 Task: Find connections with filter location Chilliwack with filter topic #entrepreneursmindsetwith filter profile language German with filter current company Cameron, a Schlumberger company with filter school Data Brio Academy - Big Data Analytics, Data Science, Python, R, SAS, Hadoop Training Institute with filter industry Professional Services with filter service category Computer Repair with filter keywords title Client Service Specialist
Action: Mouse moved to (141, 220)
Screenshot: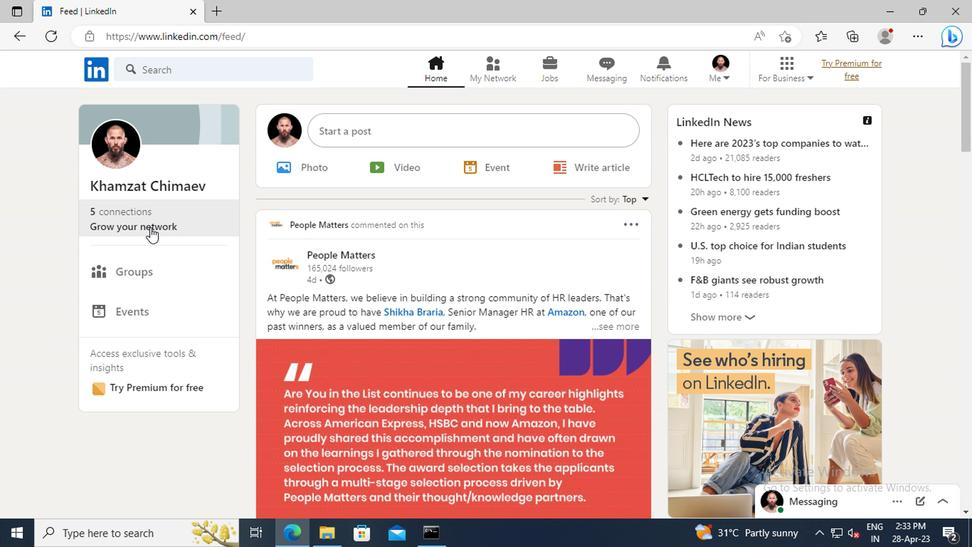 
Action: Mouse pressed left at (141, 220)
Screenshot: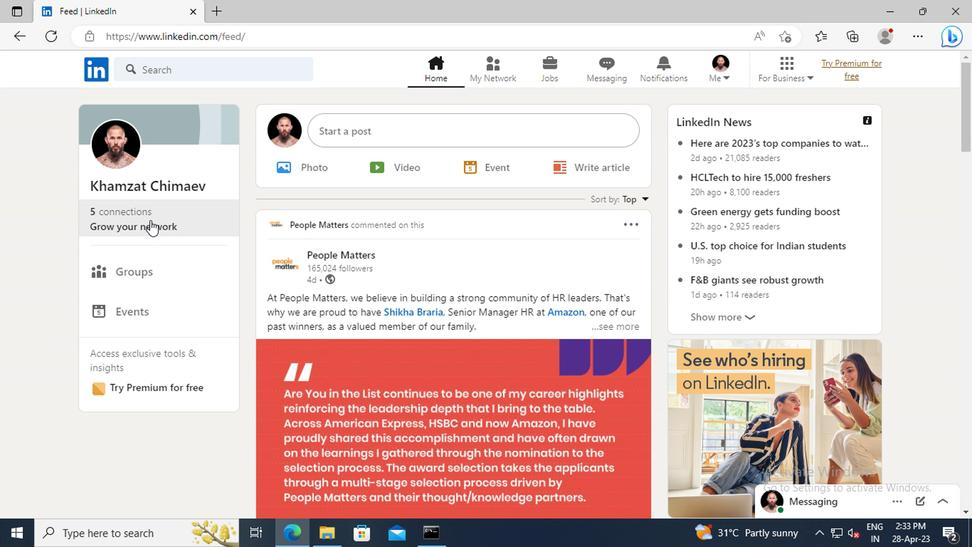 
Action: Mouse moved to (139, 146)
Screenshot: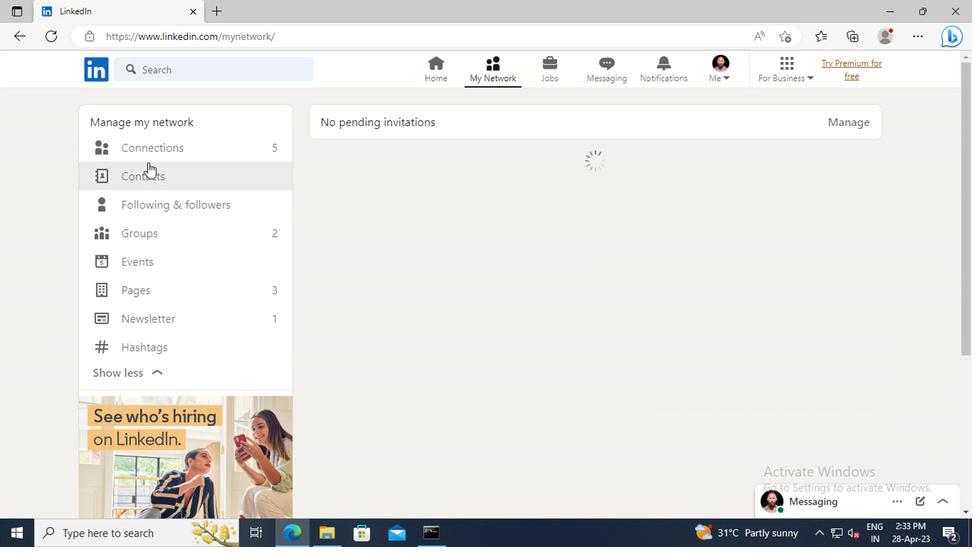 
Action: Mouse pressed left at (139, 146)
Screenshot: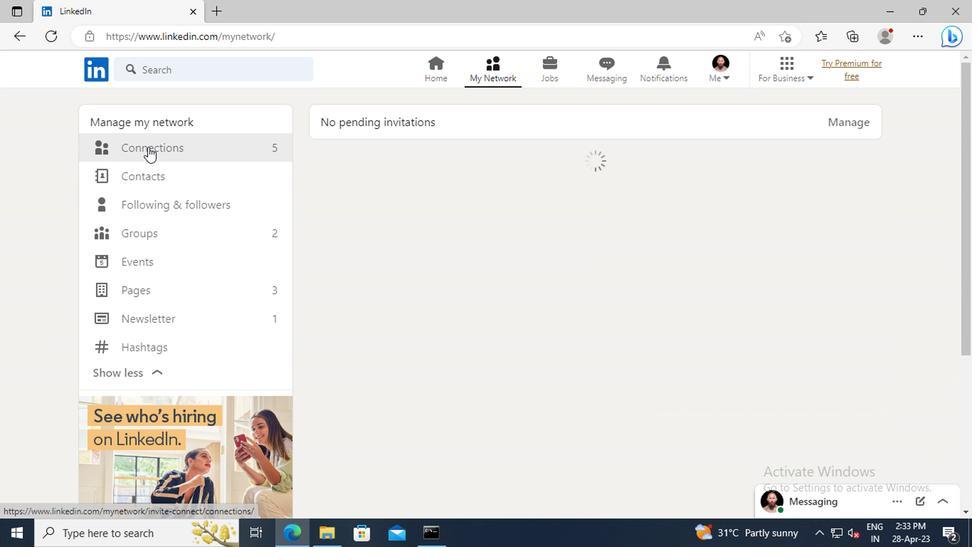 
Action: Mouse moved to (583, 149)
Screenshot: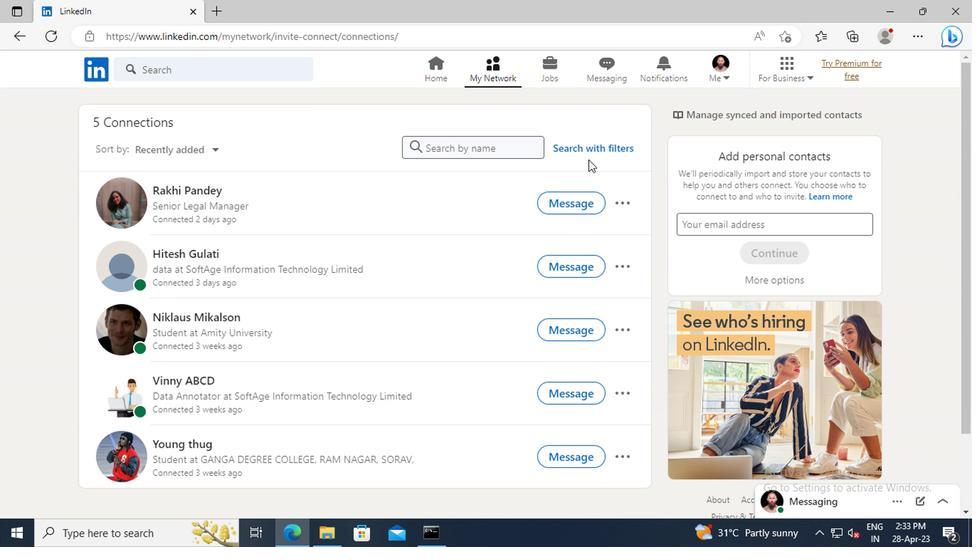 
Action: Mouse pressed left at (583, 149)
Screenshot: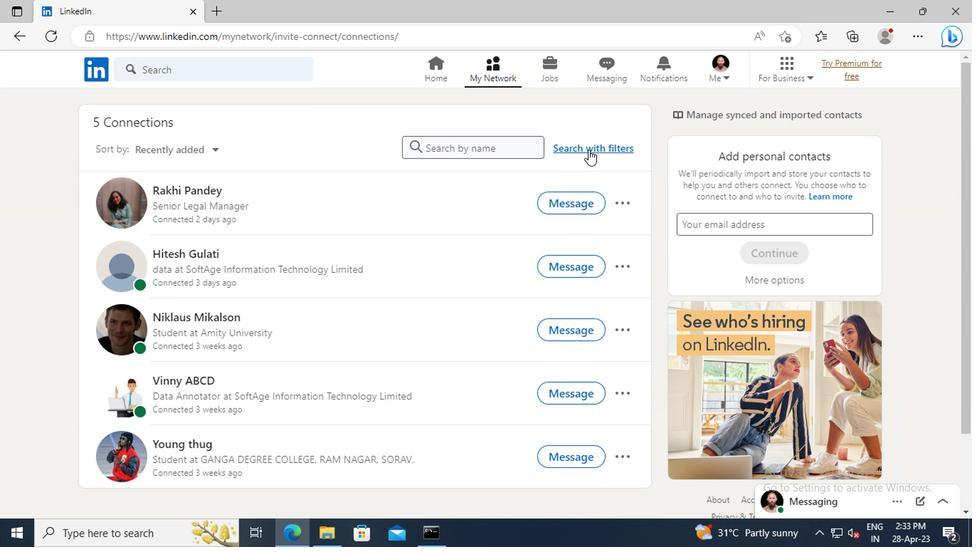 
Action: Mouse moved to (524, 112)
Screenshot: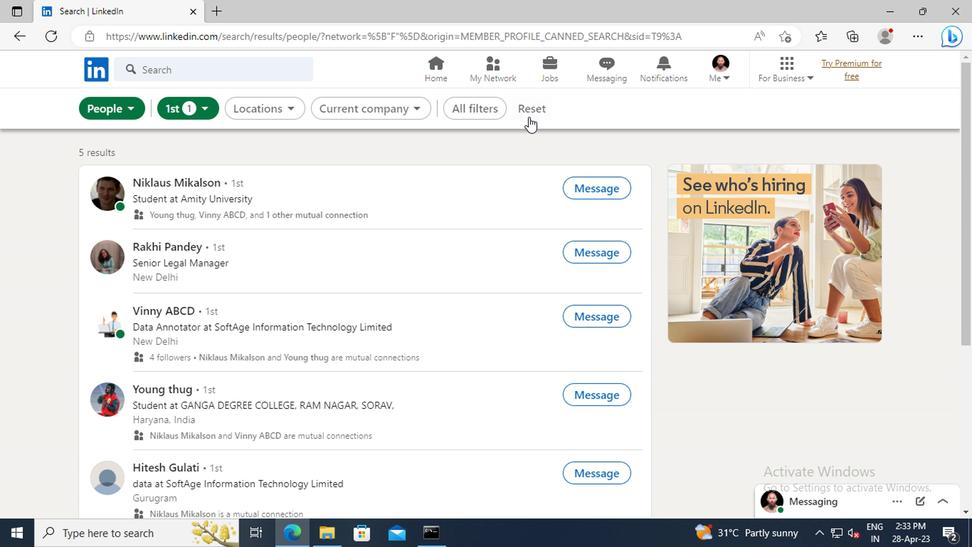 
Action: Mouse pressed left at (524, 112)
Screenshot: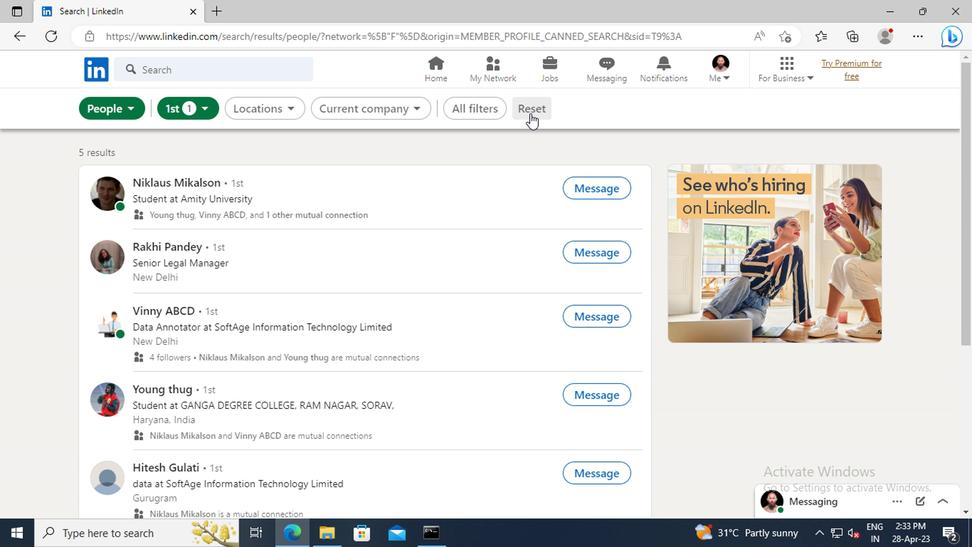 
Action: Mouse moved to (513, 108)
Screenshot: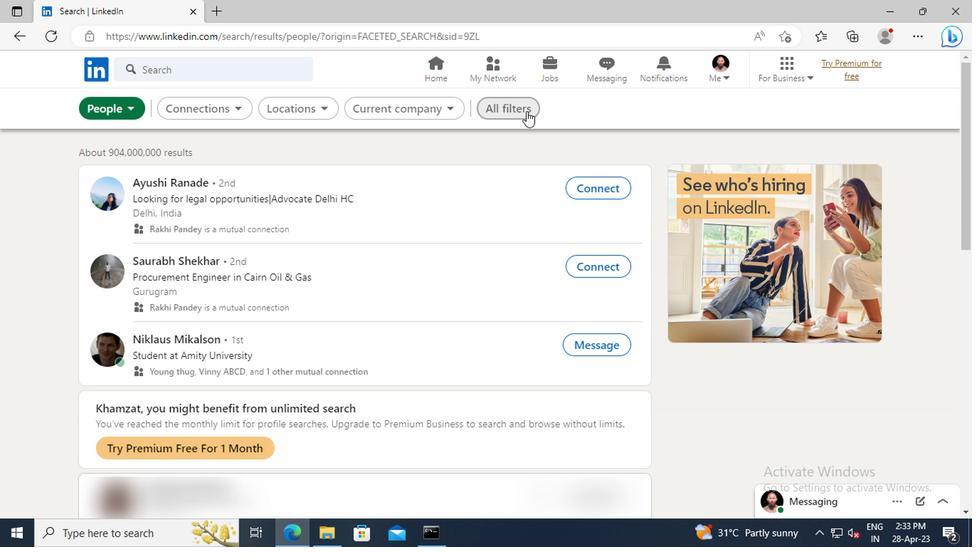 
Action: Mouse pressed left at (513, 108)
Screenshot: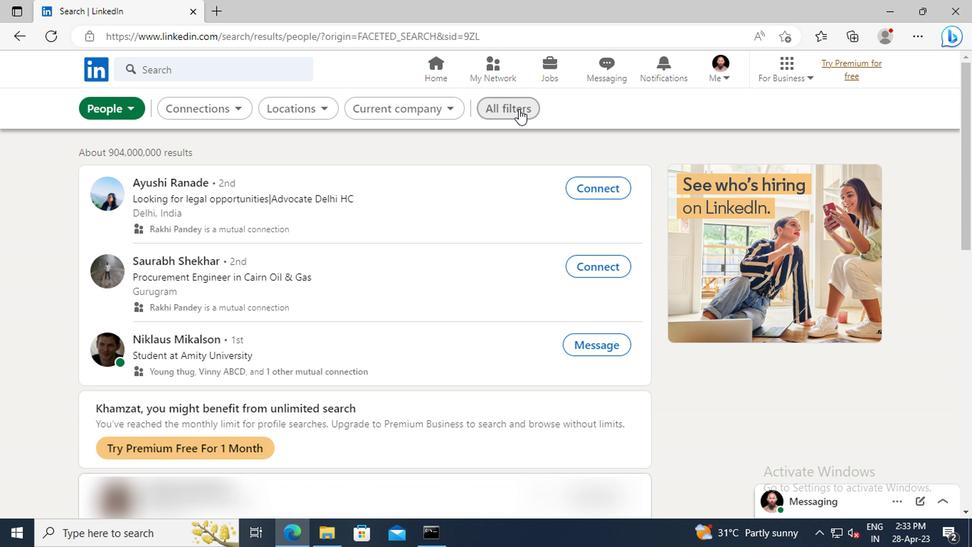 
Action: Mouse moved to (790, 235)
Screenshot: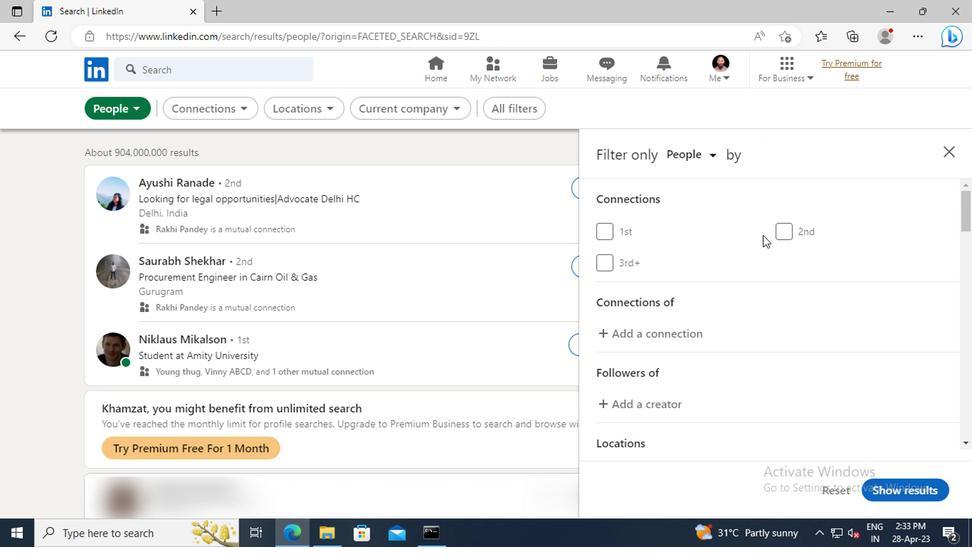 
Action: Mouse scrolled (790, 234) with delta (0, 0)
Screenshot: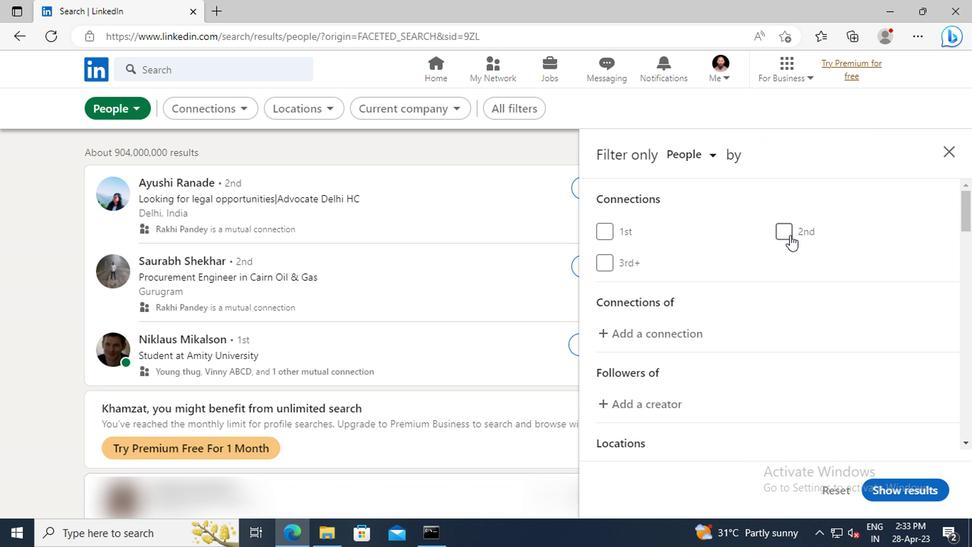 
Action: Mouse scrolled (790, 234) with delta (0, 0)
Screenshot: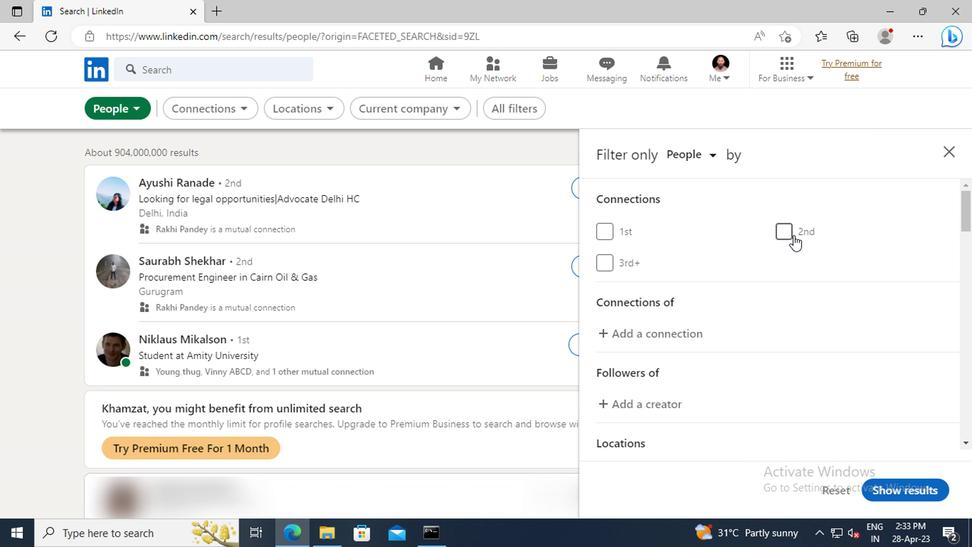 
Action: Mouse scrolled (790, 234) with delta (0, 0)
Screenshot: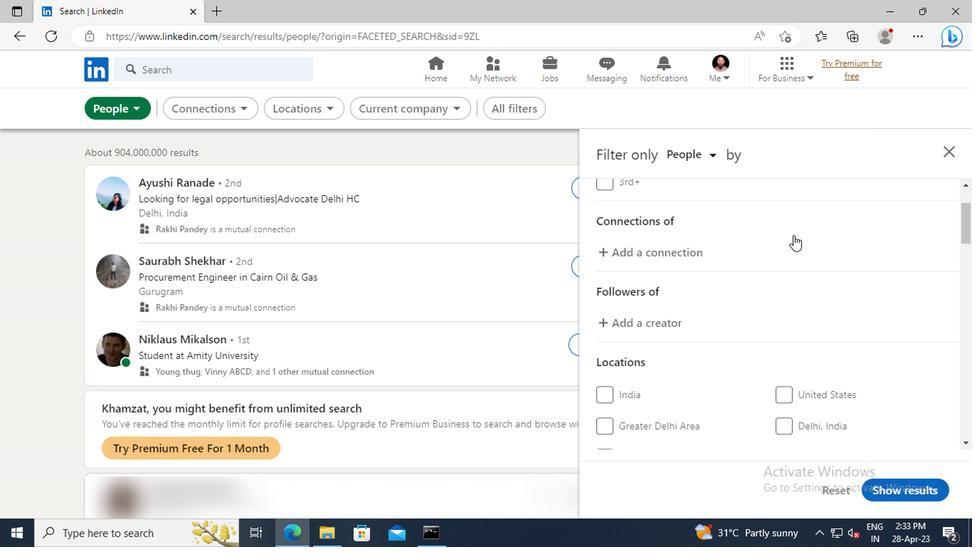 
Action: Mouse scrolled (790, 234) with delta (0, 0)
Screenshot: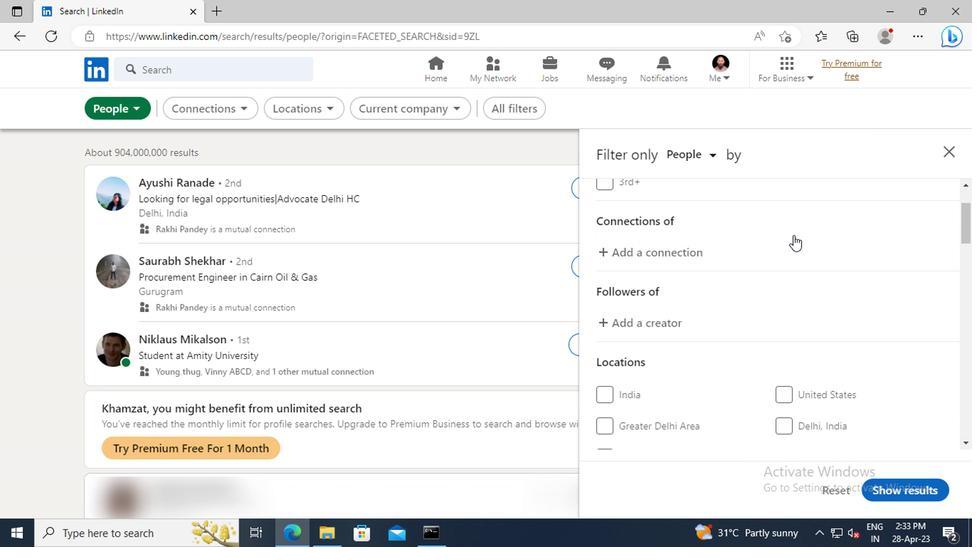 
Action: Mouse scrolled (790, 234) with delta (0, 0)
Screenshot: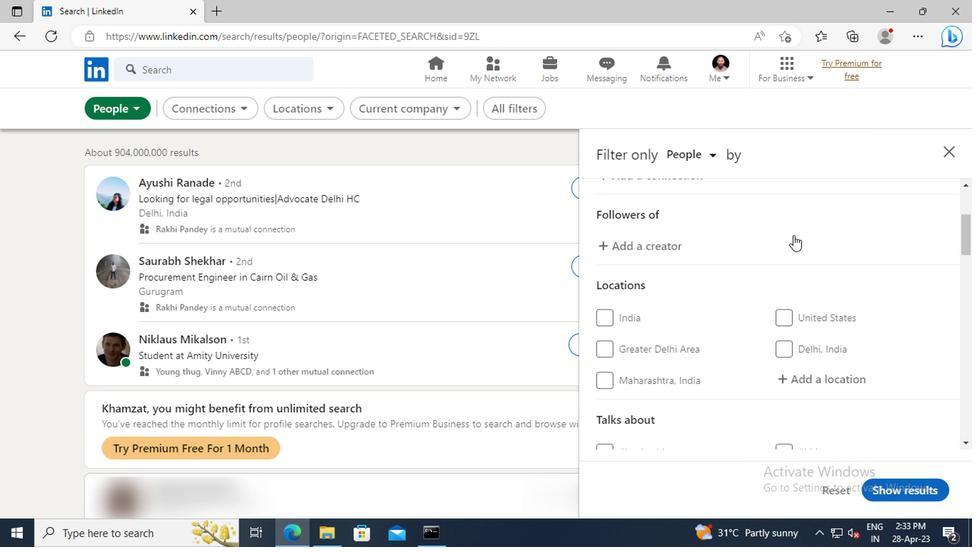 
Action: Mouse scrolled (790, 234) with delta (0, 0)
Screenshot: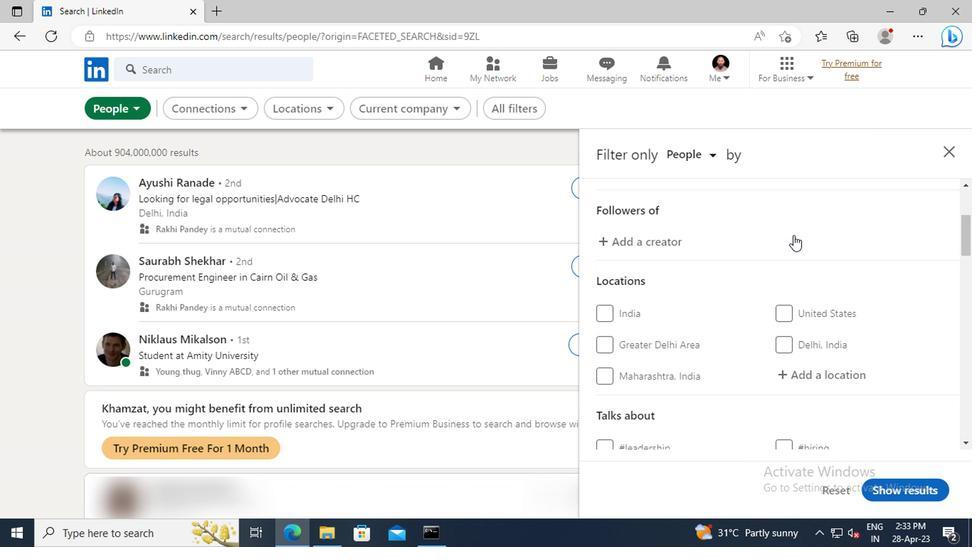 
Action: Mouse moved to (802, 291)
Screenshot: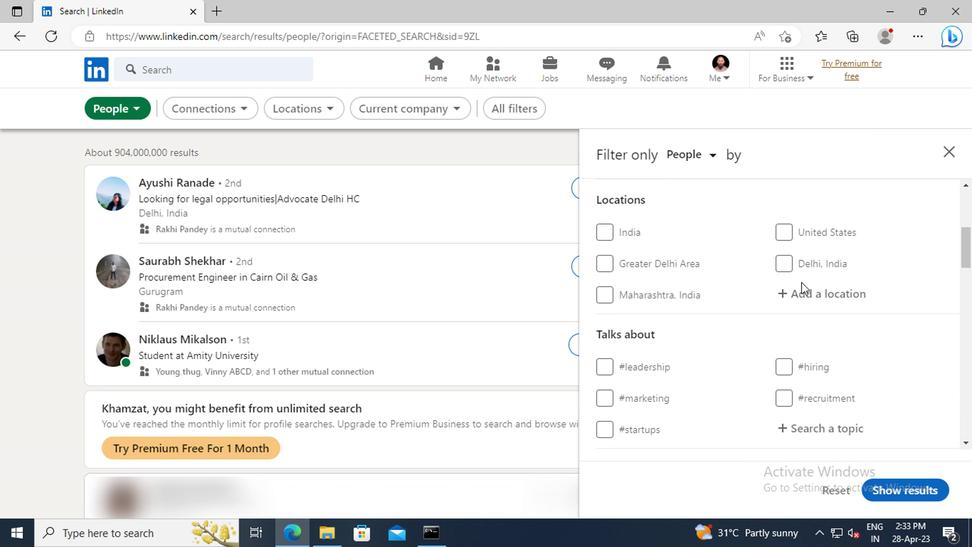 
Action: Mouse pressed left at (802, 291)
Screenshot: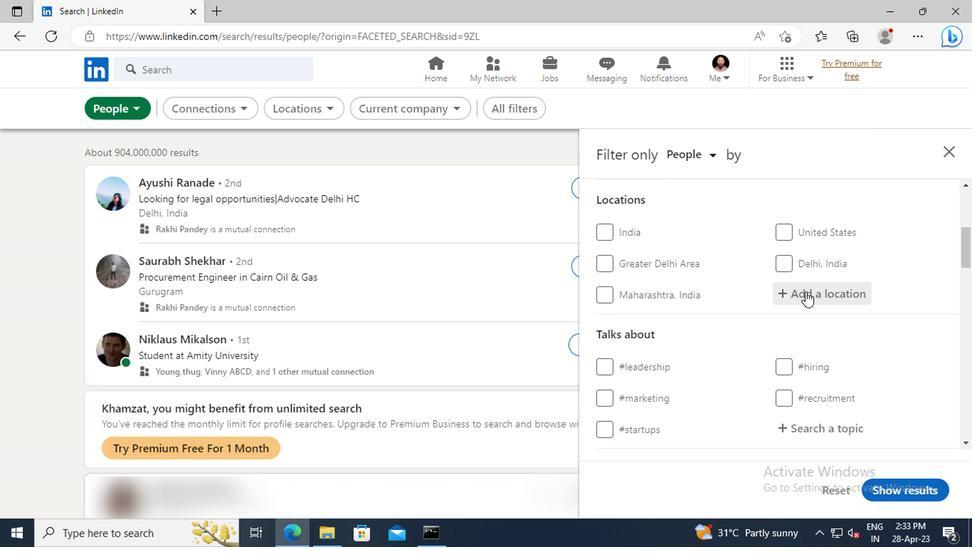 
Action: Mouse moved to (795, 290)
Screenshot: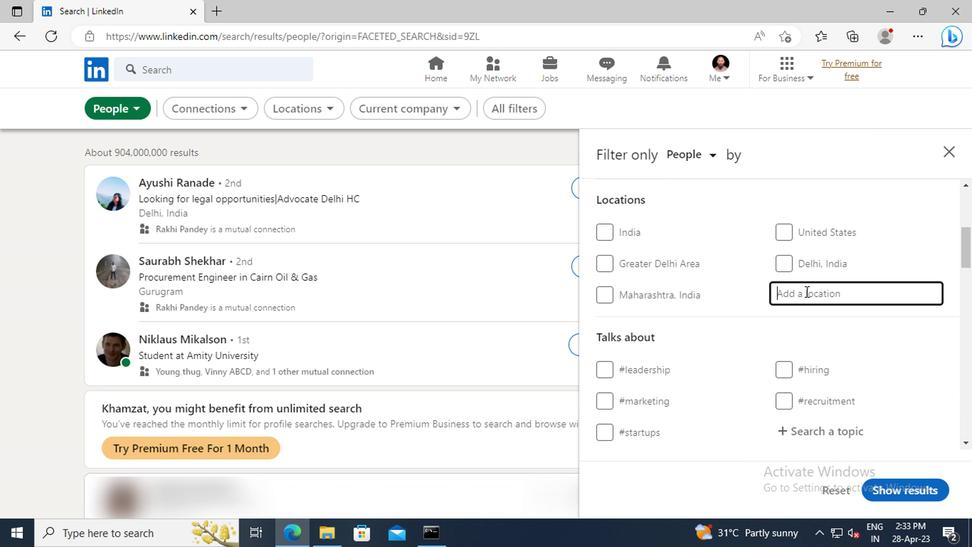
Action: Key pressed <Key.shift>CHILLIWACK
Screenshot: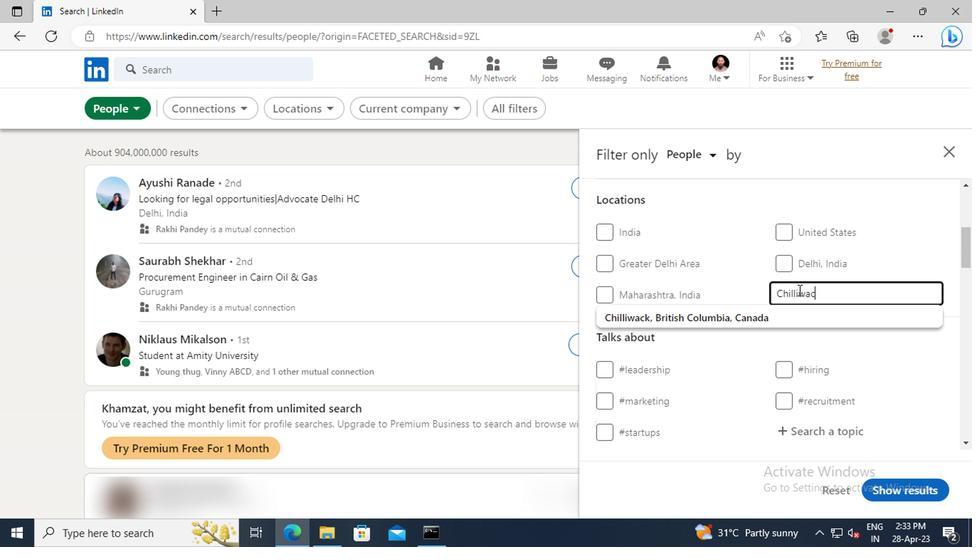 
Action: Mouse moved to (789, 315)
Screenshot: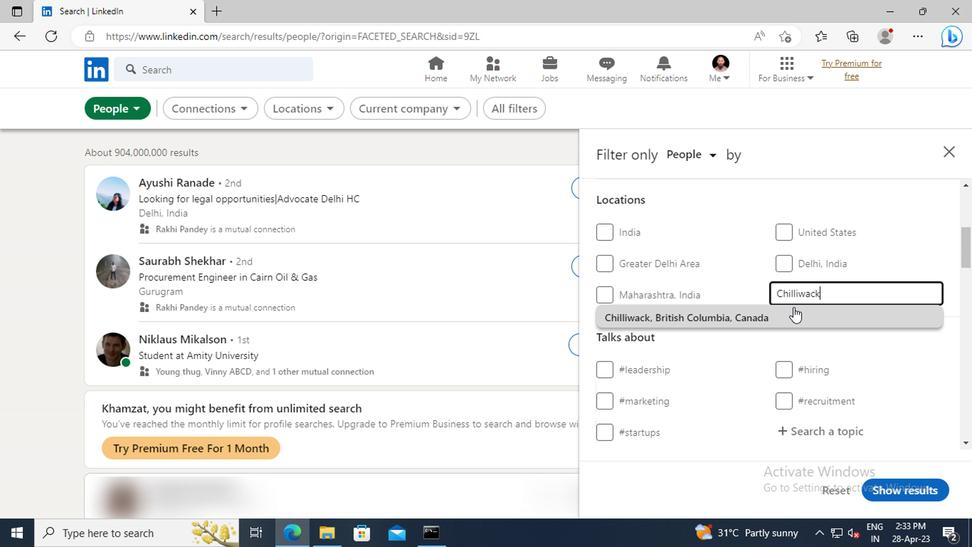 
Action: Mouse pressed left at (789, 315)
Screenshot: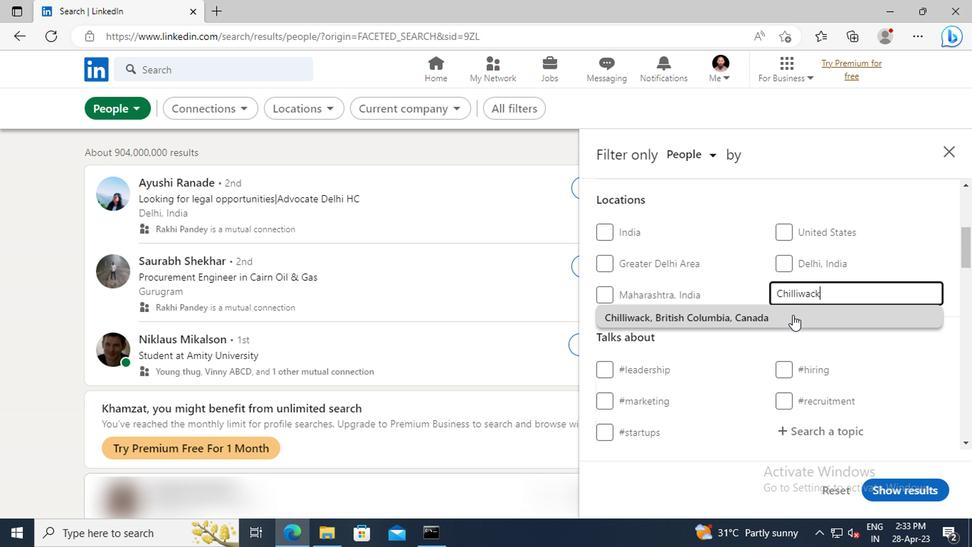 
Action: Mouse scrolled (789, 314) with delta (0, -1)
Screenshot: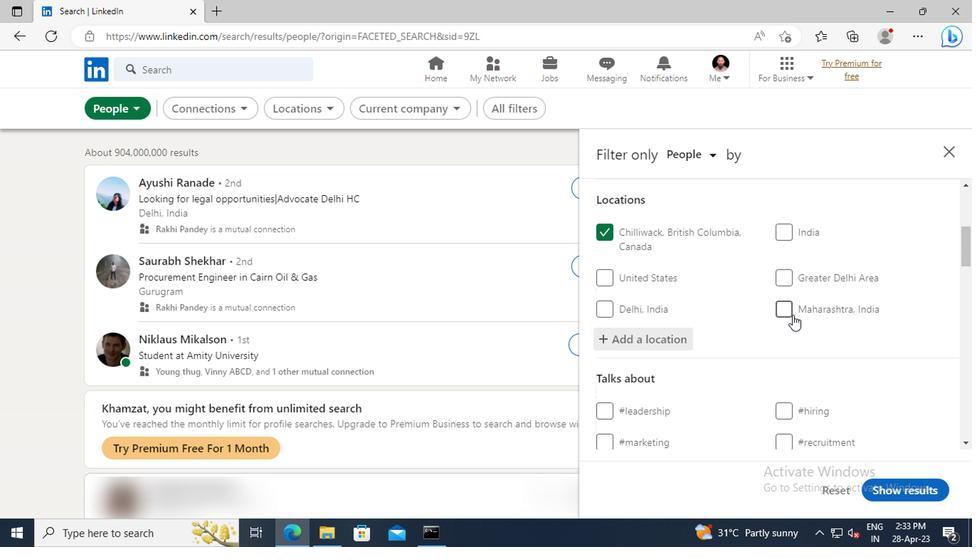 
Action: Mouse scrolled (789, 314) with delta (0, -1)
Screenshot: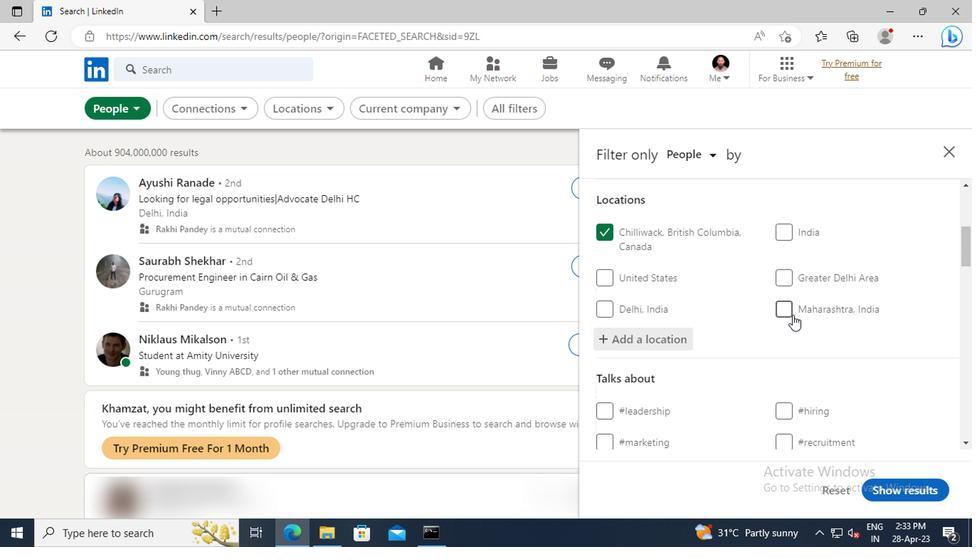 
Action: Mouse scrolled (789, 314) with delta (0, -1)
Screenshot: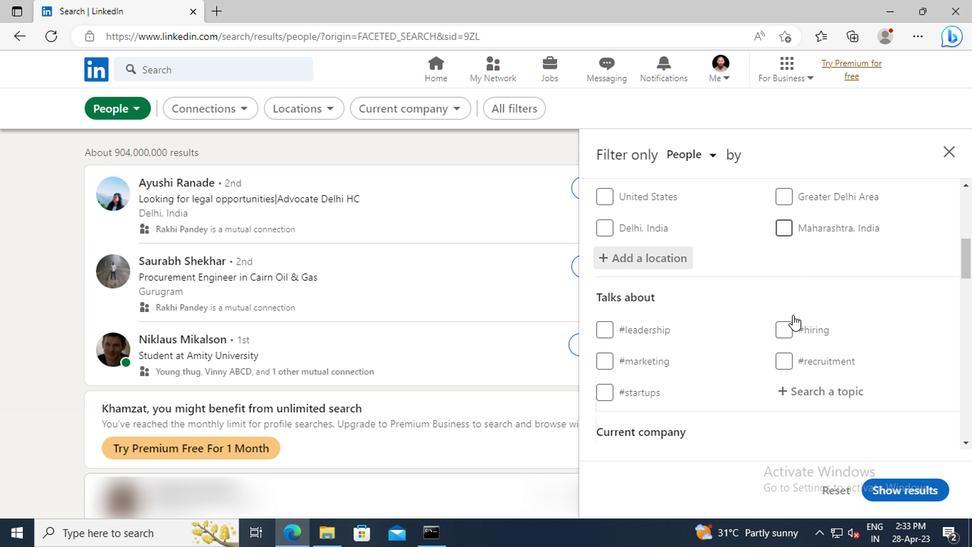 
Action: Mouse scrolled (789, 314) with delta (0, -1)
Screenshot: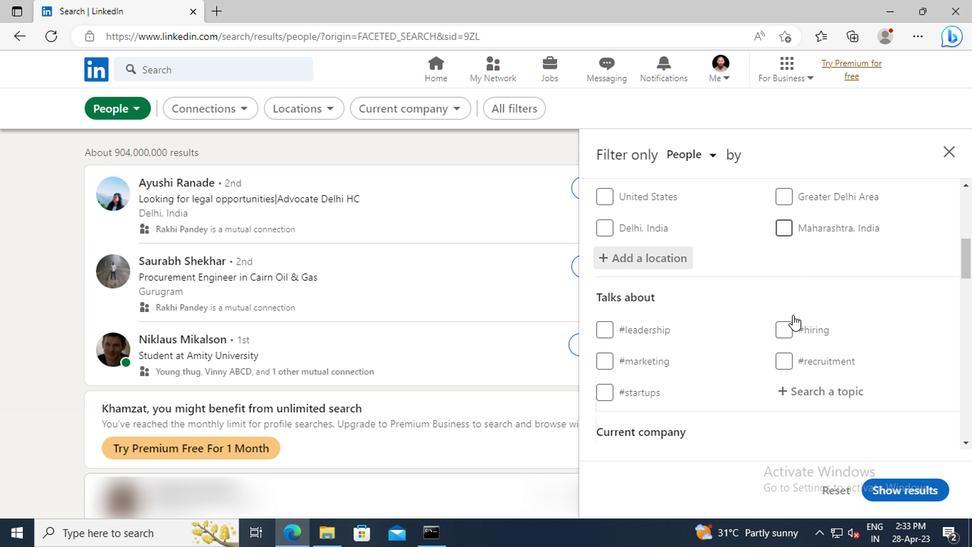 
Action: Mouse moved to (802, 312)
Screenshot: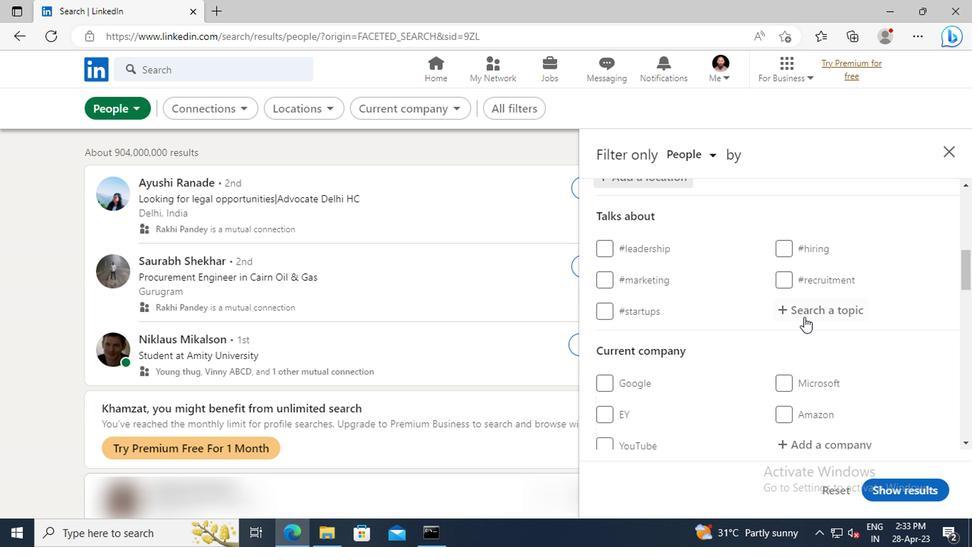 
Action: Mouse pressed left at (802, 312)
Screenshot: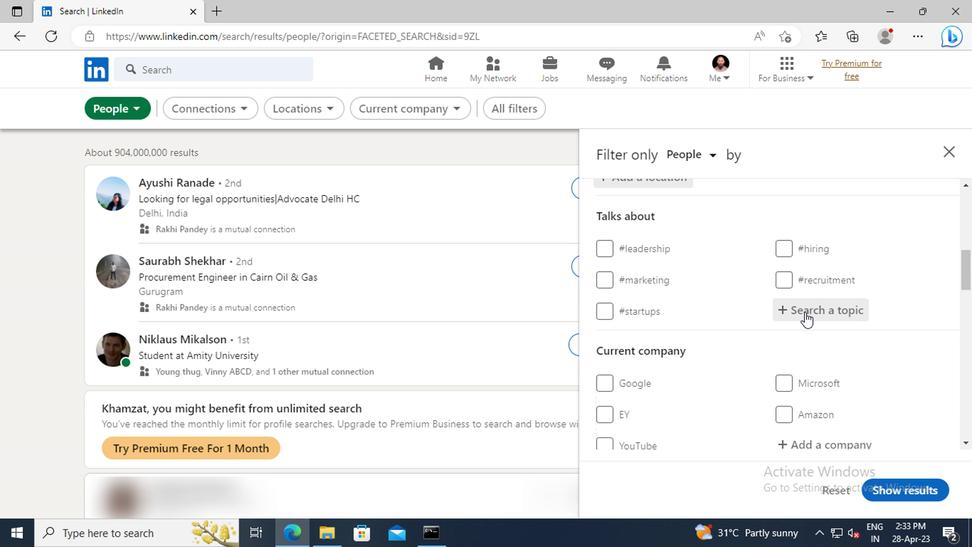 
Action: Key pressed ENTREPRENEURSMI
Screenshot: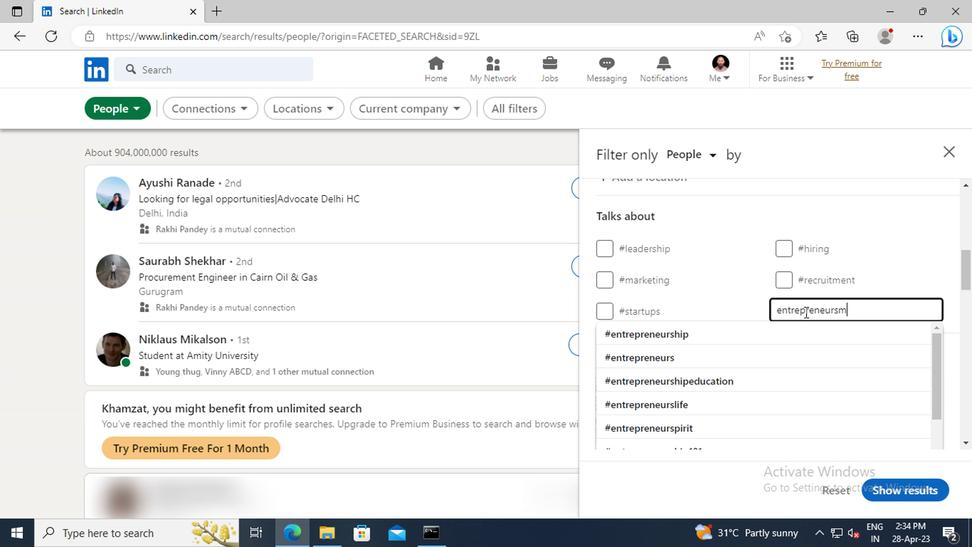 
Action: Mouse moved to (795, 329)
Screenshot: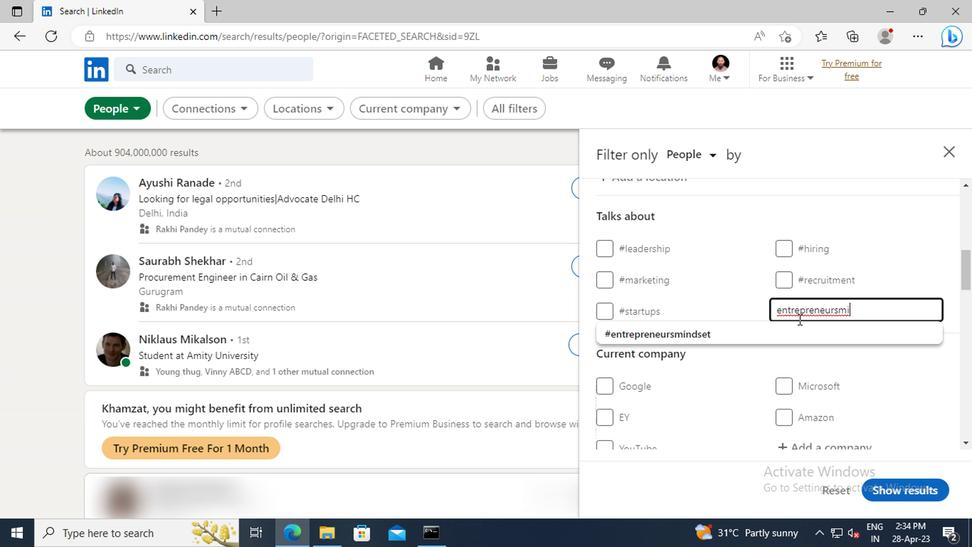 
Action: Mouse pressed left at (795, 329)
Screenshot: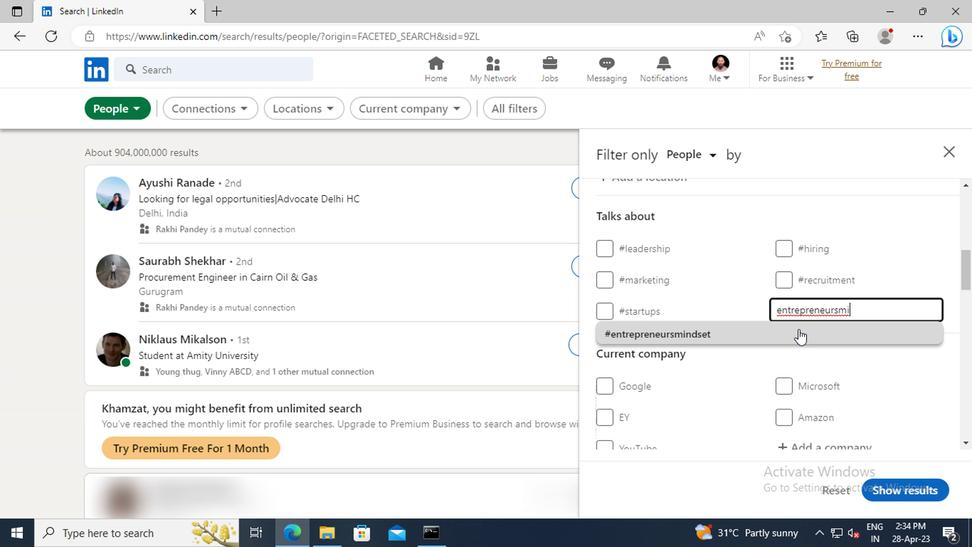 
Action: Mouse moved to (795, 322)
Screenshot: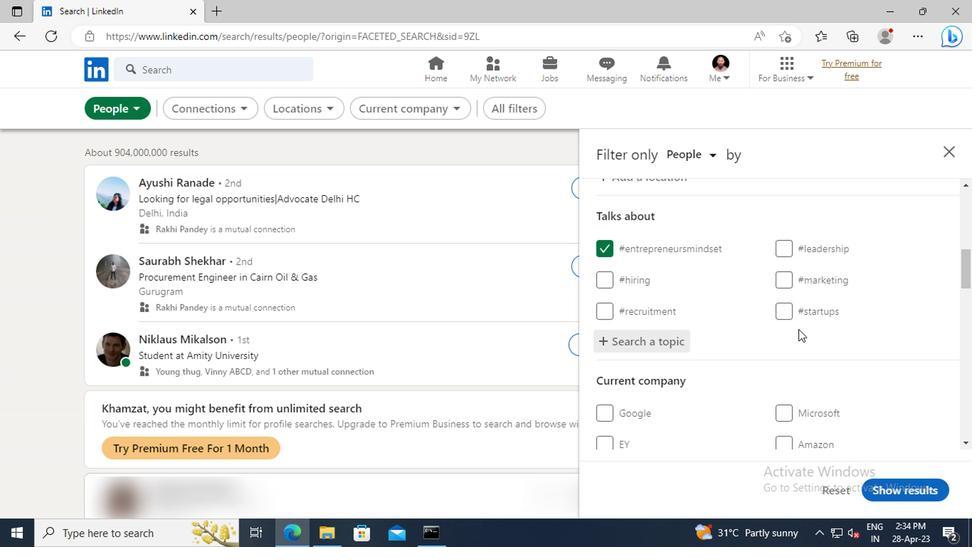 
Action: Mouse scrolled (795, 321) with delta (0, -1)
Screenshot: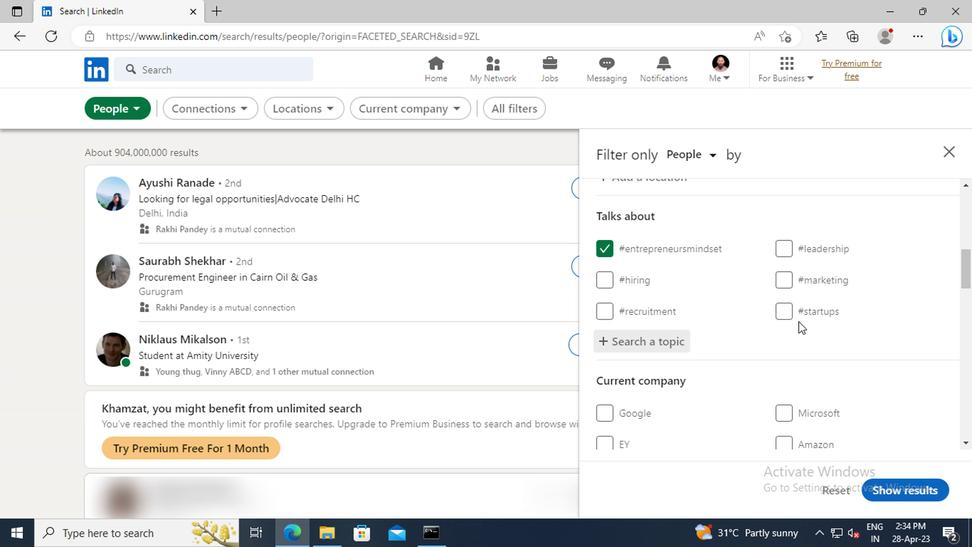 
Action: Mouse scrolled (795, 321) with delta (0, -1)
Screenshot: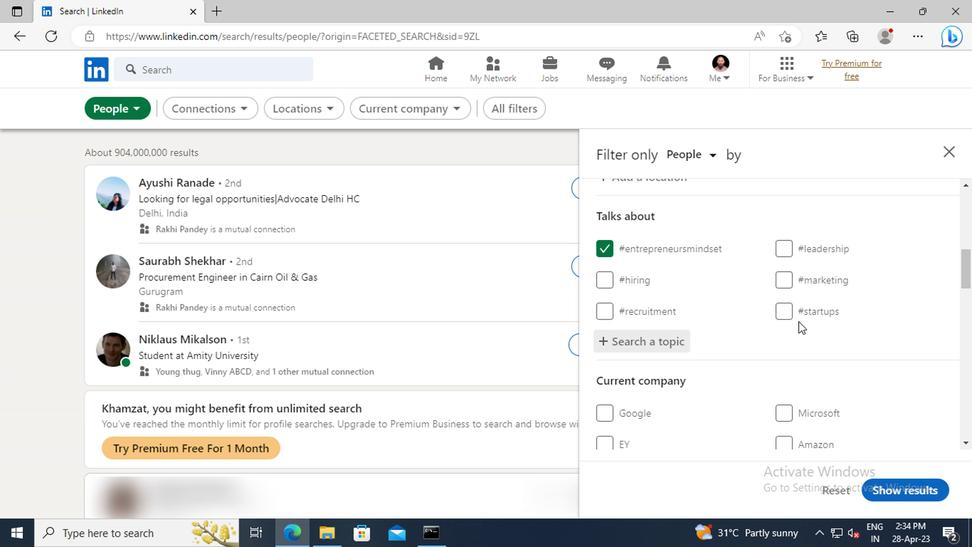 
Action: Mouse scrolled (795, 321) with delta (0, -1)
Screenshot: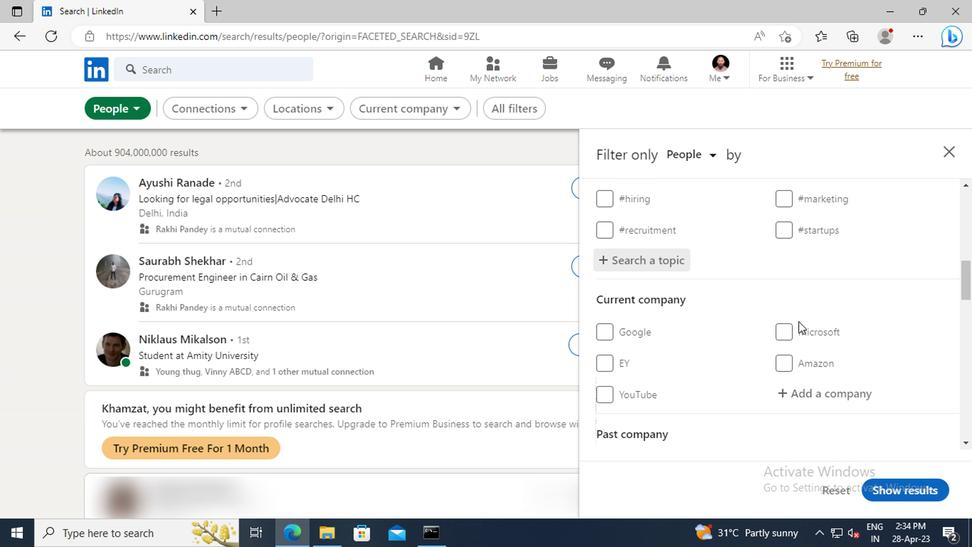 
Action: Mouse scrolled (795, 321) with delta (0, -1)
Screenshot: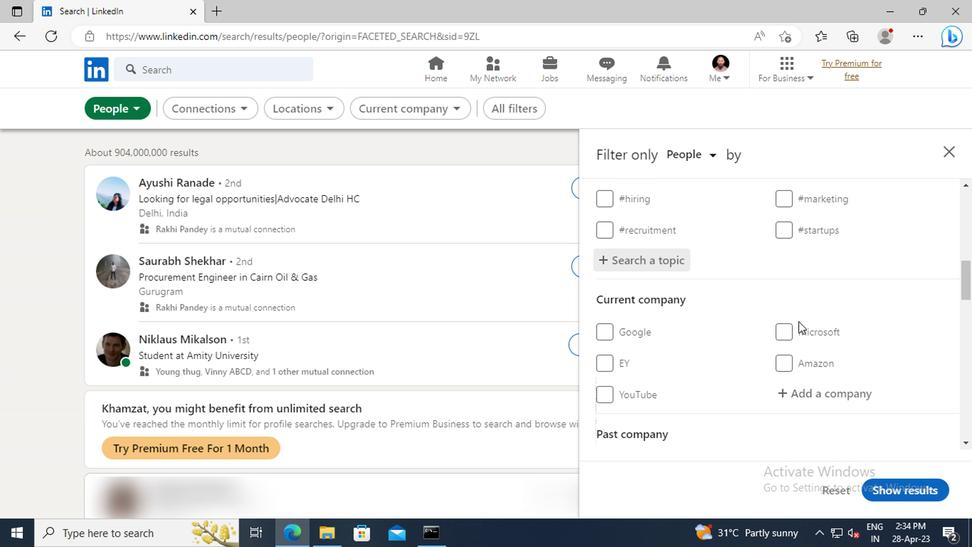 
Action: Mouse scrolled (795, 321) with delta (0, -1)
Screenshot: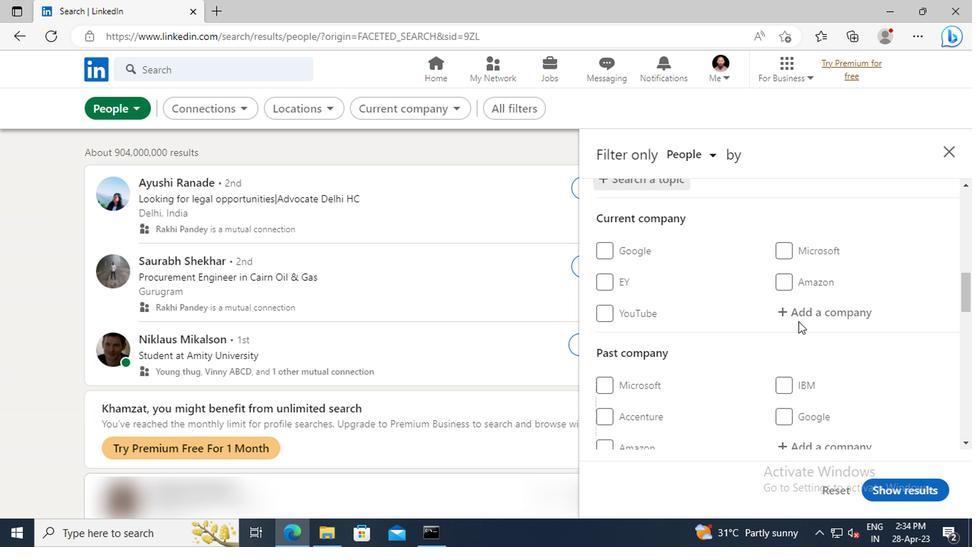 
Action: Mouse scrolled (795, 321) with delta (0, -1)
Screenshot: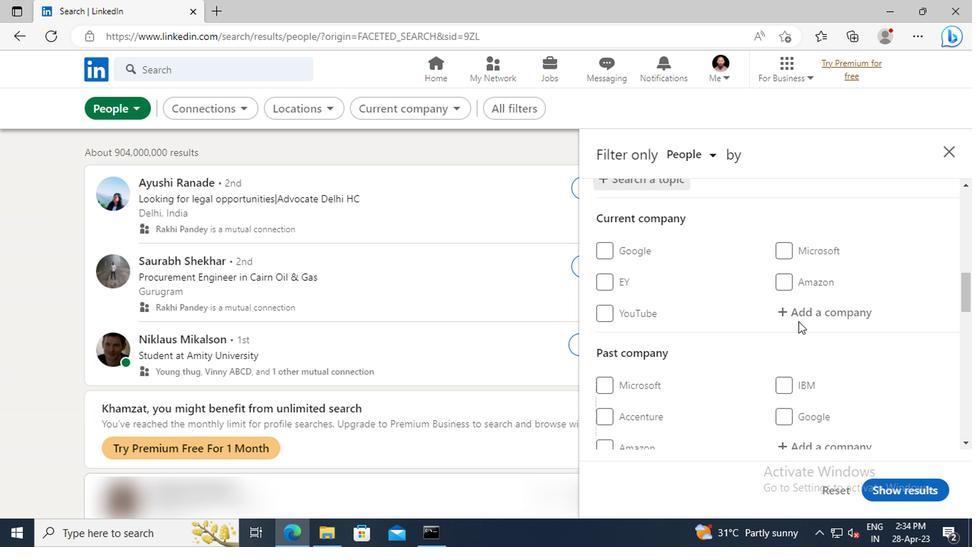 
Action: Mouse scrolled (795, 321) with delta (0, -1)
Screenshot: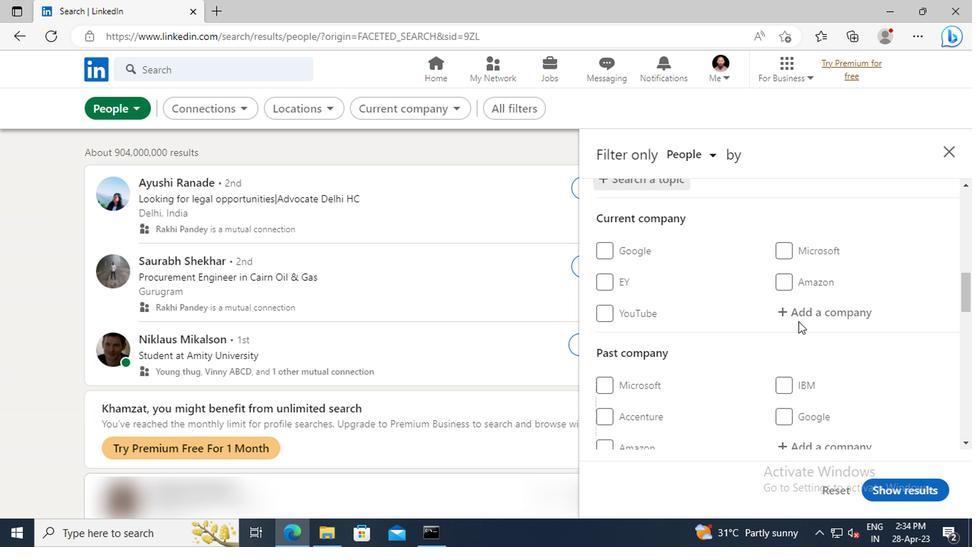 
Action: Mouse scrolled (795, 321) with delta (0, -1)
Screenshot: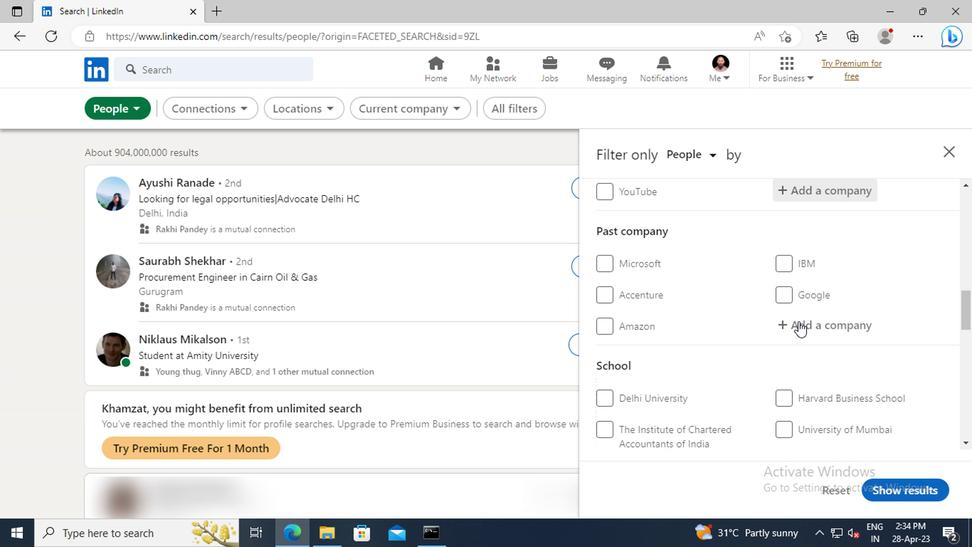 
Action: Mouse scrolled (795, 321) with delta (0, -1)
Screenshot: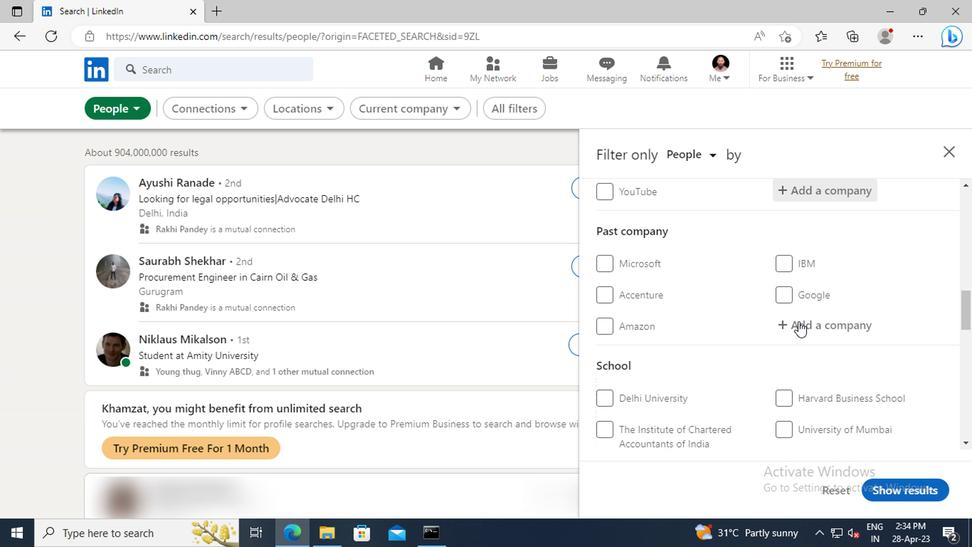 
Action: Mouse scrolled (795, 321) with delta (0, -1)
Screenshot: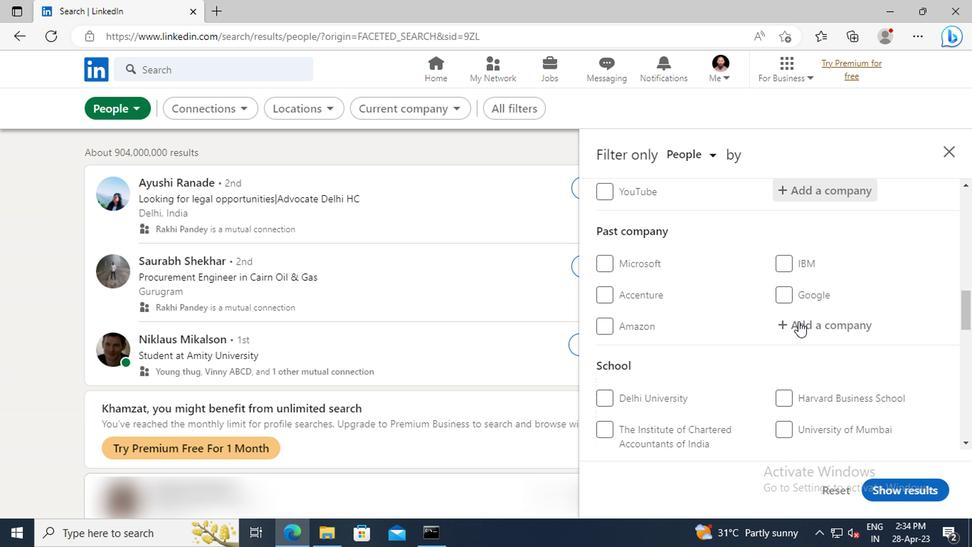 
Action: Mouse scrolled (795, 321) with delta (0, -1)
Screenshot: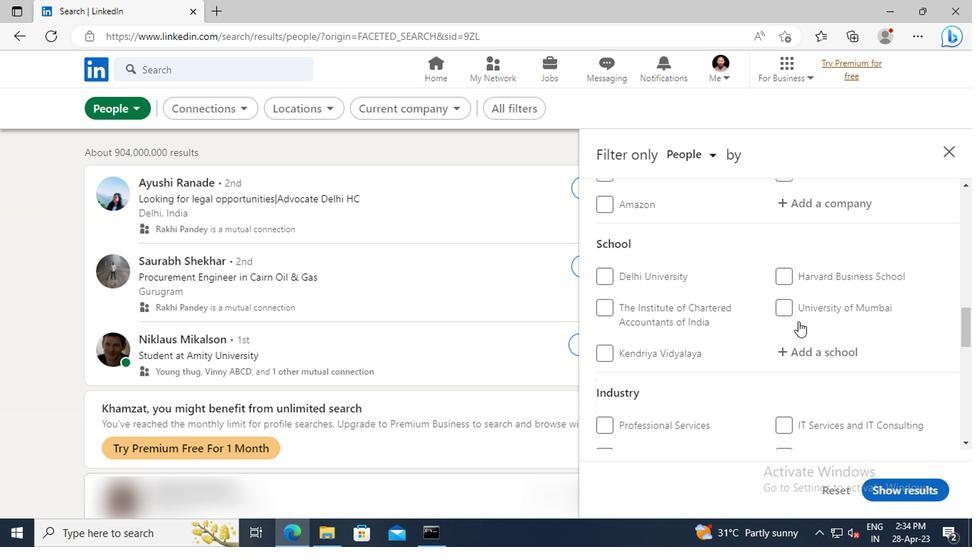 
Action: Mouse scrolled (795, 321) with delta (0, -1)
Screenshot: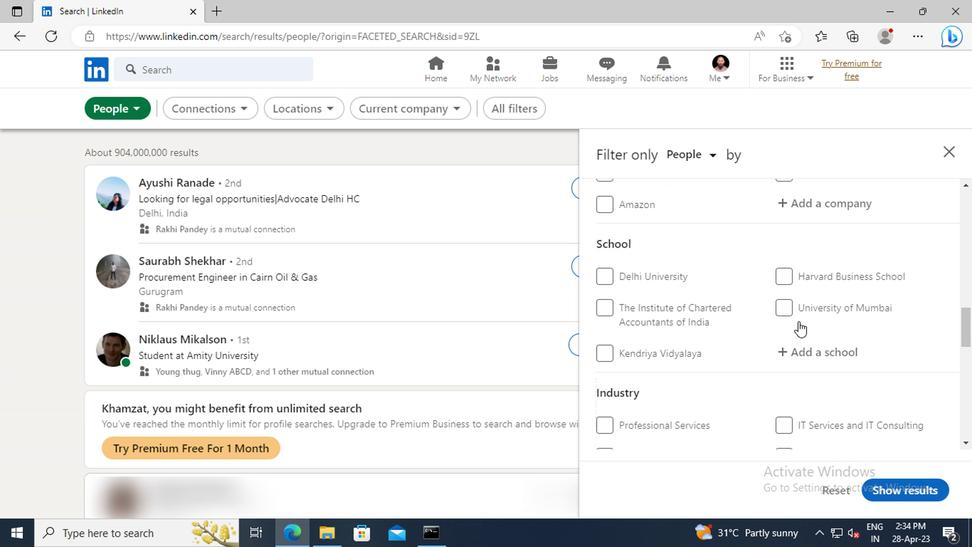 
Action: Mouse scrolled (795, 321) with delta (0, -1)
Screenshot: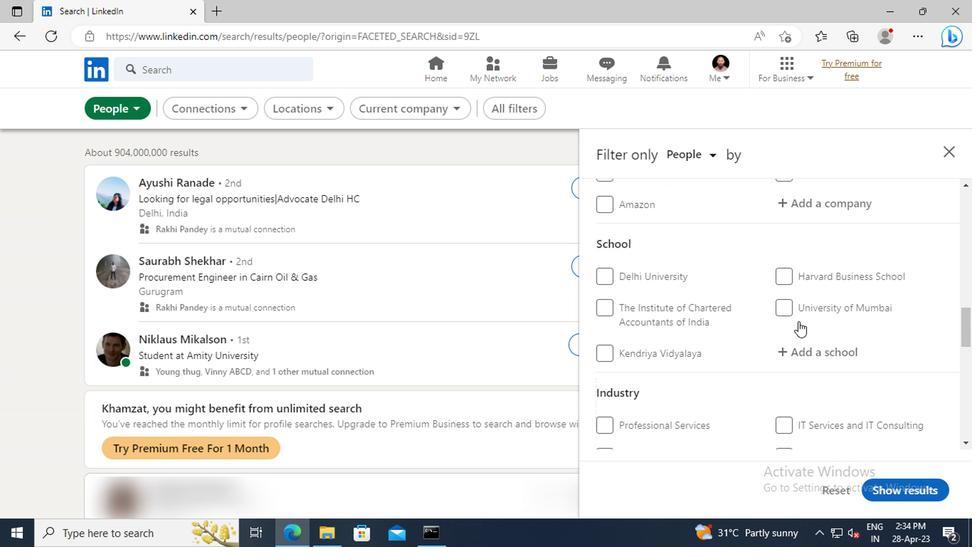 
Action: Mouse scrolled (795, 321) with delta (0, -1)
Screenshot: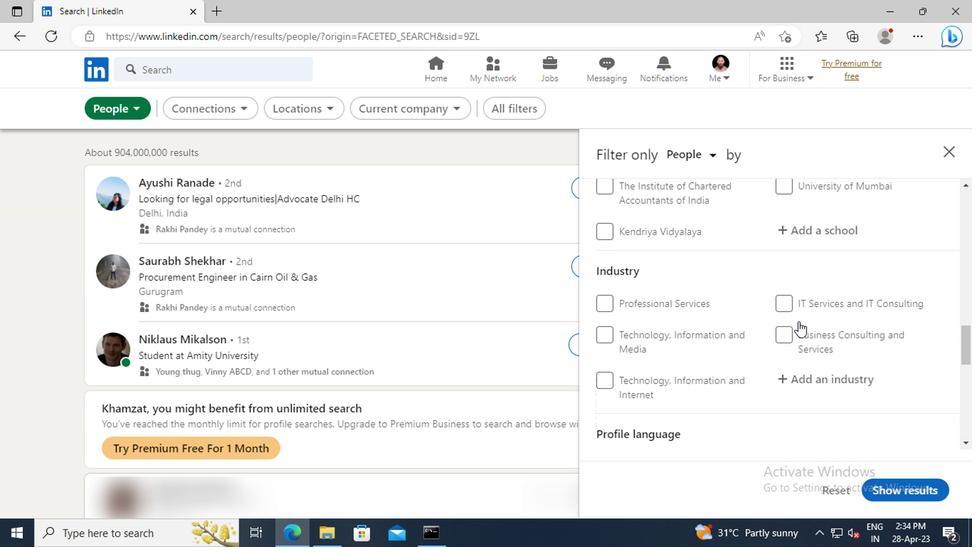 
Action: Mouse scrolled (795, 321) with delta (0, -1)
Screenshot: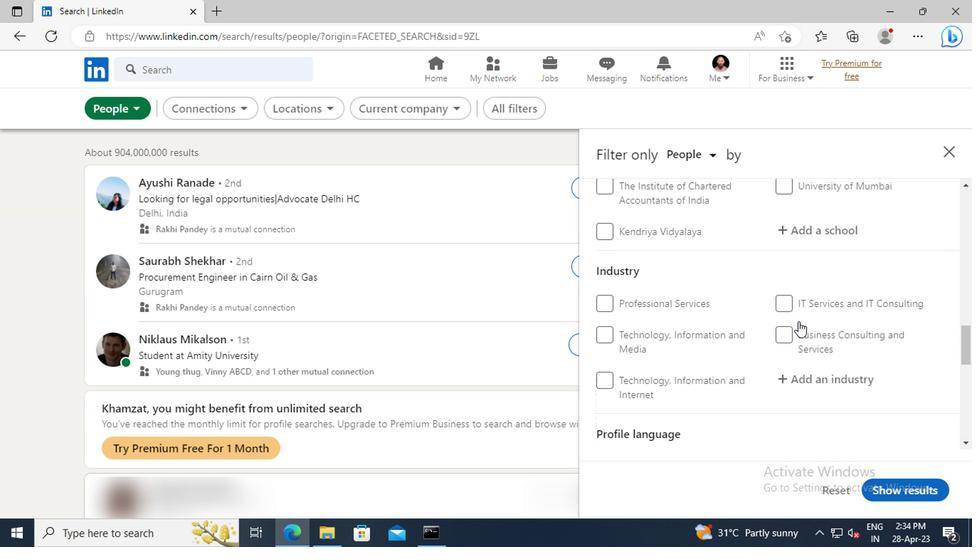 
Action: Mouse scrolled (795, 321) with delta (0, -1)
Screenshot: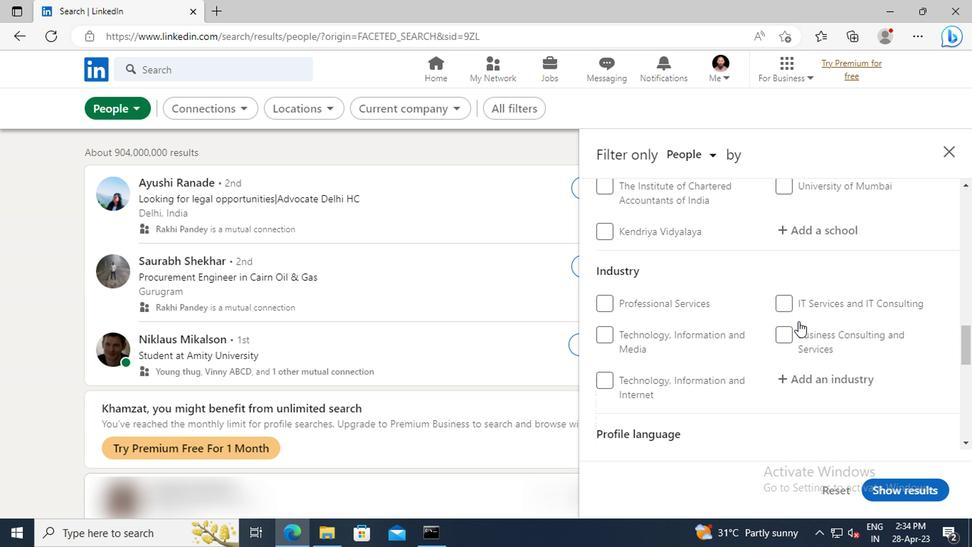 
Action: Mouse moved to (600, 408)
Screenshot: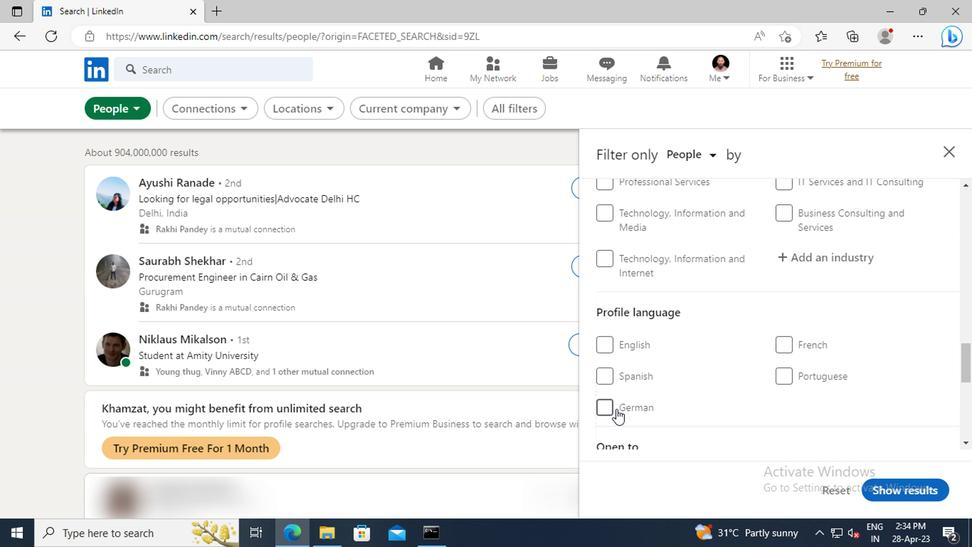 
Action: Mouse pressed left at (600, 408)
Screenshot: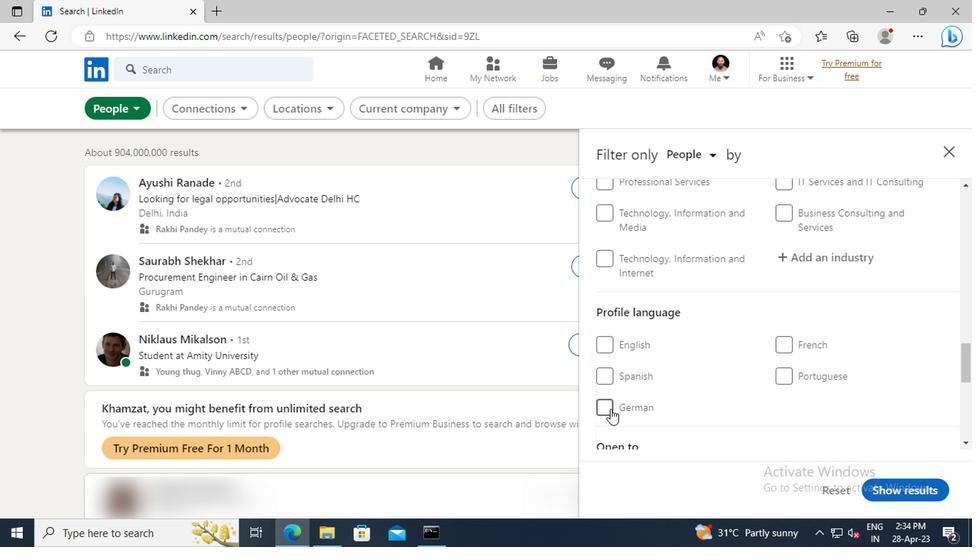 
Action: Mouse moved to (729, 361)
Screenshot: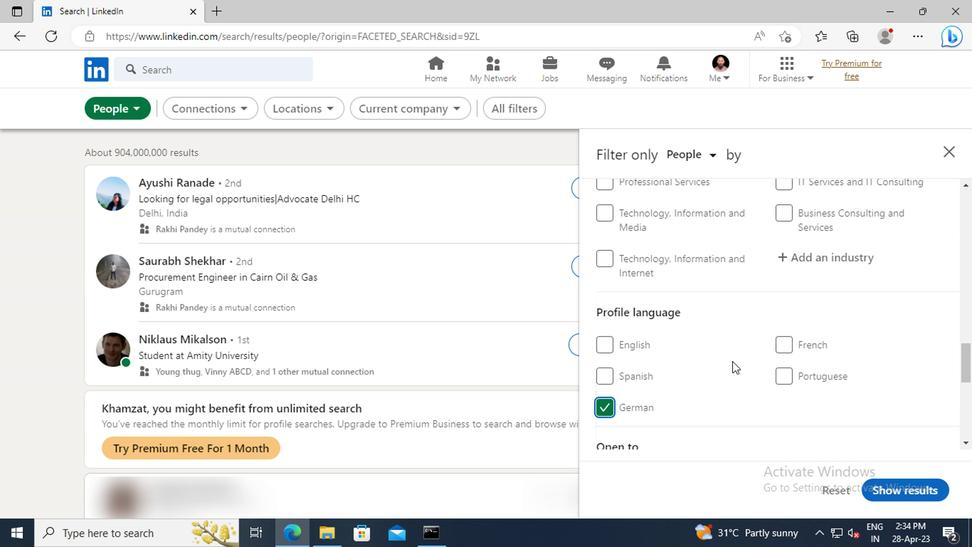 
Action: Mouse scrolled (729, 362) with delta (0, 1)
Screenshot: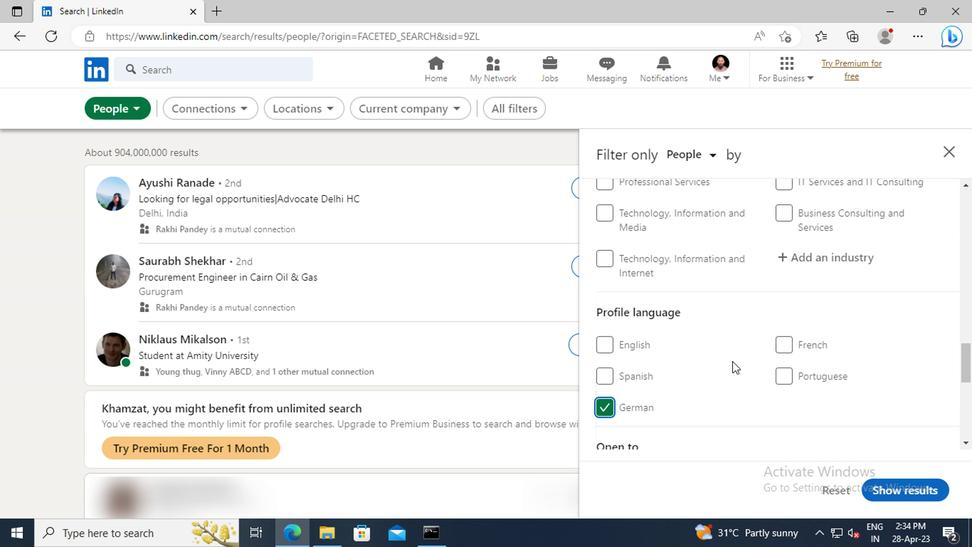 
Action: Mouse moved to (745, 357)
Screenshot: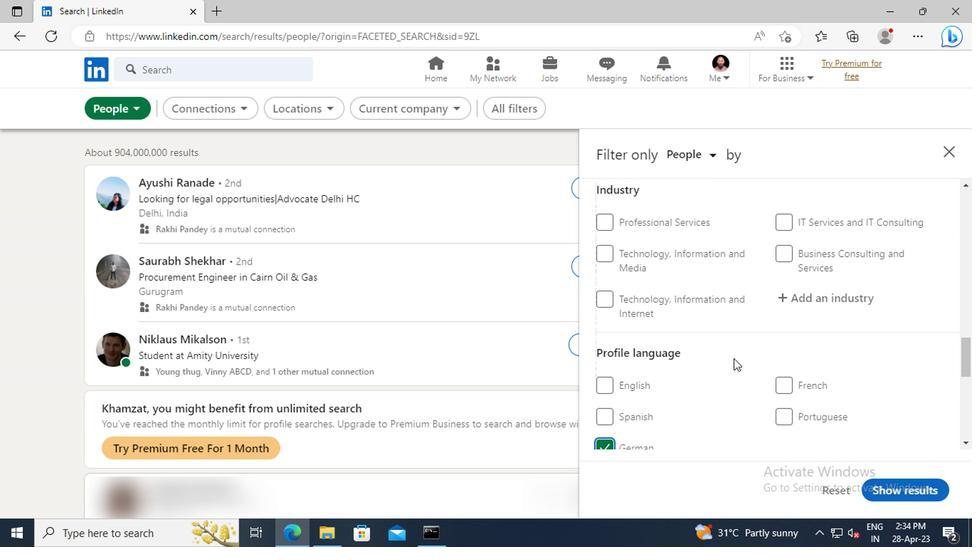 
Action: Mouse scrolled (745, 357) with delta (0, 0)
Screenshot: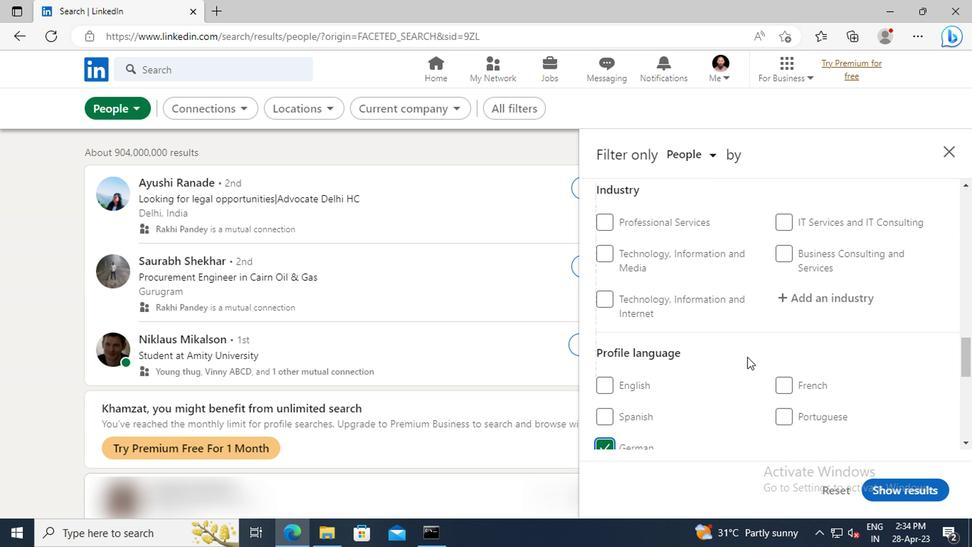 
Action: Mouse scrolled (745, 357) with delta (0, 0)
Screenshot: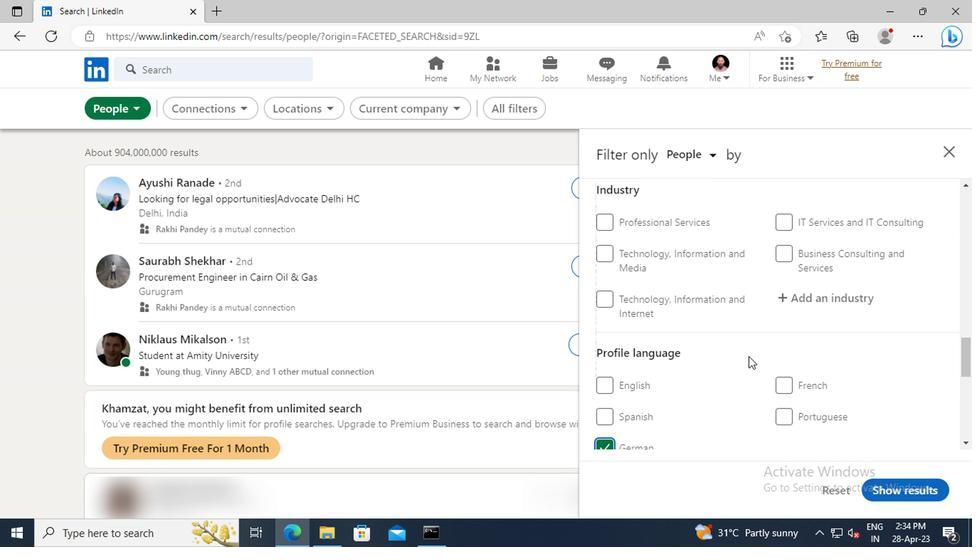 
Action: Mouse moved to (746, 356)
Screenshot: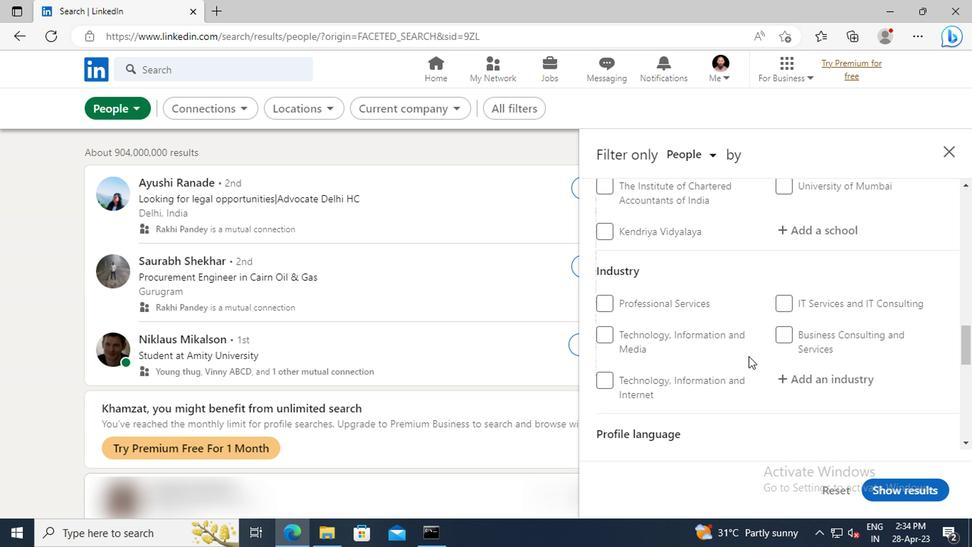 
Action: Mouse scrolled (746, 357) with delta (0, 1)
Screenshot: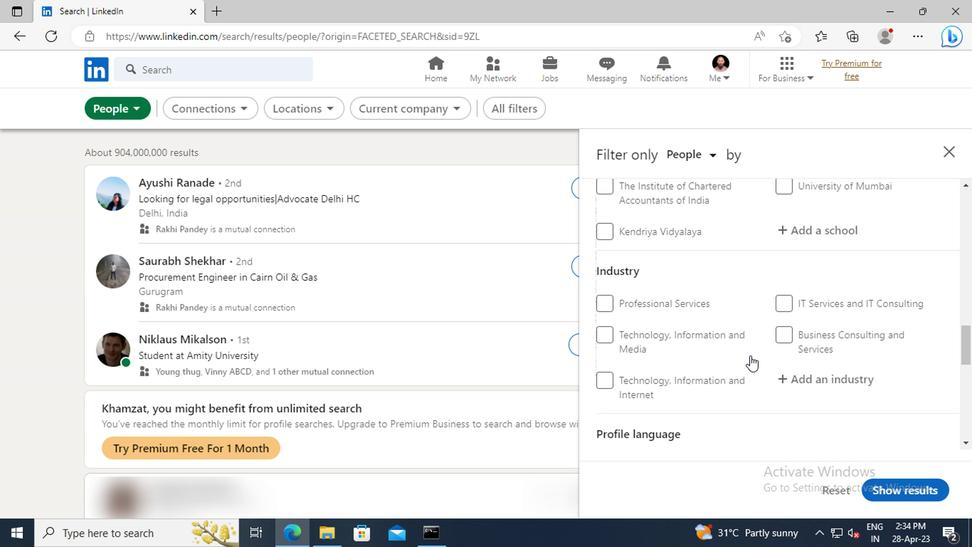 
Action: Mouse scrolled (746, 357) with delta (0, 1)
Screenshot: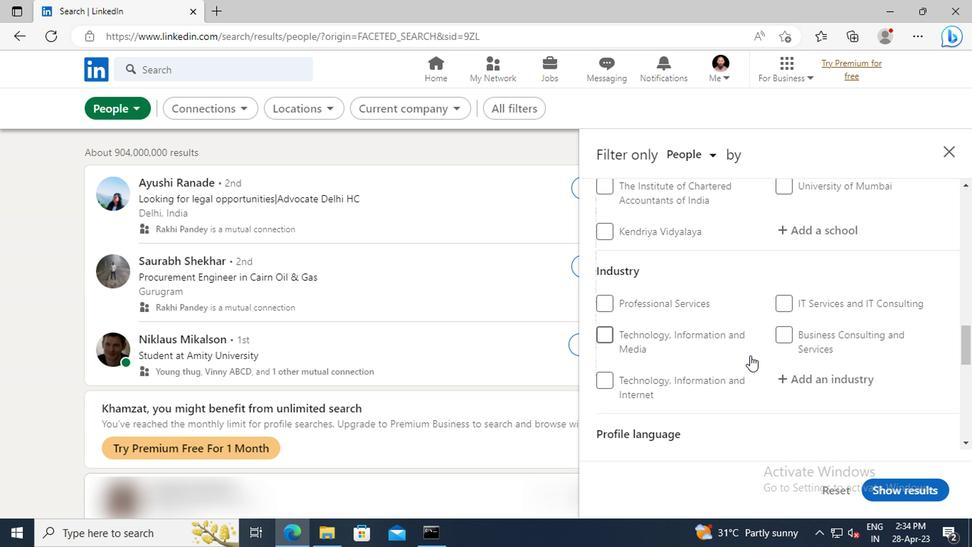 
Action: Mouse moved to (747, 355)
Screenshot: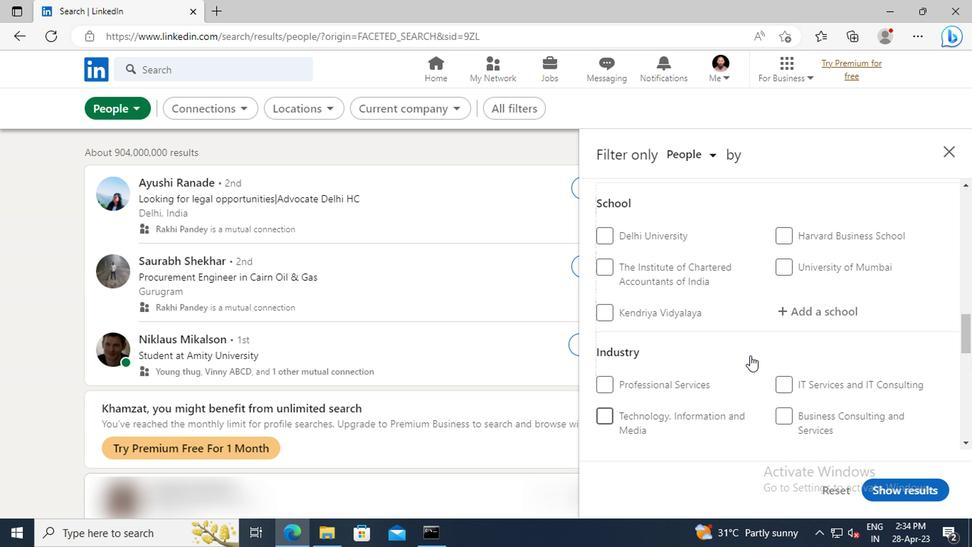 
Action: Mouse scrolled (747, 355) with delta (0, 0)
Screenshot: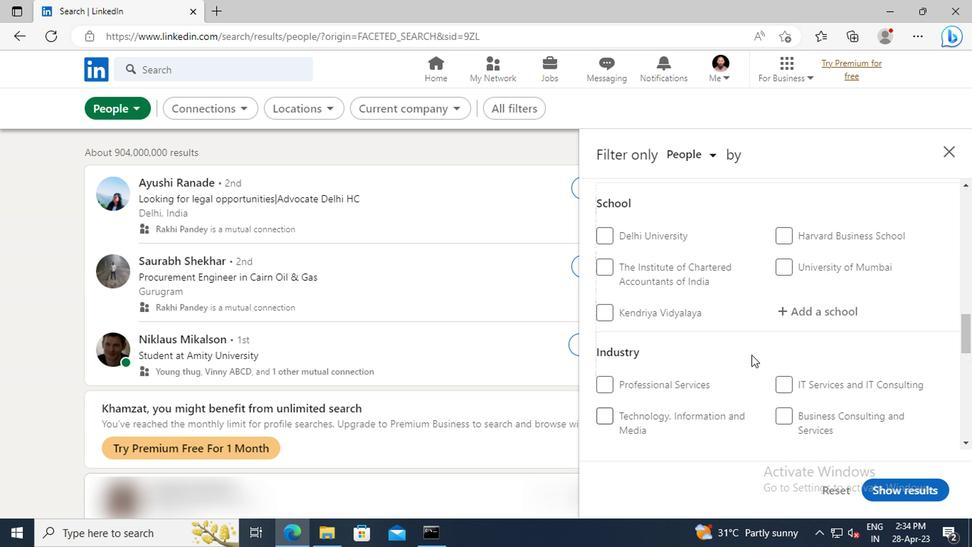 
Action: Mouse scrolled (747, 355) with delta (0, 0)
Screenshot: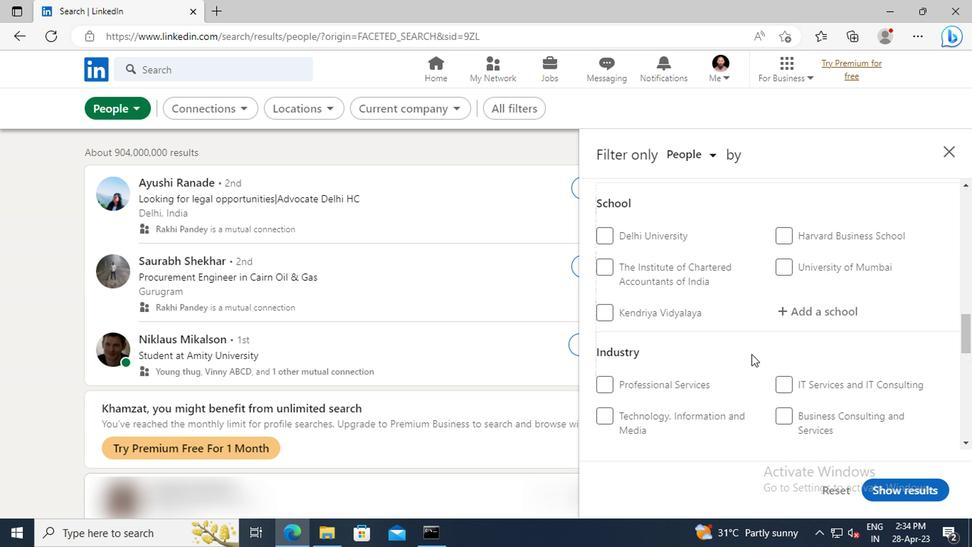 
Action: Mouse moved to (748, 355)
Screenshot: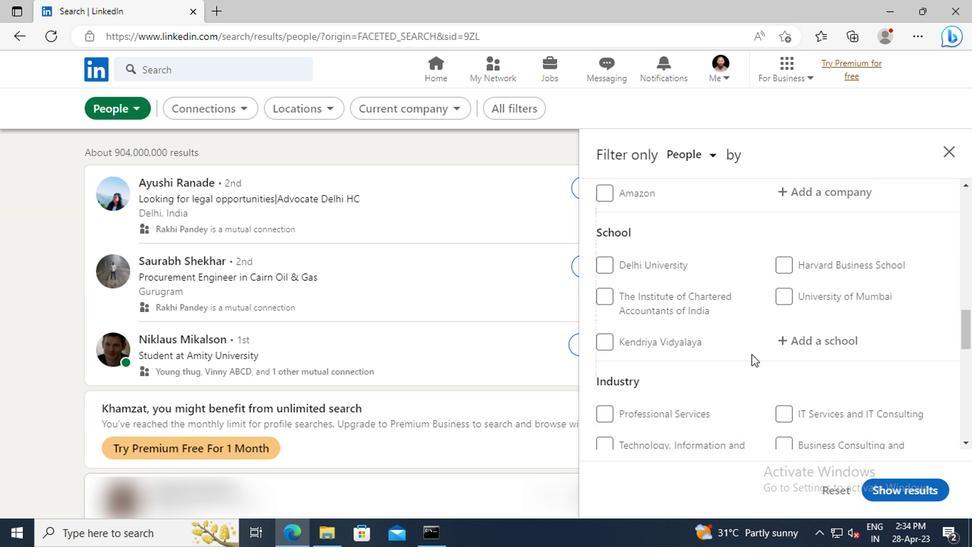 
Action: Mouse scrolled (748, 355) with delta (0, 0)
Screenshot: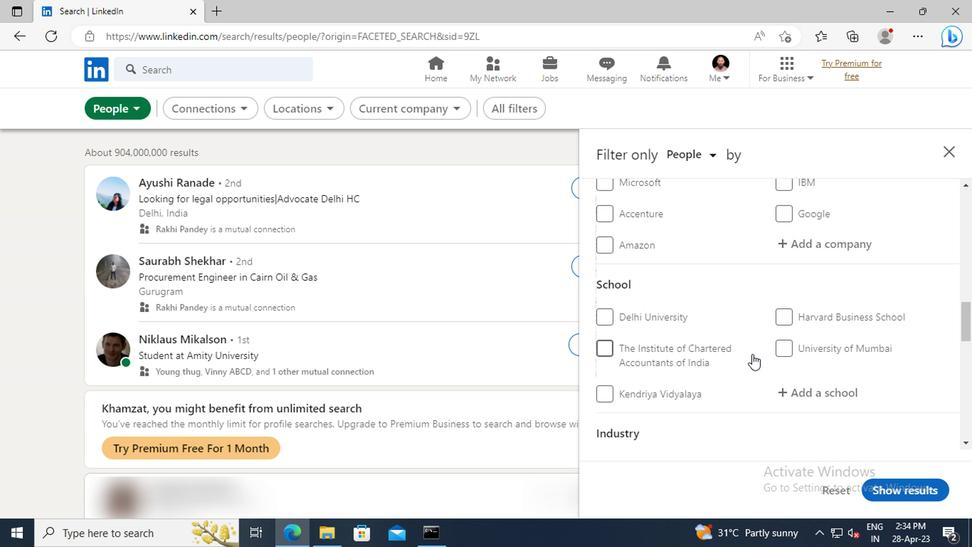 
Action: Mouse scrolled (748, 355) with delta (0, 0)
Screenshot: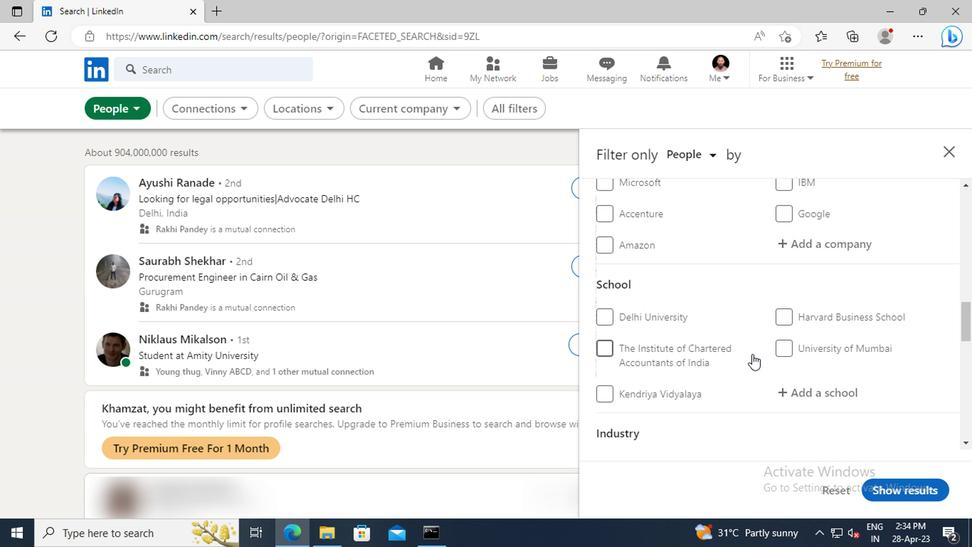 
Action: Mouse scrolled (748, 355) with delta (0, 0)
Screenshot: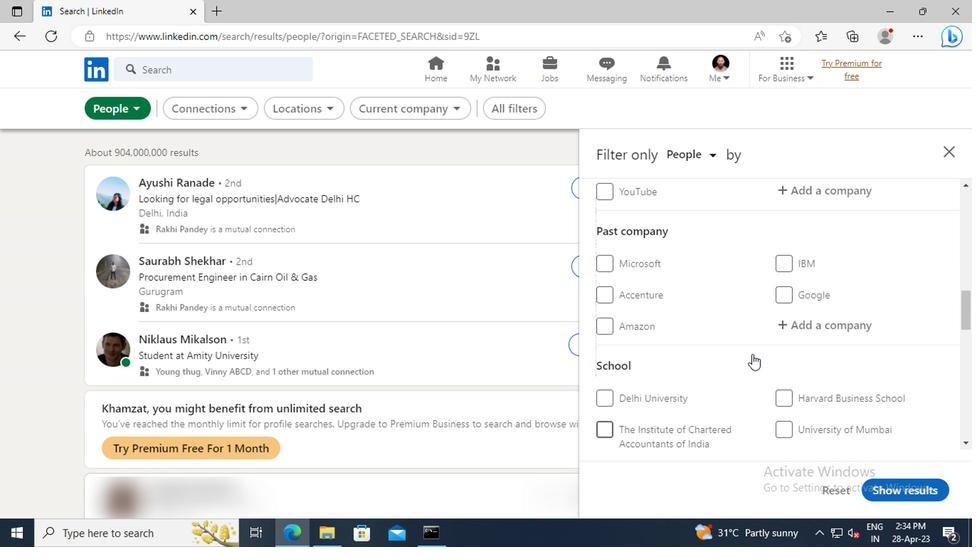 
Action: Mouse scrolled (748, 355) with delta (0, 0)
Screenshot: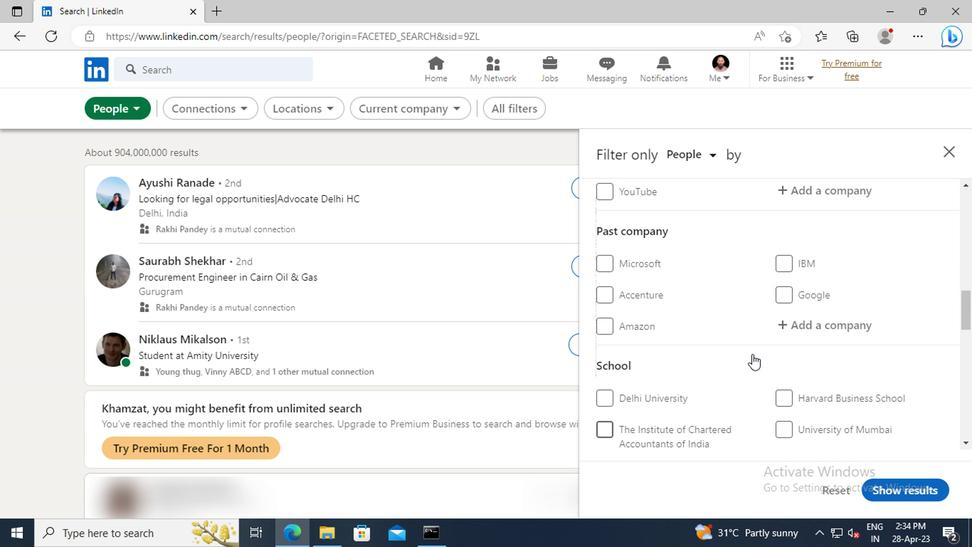 
Action: Mouse moved to (749, 353)
Screenshot: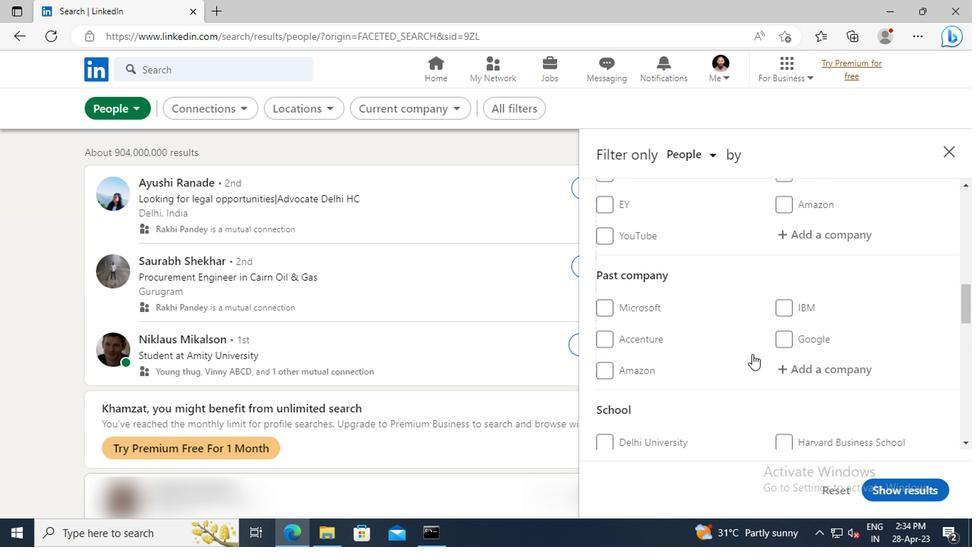 
Action: Mouse scrolled (749, 354) with delta (0, 0)
Screenshot: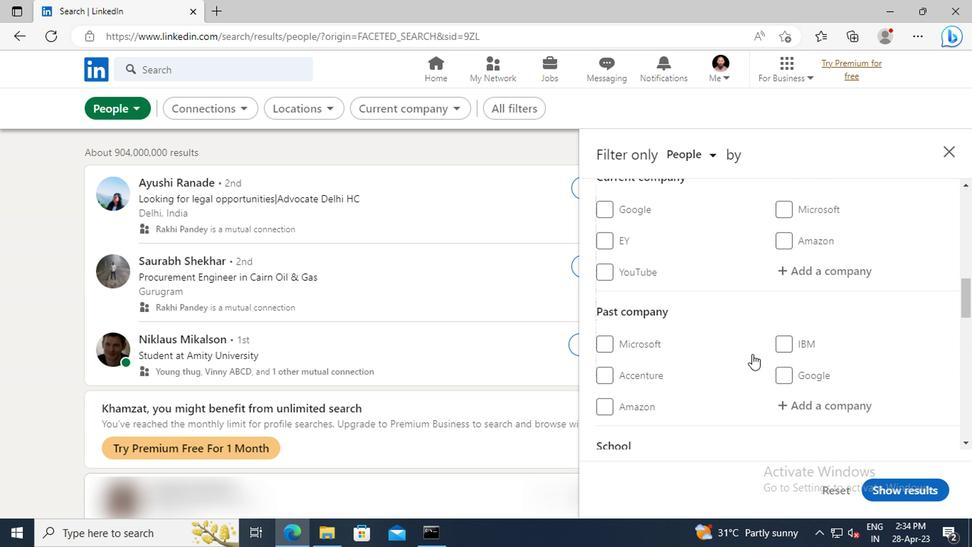 
Action: Mouse scrolled (749, 354) with delta (0, 0)
Screenshot: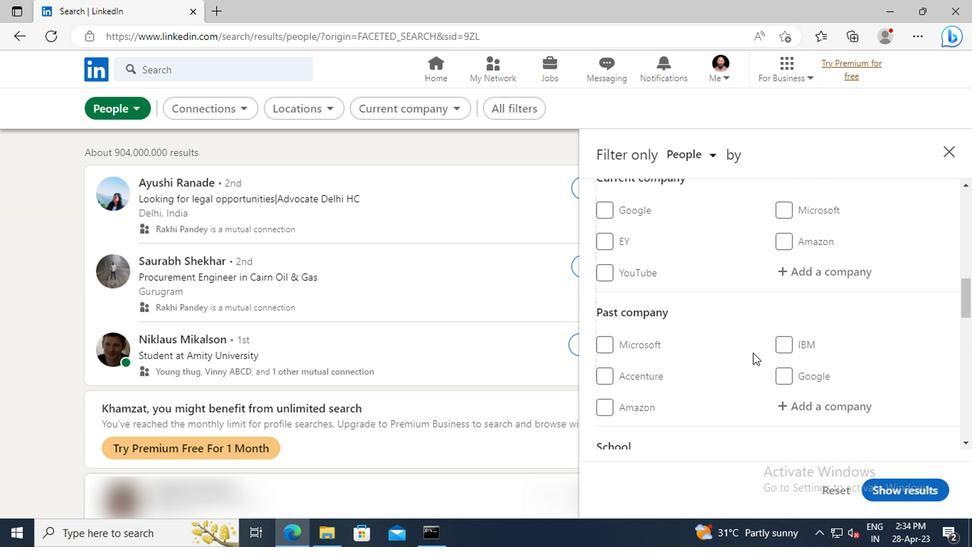 
Action: Mouse moved to (792, 350)
Screenshot: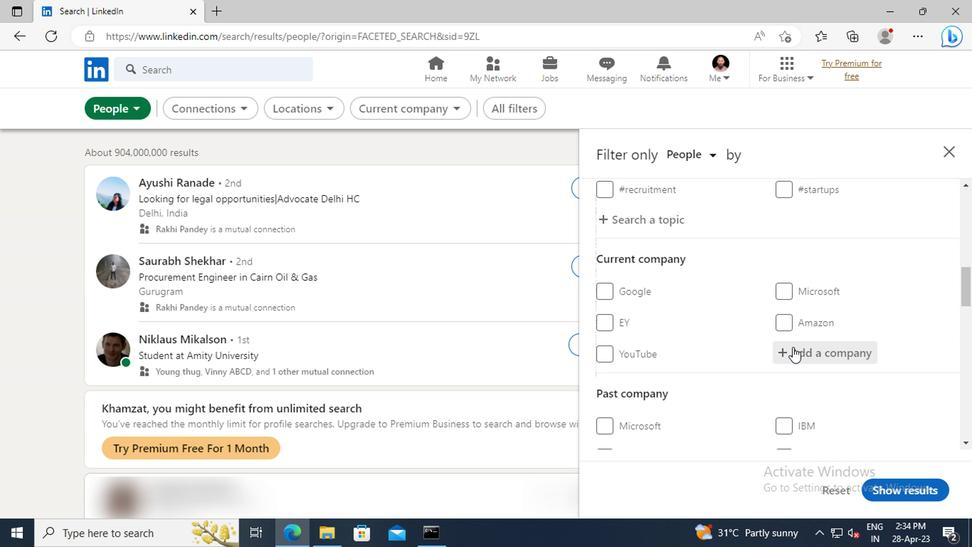 
Action: Mouse pressed left at (792, 350)
Screenshot: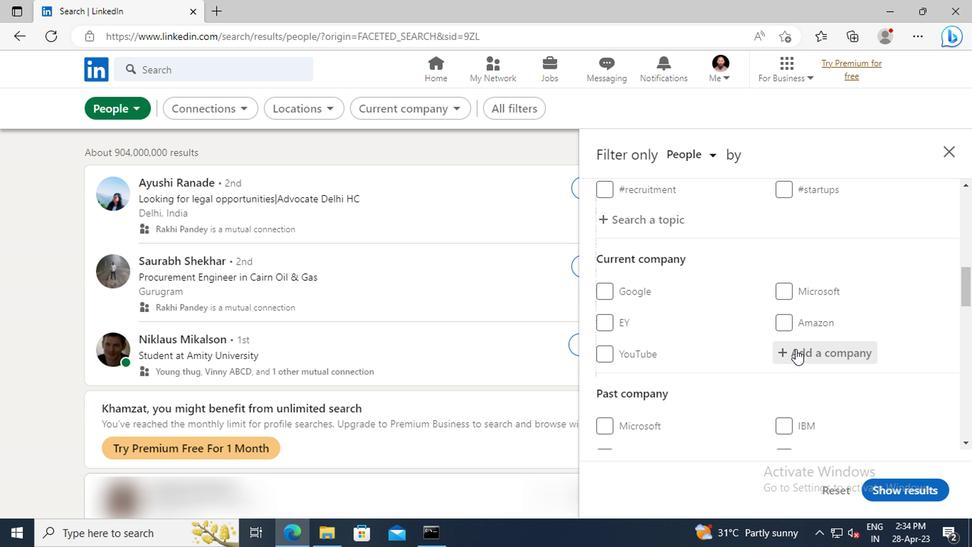 
Action: Key pressed <Key.shift>CAMERON,<Key.space>A<Key.space><Key.shift>S
Screenshot: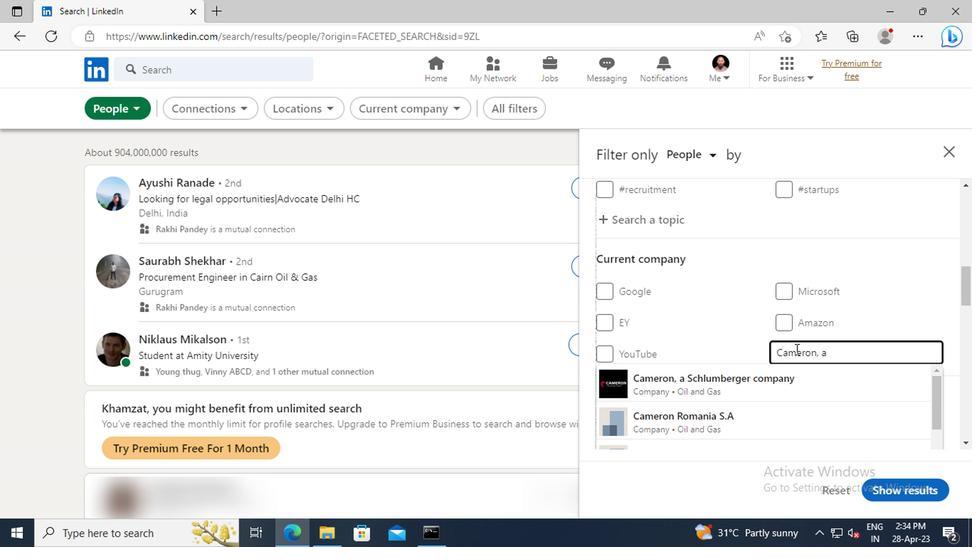 
Action: Mouse moved to (786, 382)
Screenshot: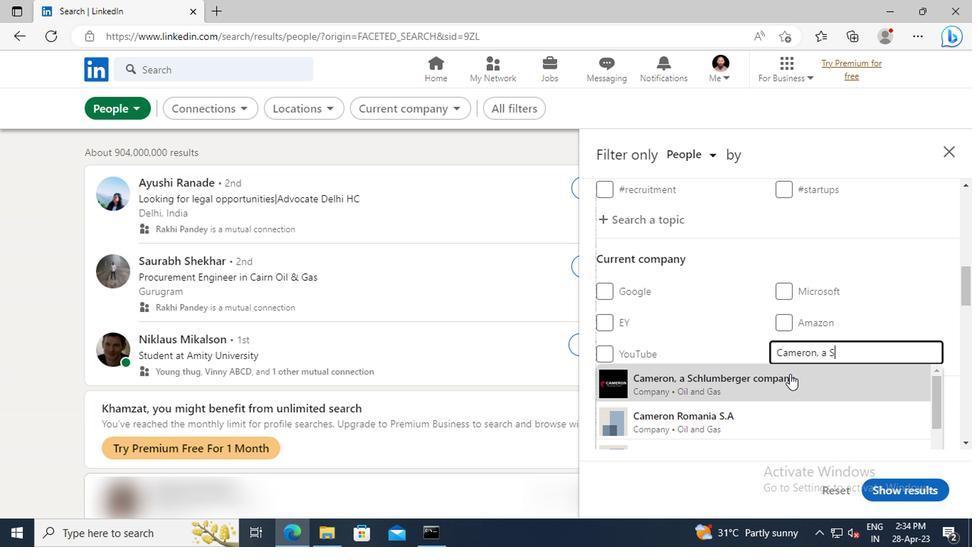 
Action: Mouse pressed left at (786, 382)
Screenshot: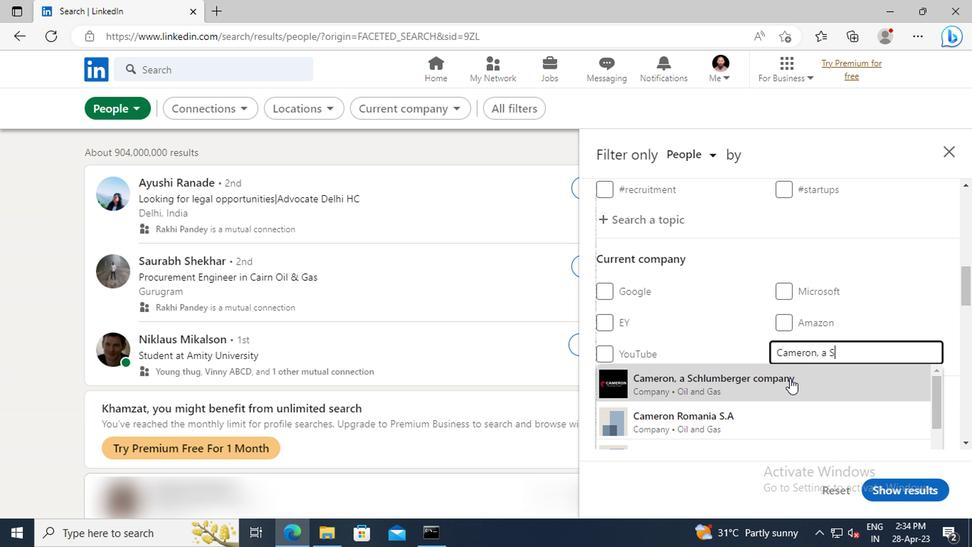 
Action: Mouse moved to (804, 302)
Screenshot: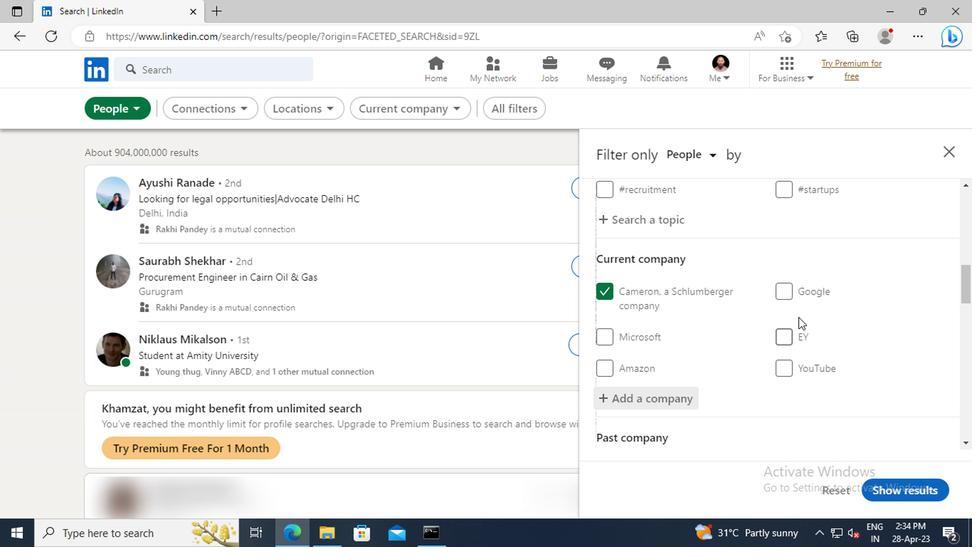 
Action: Mouse scrolled (804, 302) with delta (0, 0)
Screenshot: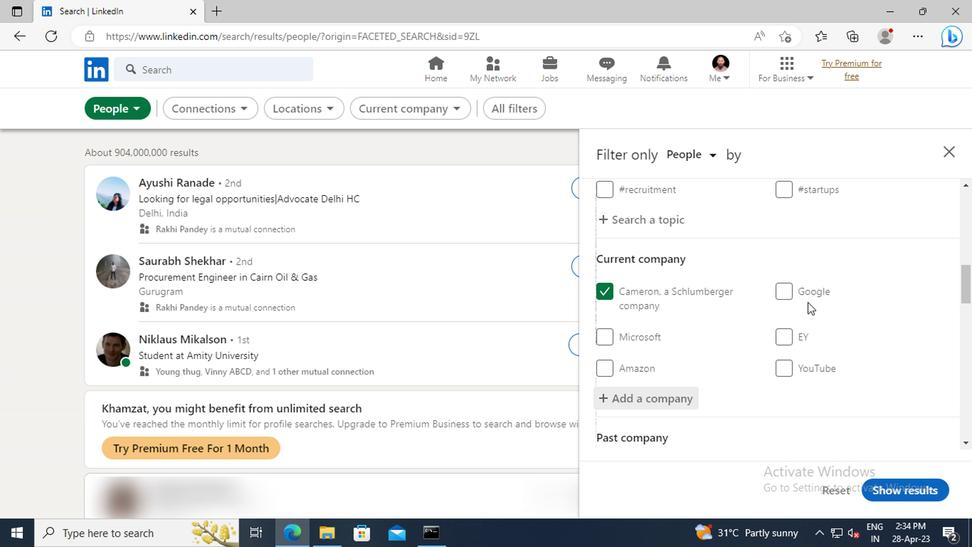 
Action: Mouse scrolled (804, 302) with delta (0, 0)
Screenshot: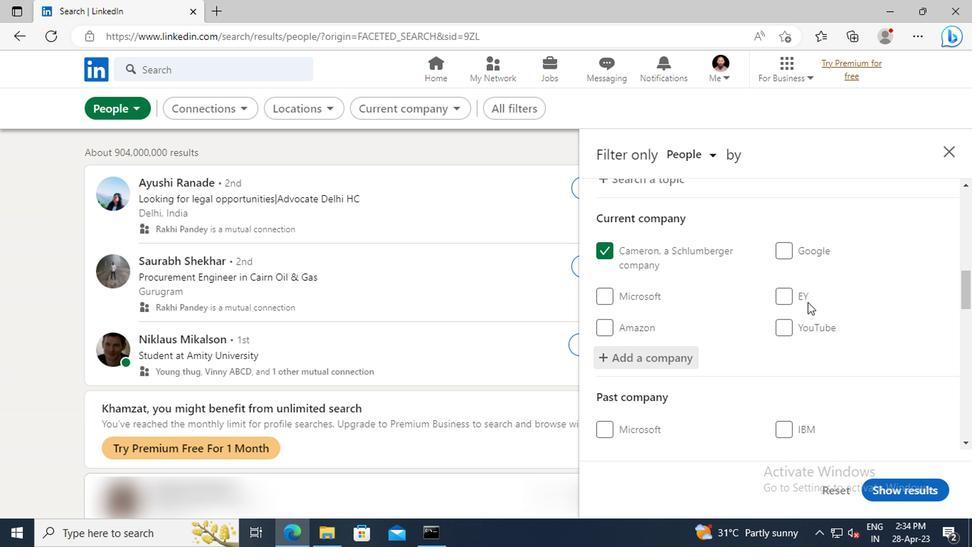 
Action: Mouse scrolled (804, 302) with delta (0, 0)
Screenshot: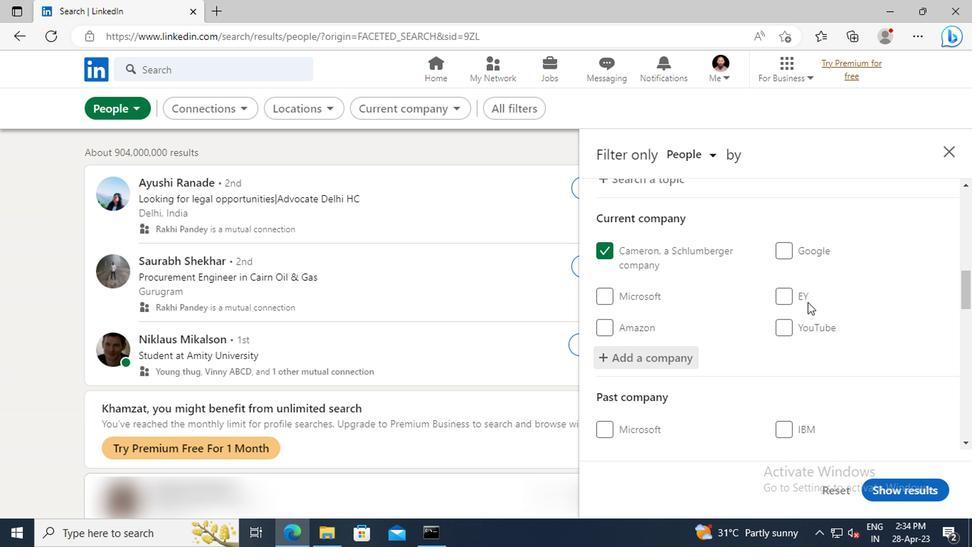 
Action: Mouse moved to (804, 302)
Screenshot: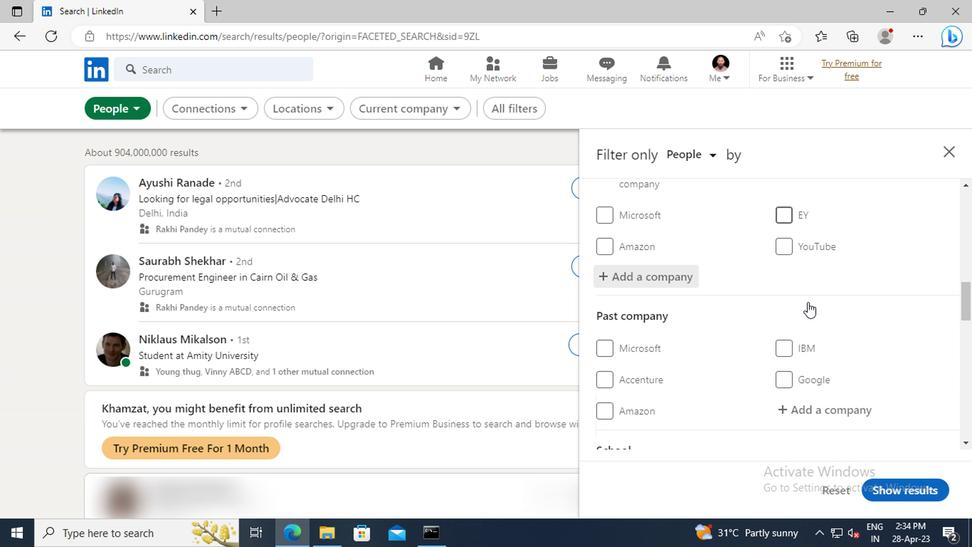 
Action: Mouse scrolled (804, 302) with delta (0, 0)
Screenshot: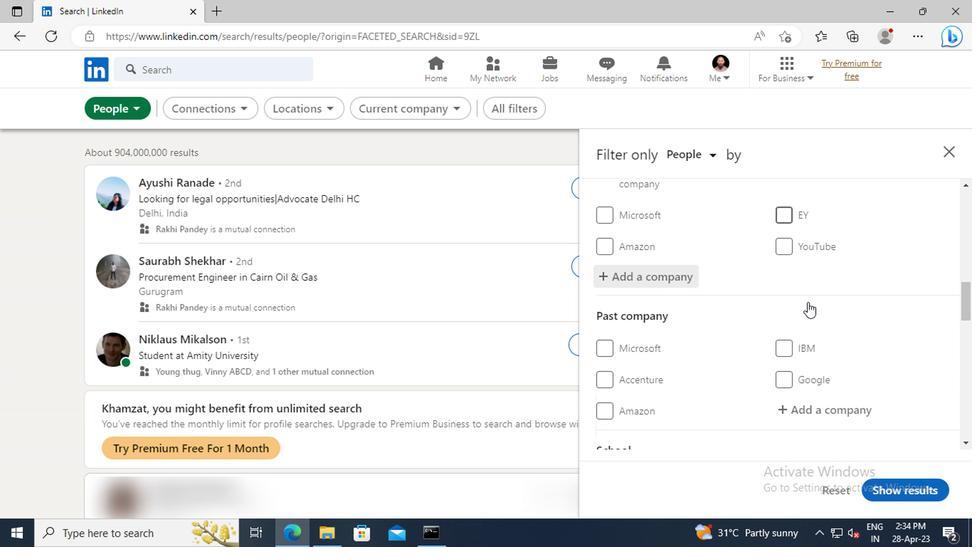 
Action: Mouse scrolled (804, 302) with delta (0, 0)
Screenshot: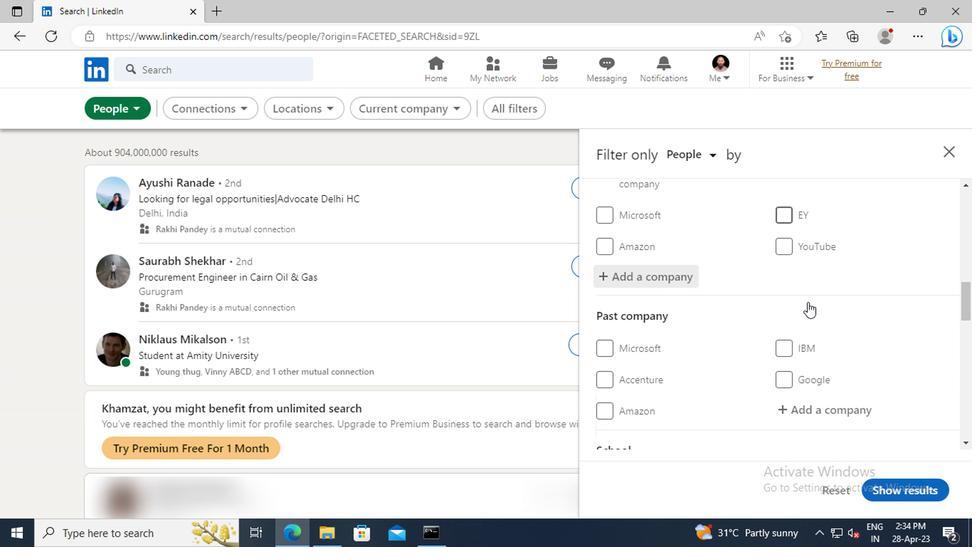 
Action: Mouse scrolled (804, 302) with delta (0, 0)
Screenshot: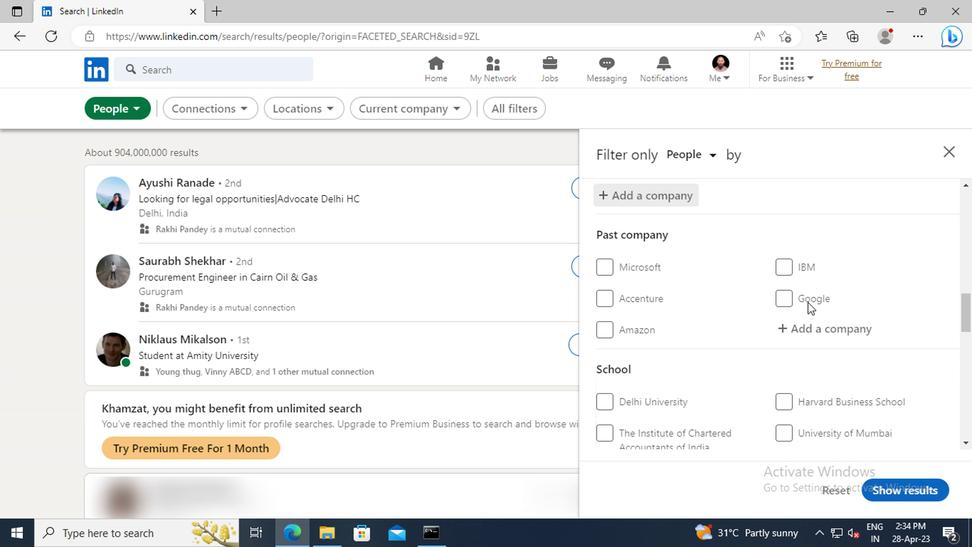 
Action: Mouse scrolled (804, 302) with delta (0, 0)
Screenshot: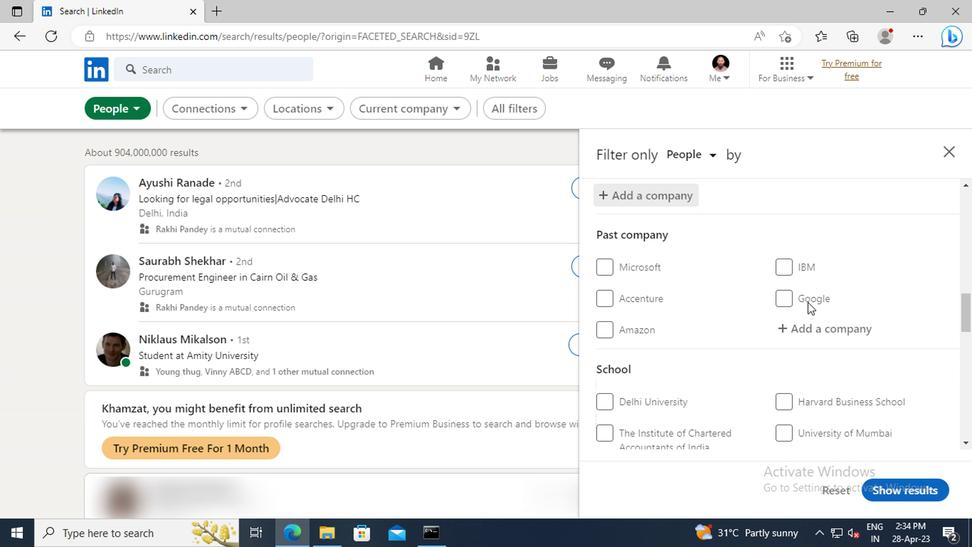 
Action: Mouse scrolled (804, 302) with delta (0, 0)
Screenshot: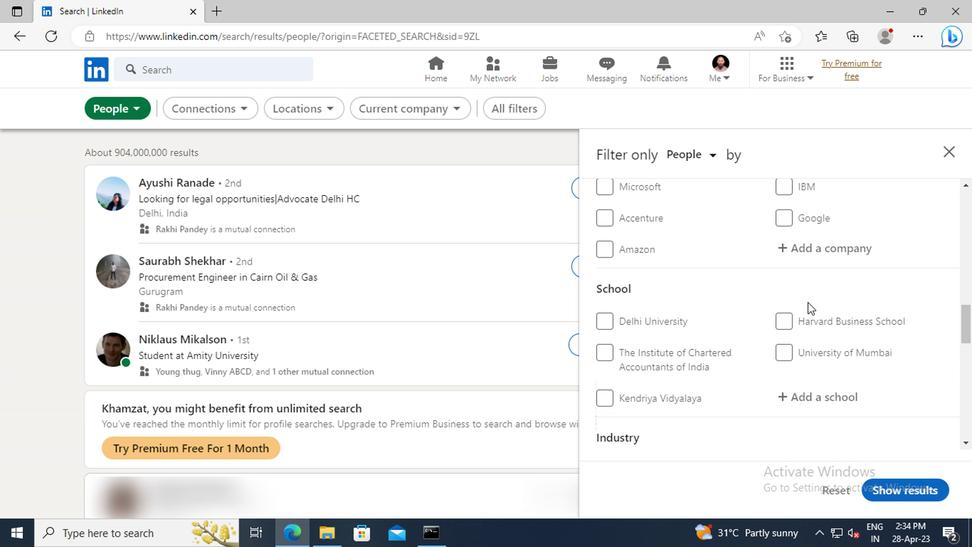 
Action: Mouse scrolled (804, 302) with delta (0, 0)
Screenshot: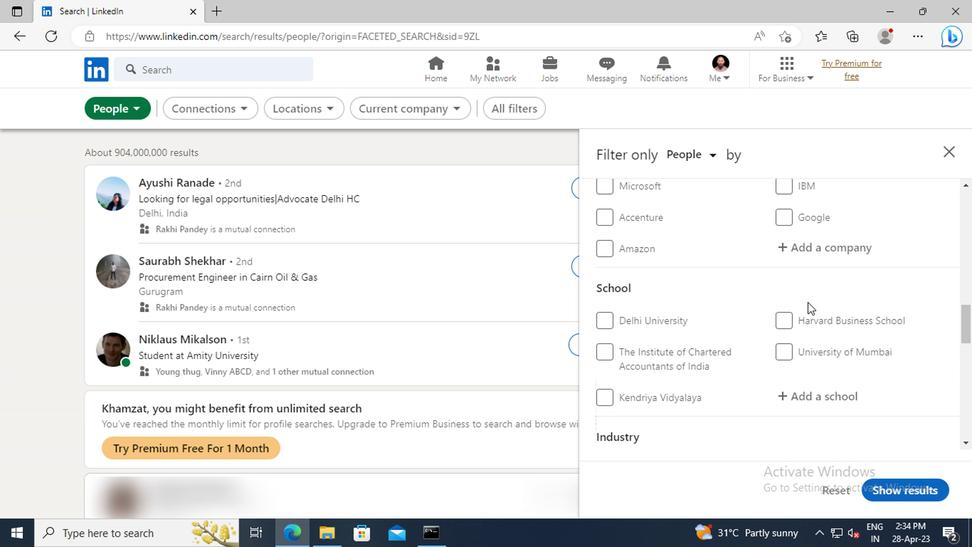 
Action: Mouse moved to (797, 308)
Screenshot: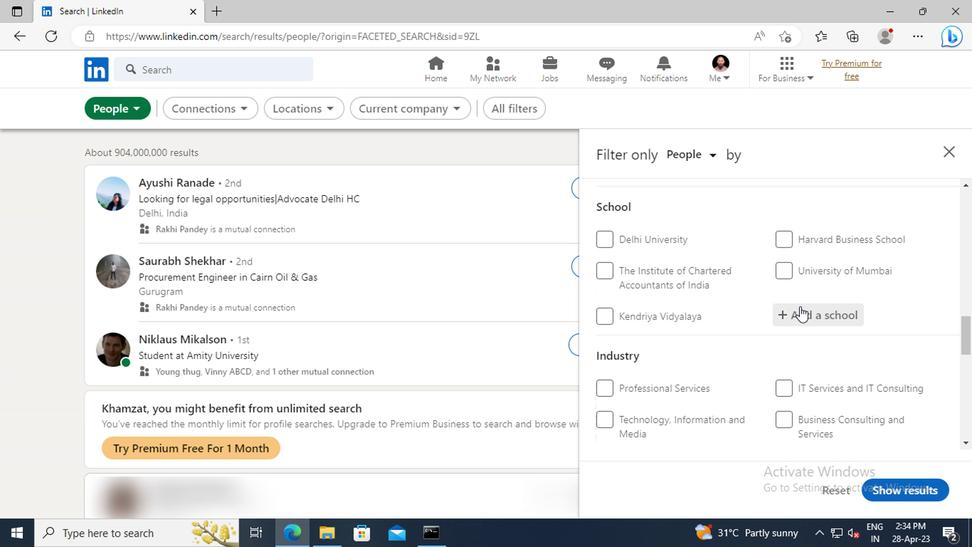 
Action: Mouse pressed left at (797, 308)
Screenshot: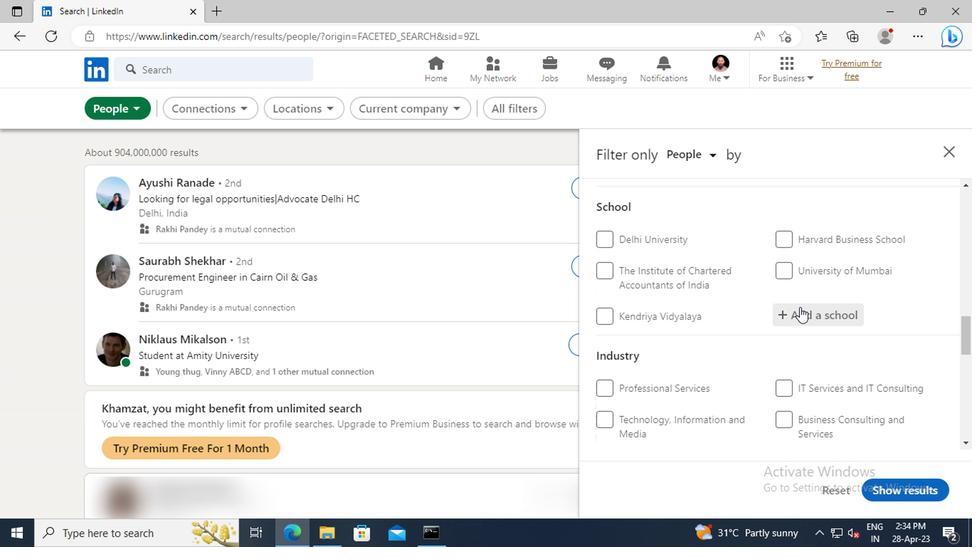 
Action: Key pressed <Key.shift>DATA<Key.space><Key.shift>BRIO<Key.space>
Screenshot: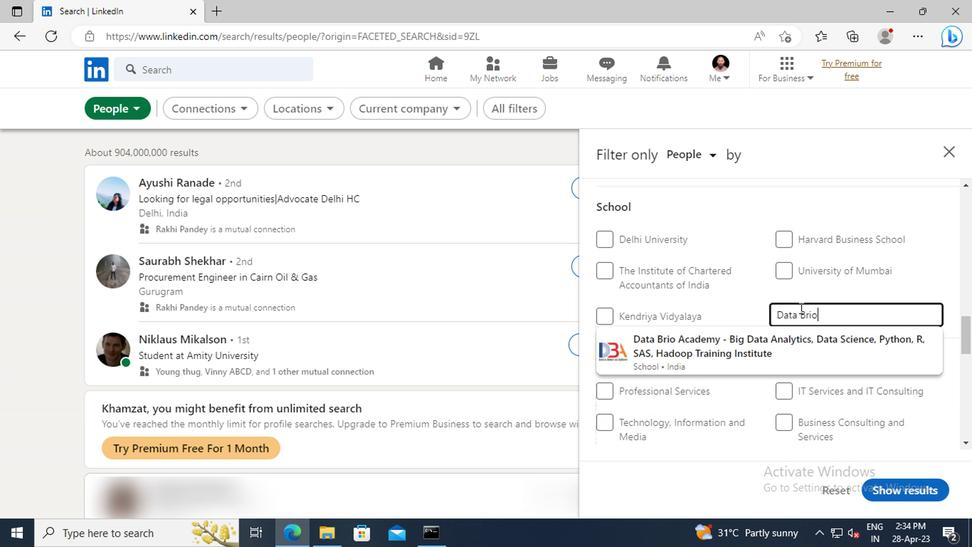 
Action: Mouse moved to (790, 350)
Screenshot: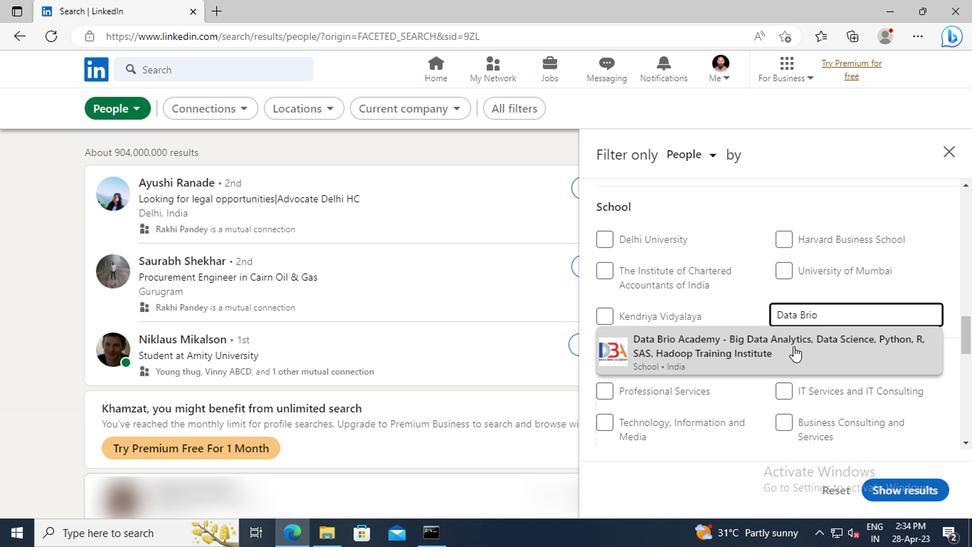 
Action: Mouse pressed left at (790, 350)
Screenshot: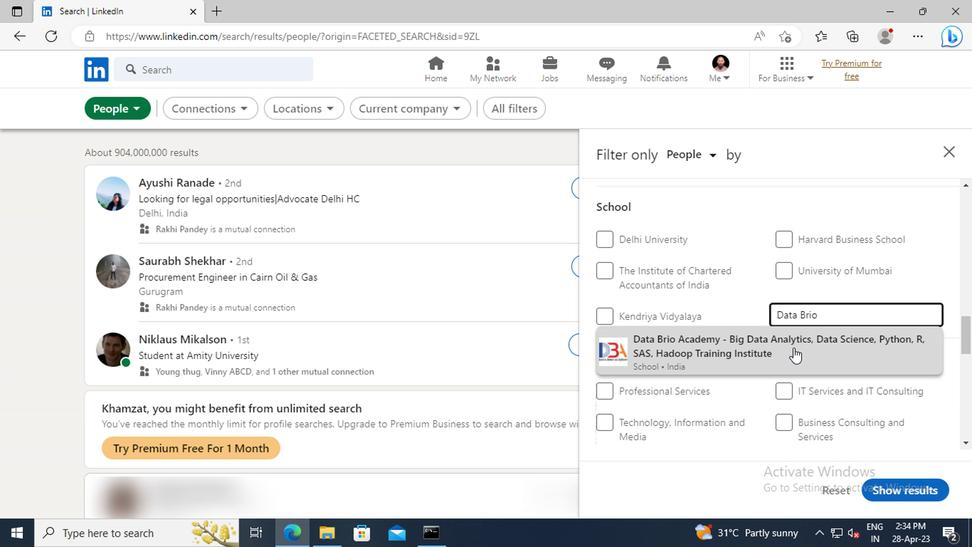 
Action: Mouse moved to (788, 302)
Screenshot: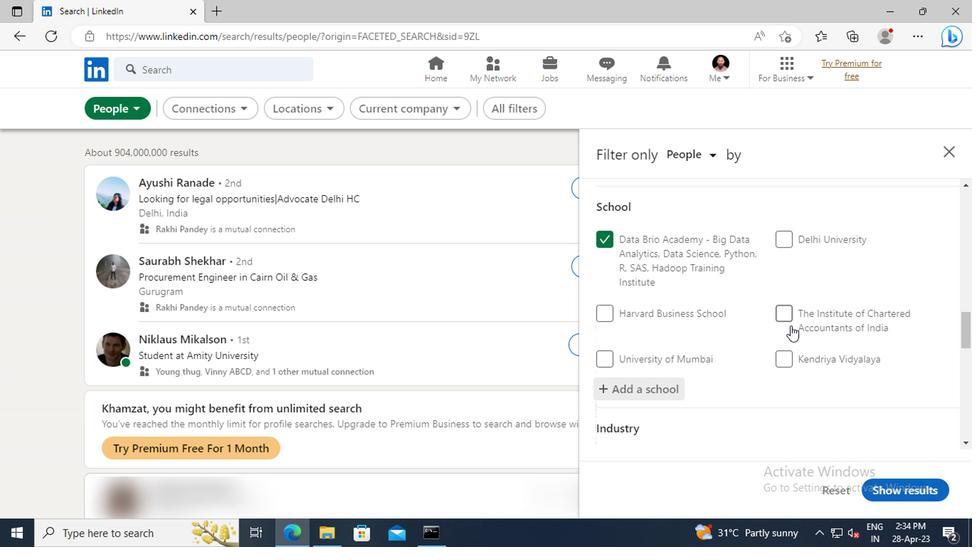 
Action: Mouse scrolled (788, 302) with delta (0, 0)
Screenshot: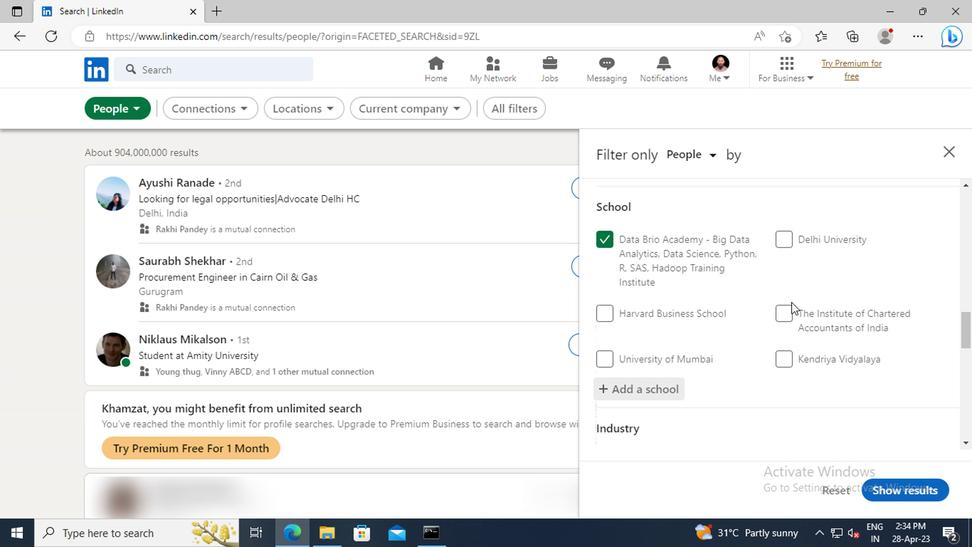 
Action: Mouse scrolled (788, 302) with delta (0, 0)
Screenshot: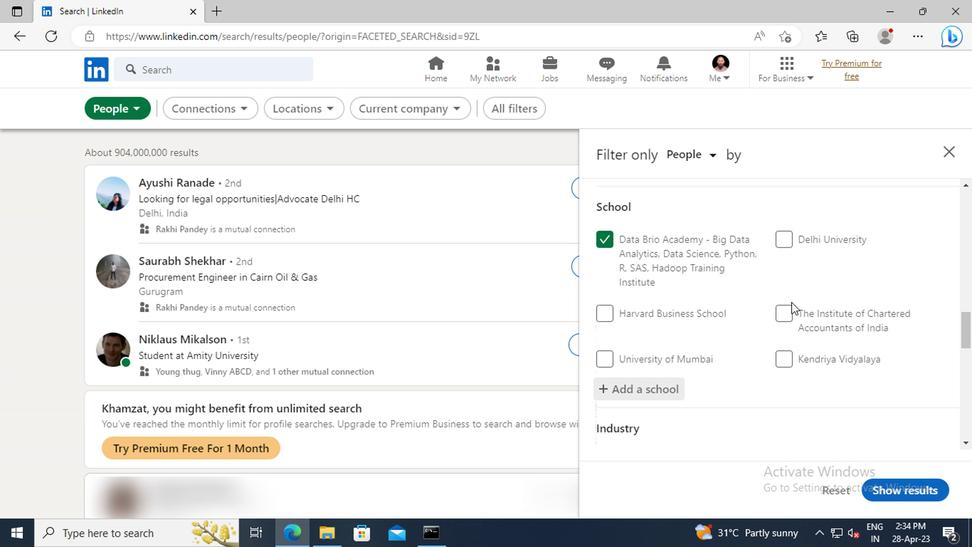
Action: Mouse scrolled (788, 302) with delta (0, 0)
Screenshot: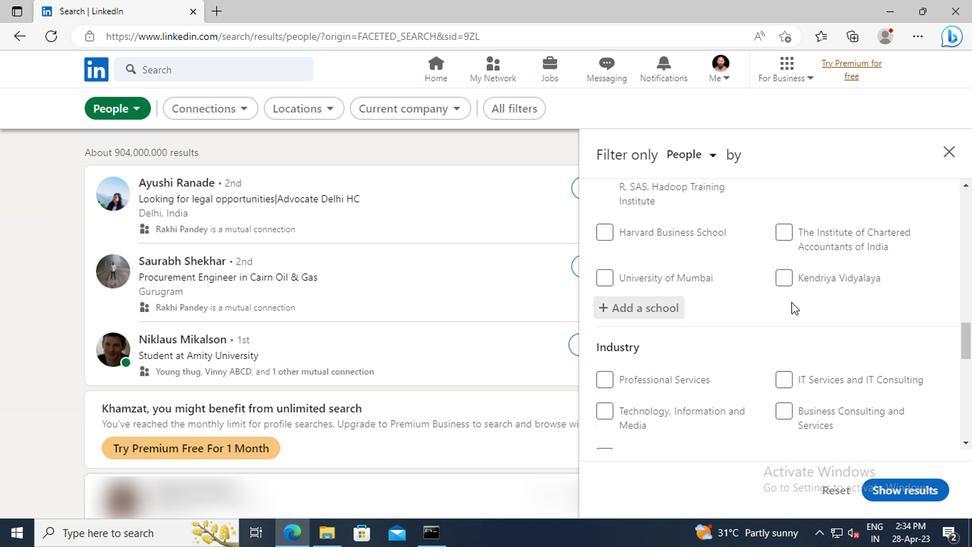 
Action: Mouse scrolled (788, 302) with delta (0, 0)
Screenshot: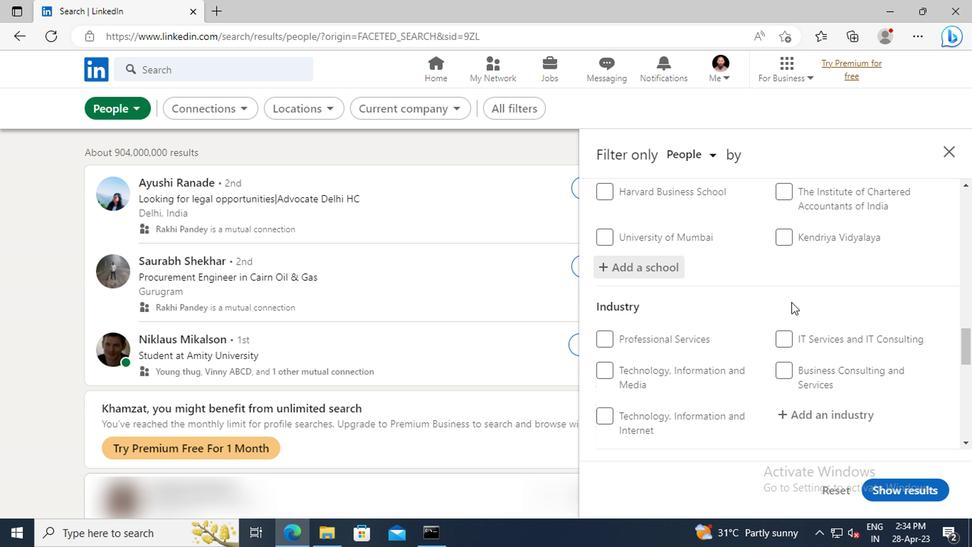 
Action: Mouse scrolled (788, 302) with delta (0, 0)
Screenshot: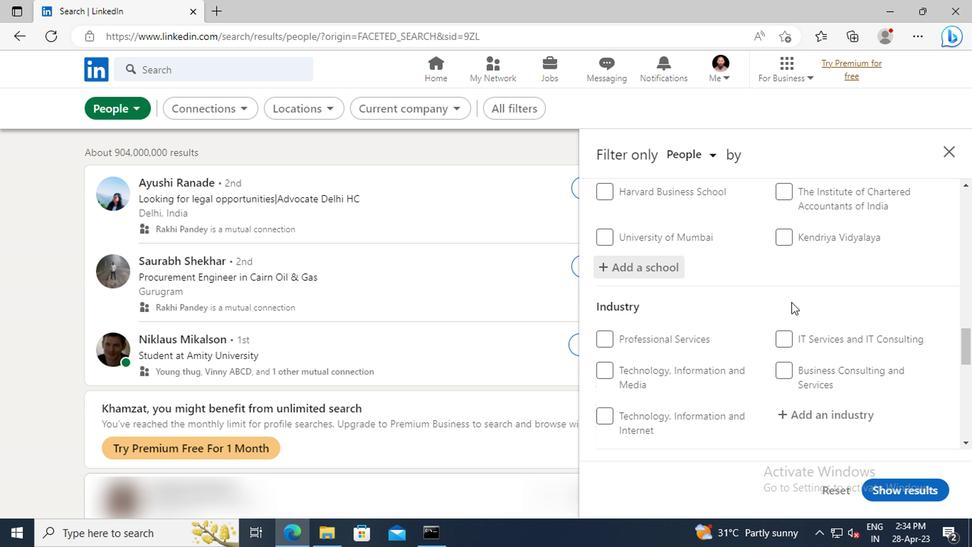 
Action: Mouse scrolled (788, 302) with delta (0, 0)
Screenshot: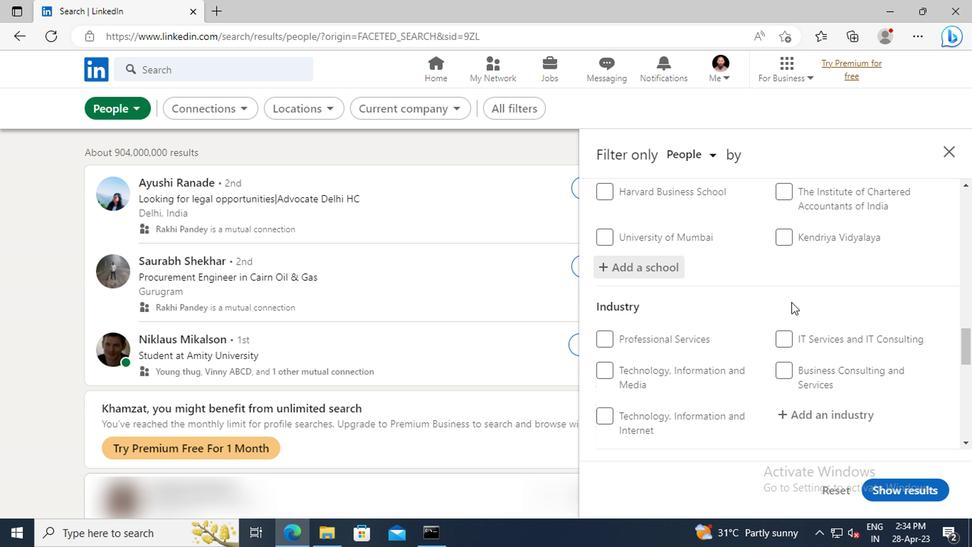 
Action: Mouse moved to (791, 298)
Screenshot: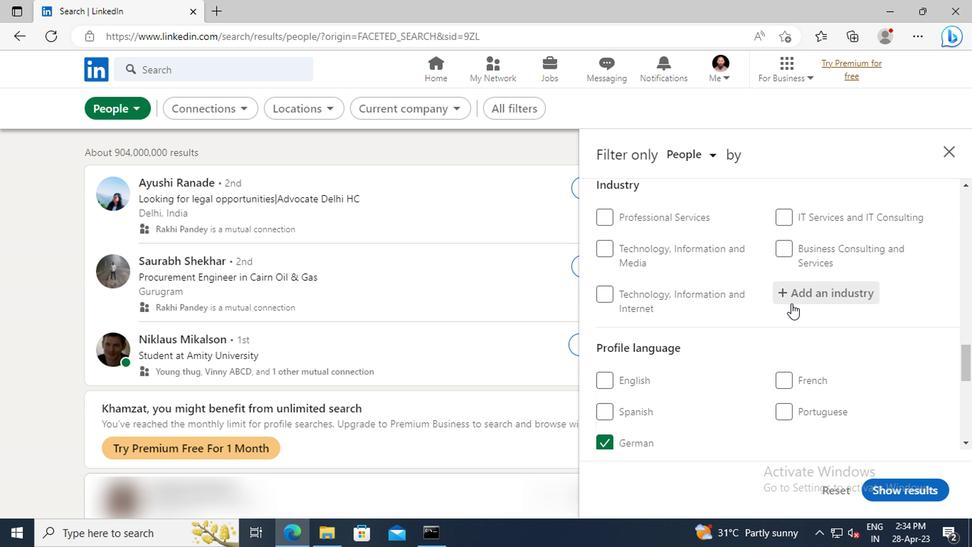 
Action: Mouse pressed left at (791, 298)
Screenshot: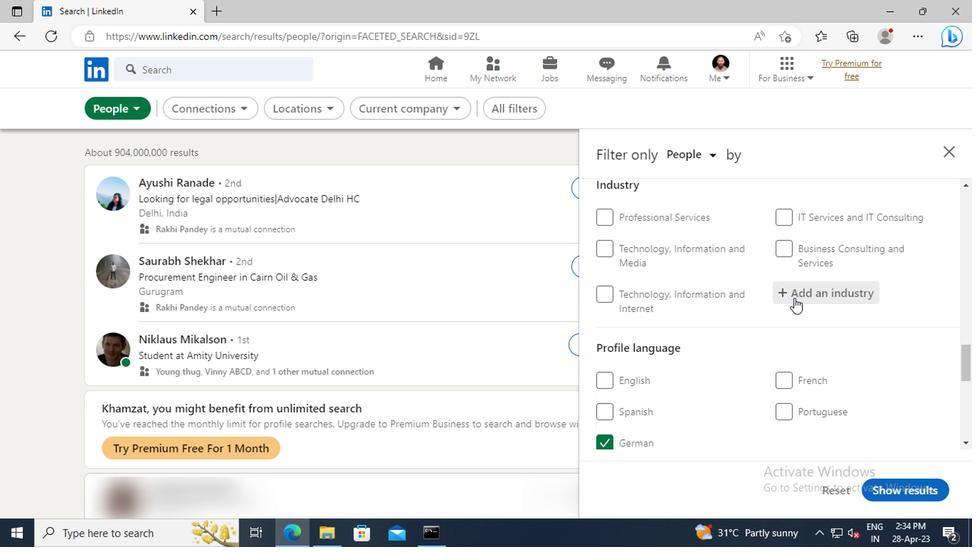 
Action: Mouse moved to (791, 296)
Screenshot: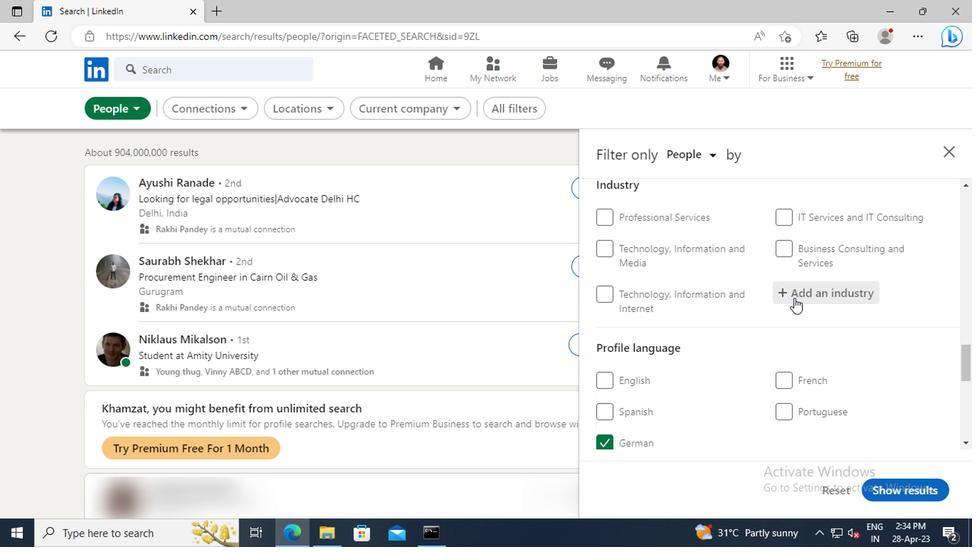 
Action: Key pressed <Key.shift>PROFESSIONAL<Key.space><Key.shift>SER
Screenshot: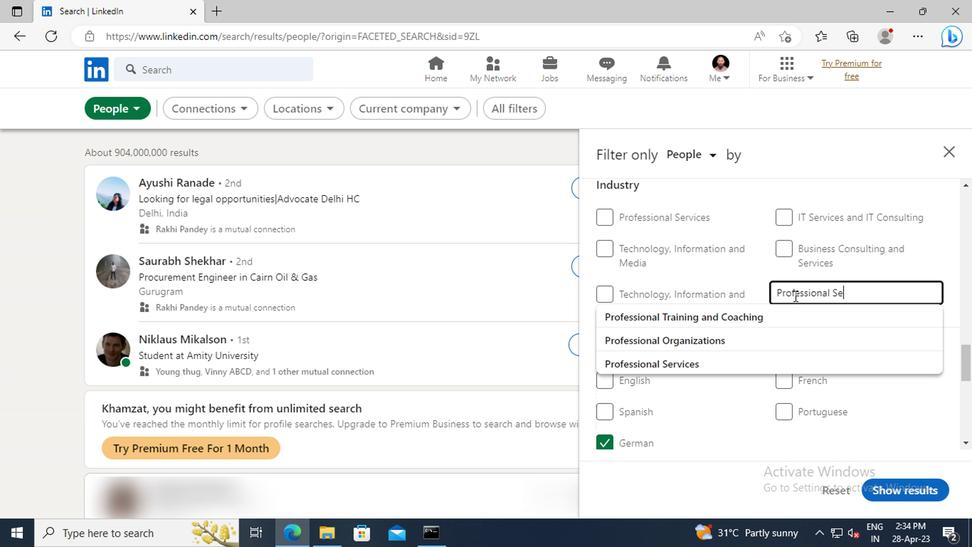 
Action: Mouse moved to (769, 316)
Screenshot: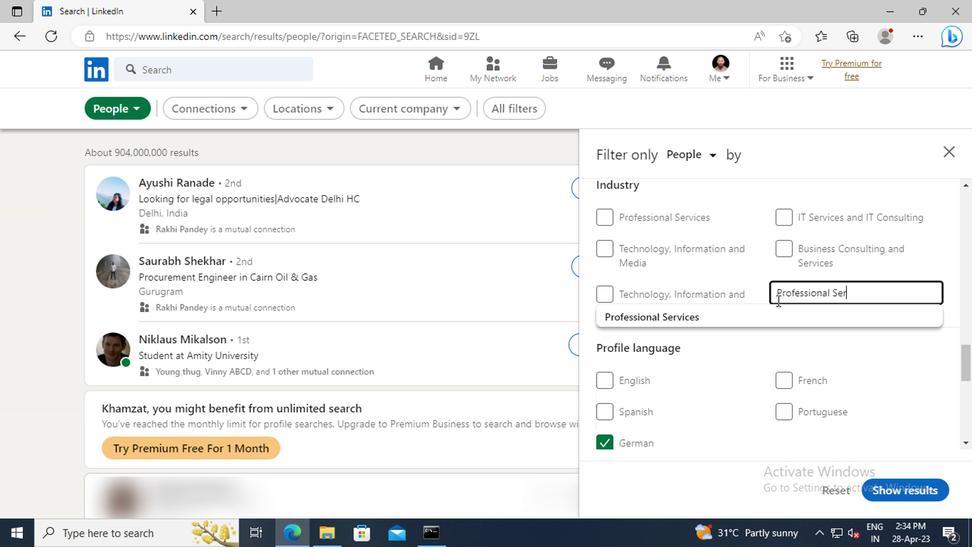 
Action: Mouse pressed left at (769, 316)
Screenshot: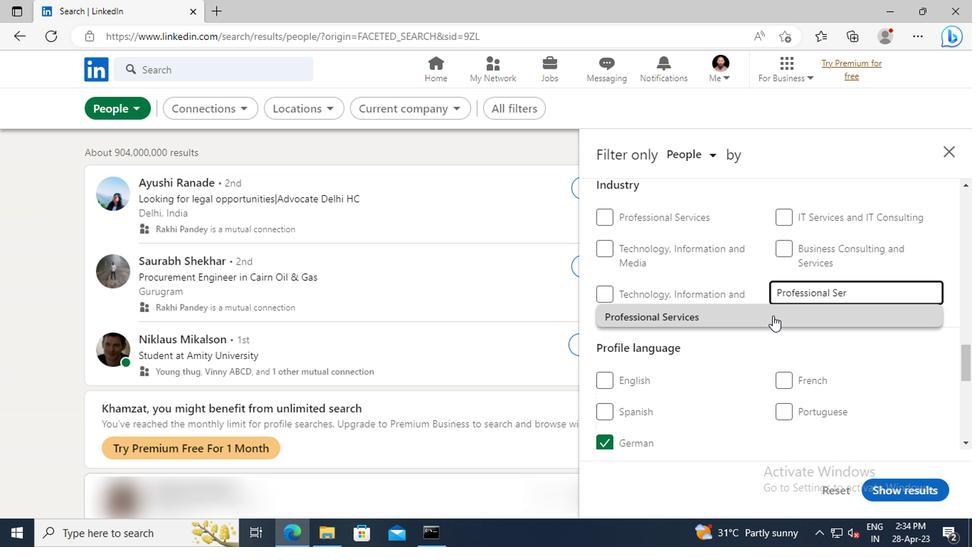 
Action: Mouse scrolled (769, 315) with delta (0, 0)
Screenshot: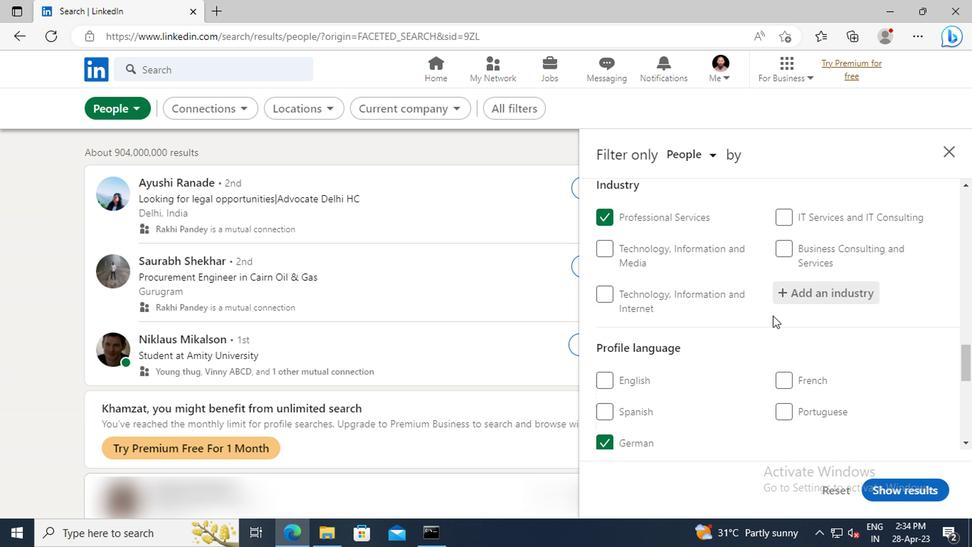
Action: Mouse scrolled (769, 315) with delta (0, 0)
Screenshot: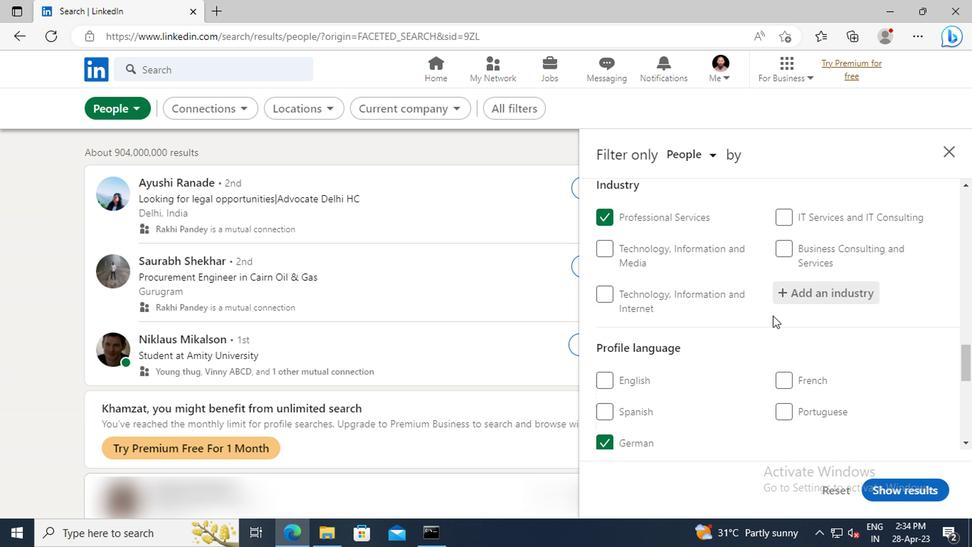 
Action: Mouse scrolled (769, 315) with delta (0, 0)
Screenshot: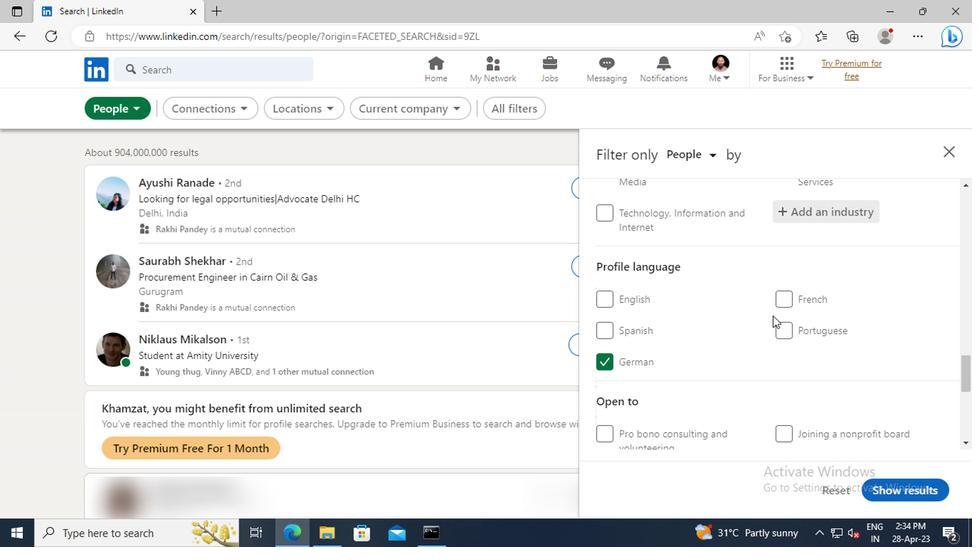 
Action: Mouse scrolled (769, 315) with delta (0, 0)
Screenshot: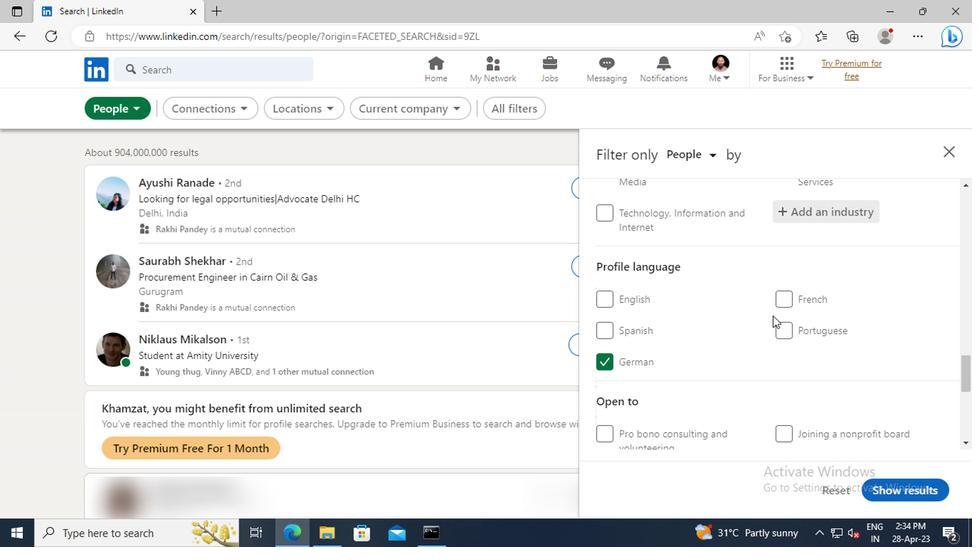 
Action: Mouse scrolled (769, 315) with delta (0, 0)
Screenshot: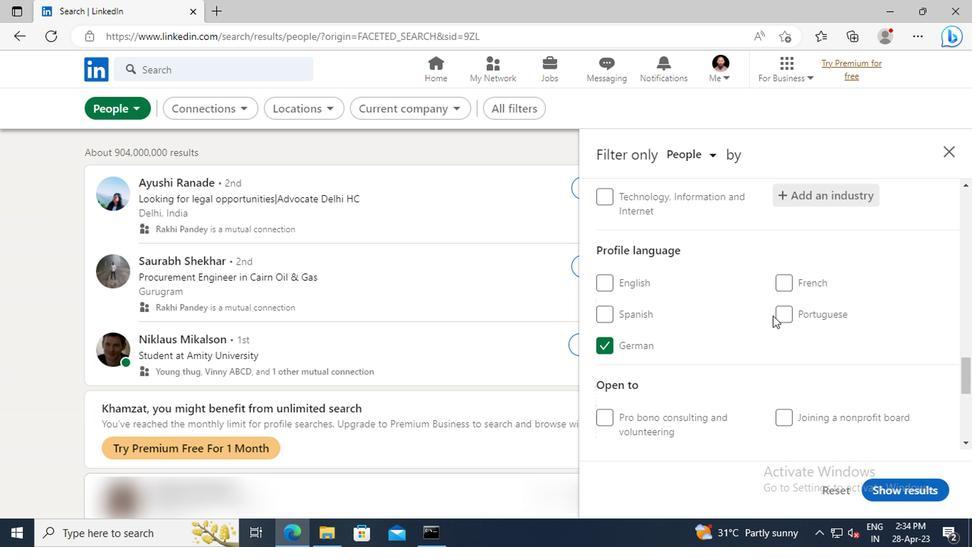 
Action: Mouse scrolled (769, 315) with delta (0, 0)
Screenshot: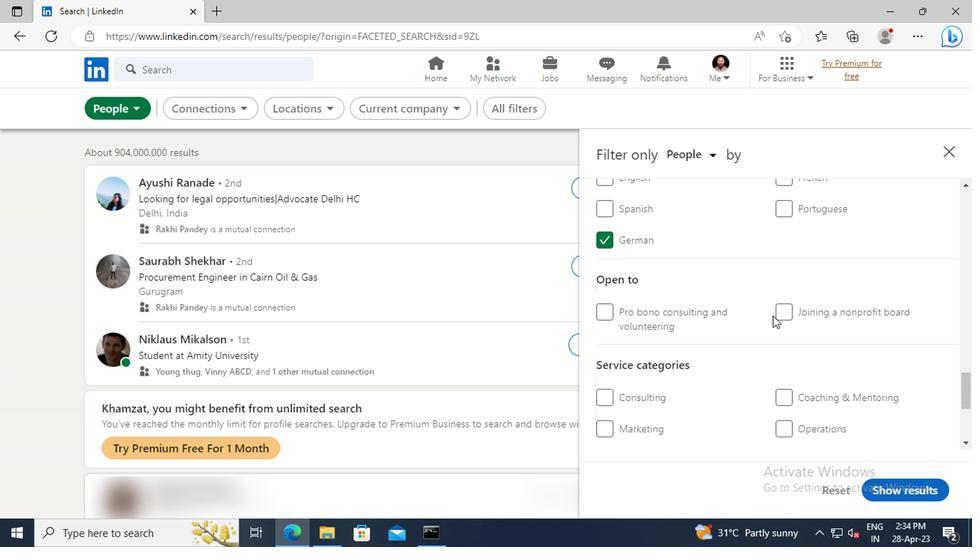 
Action: Mouse scrolled (769, 315) with delta (0, 0)
Screenshot: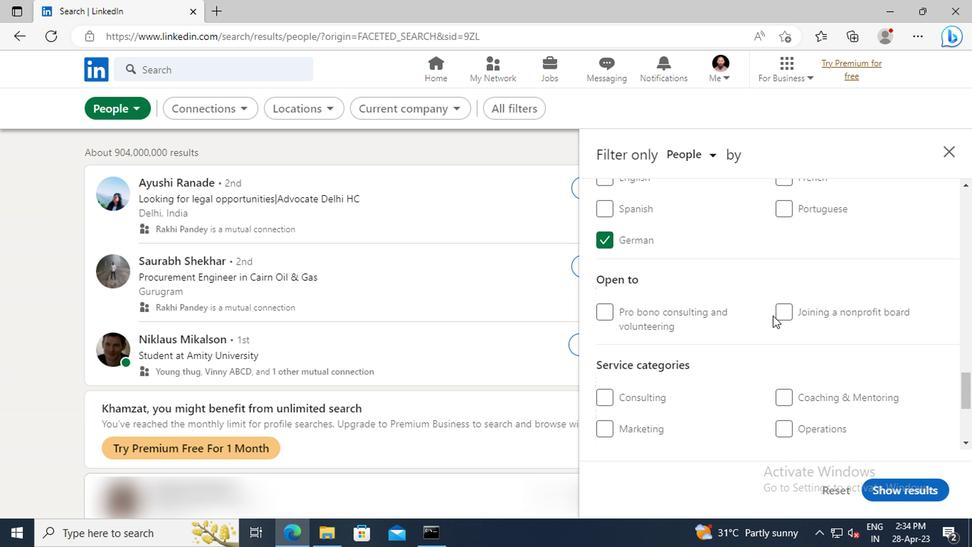 
Action: Mouse scrolled (769, 315) with delta (0, 0)
Screenshot: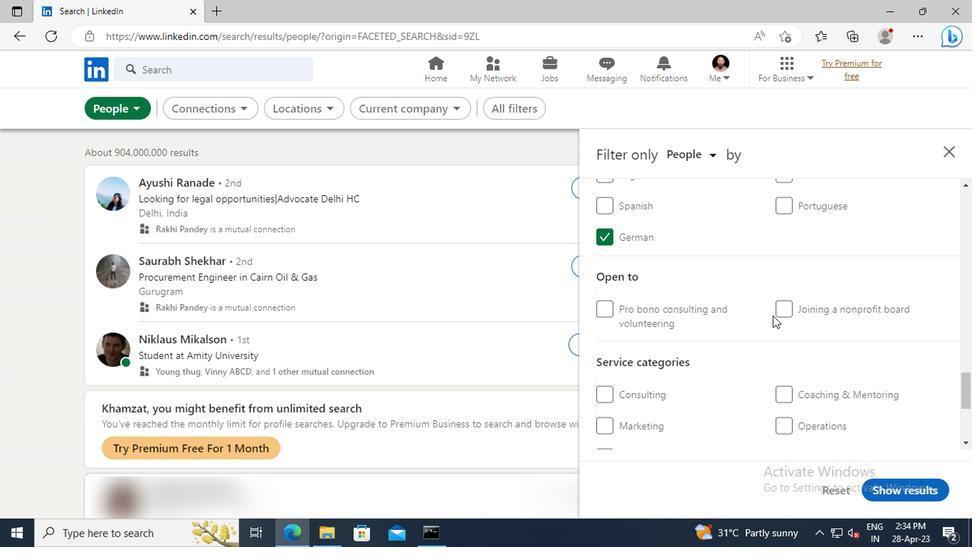 
Action: Mouse moved to (786, 337)
Screenshot: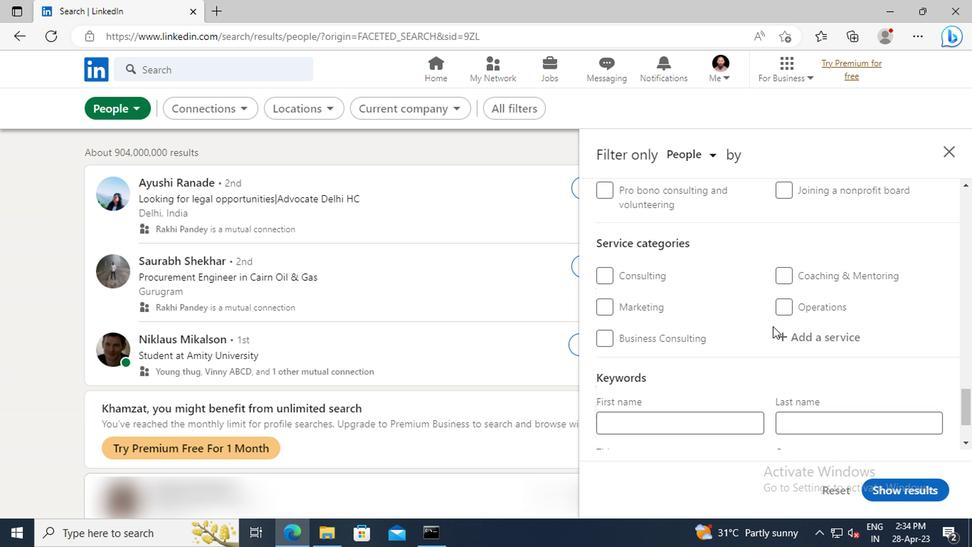 
Action: Mouse pressed left at (786, 337)
Screenshot: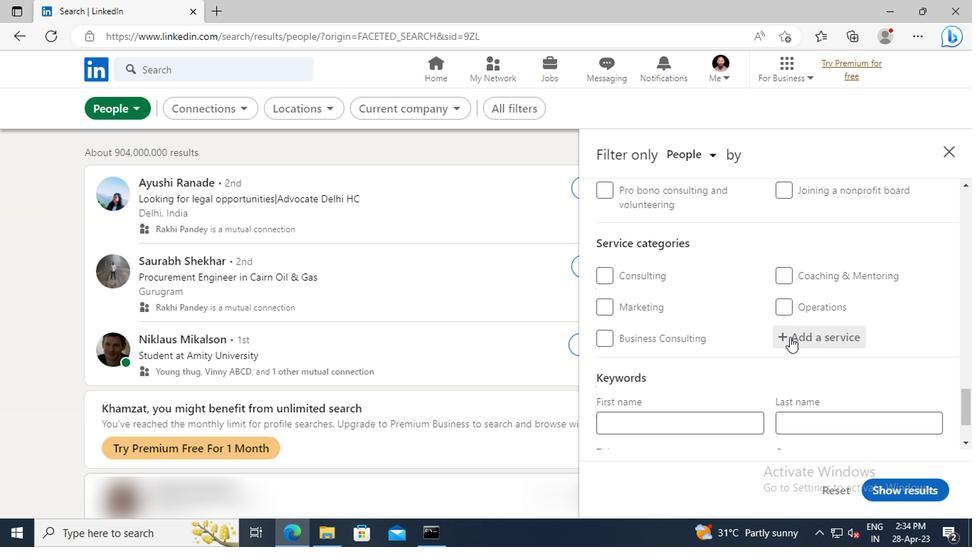 
Action: Key pressed <Key.shift>COMPUTER<Key.space><Key.shift>RE
Screenshot: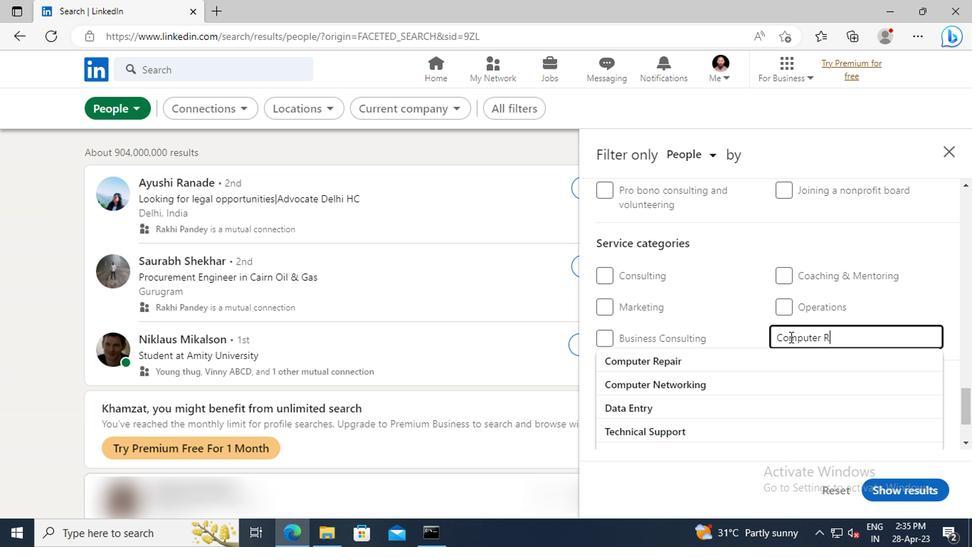 
Action: Mouse moved to (781, 366)
Screenshot: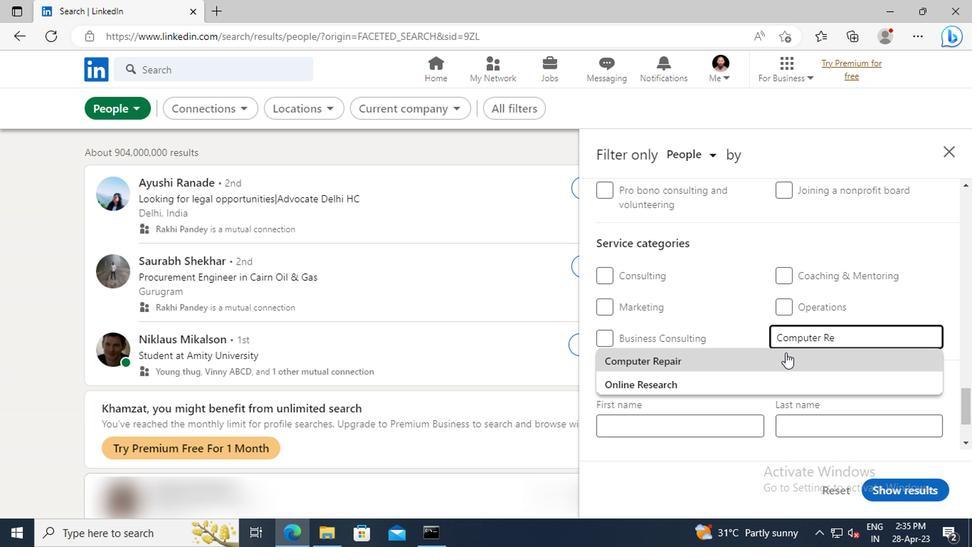 
Action: Mouse pressed left at (781, 366)
Screenshot: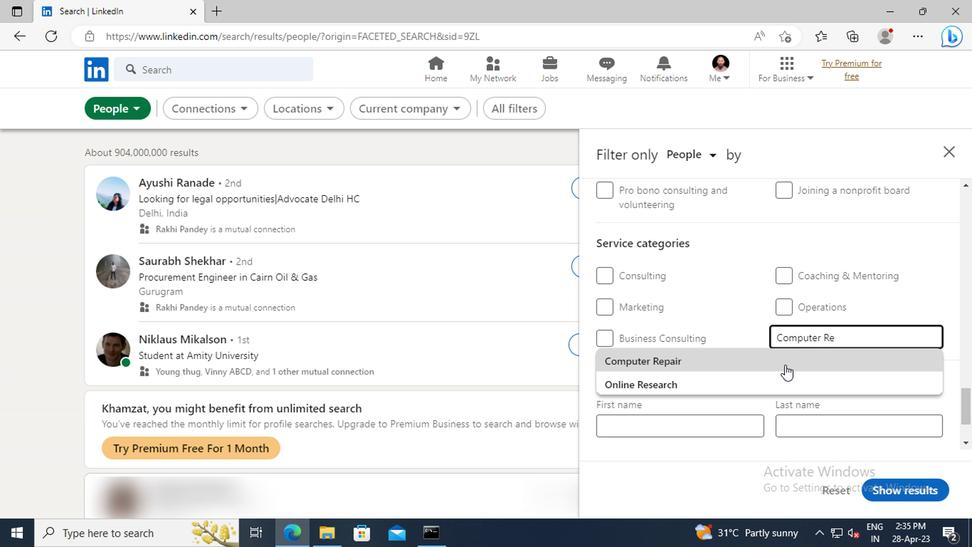 
Action: Mouse moved to (751, 350)
Screenshot: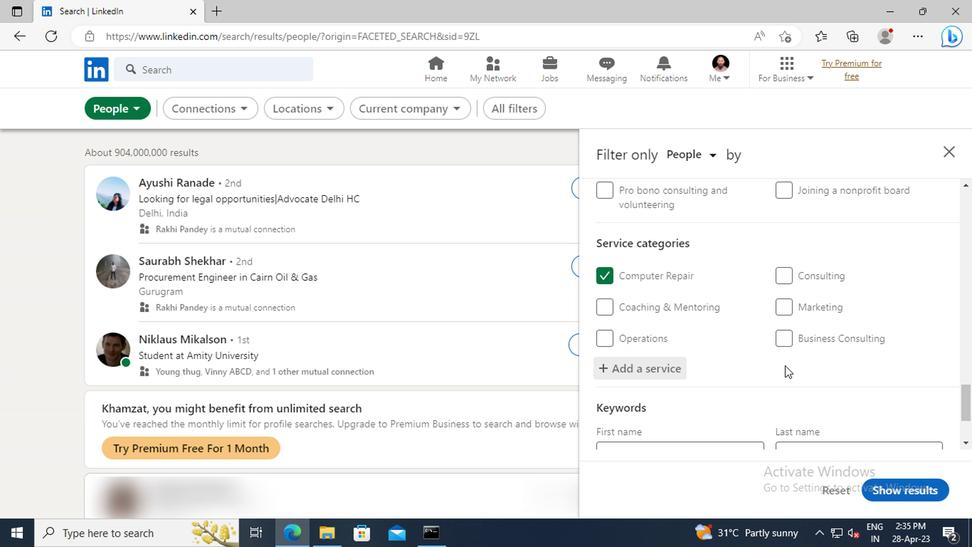 
Action: Mouse scrolled (751, 349) with delta (0, -1)
Screenshot: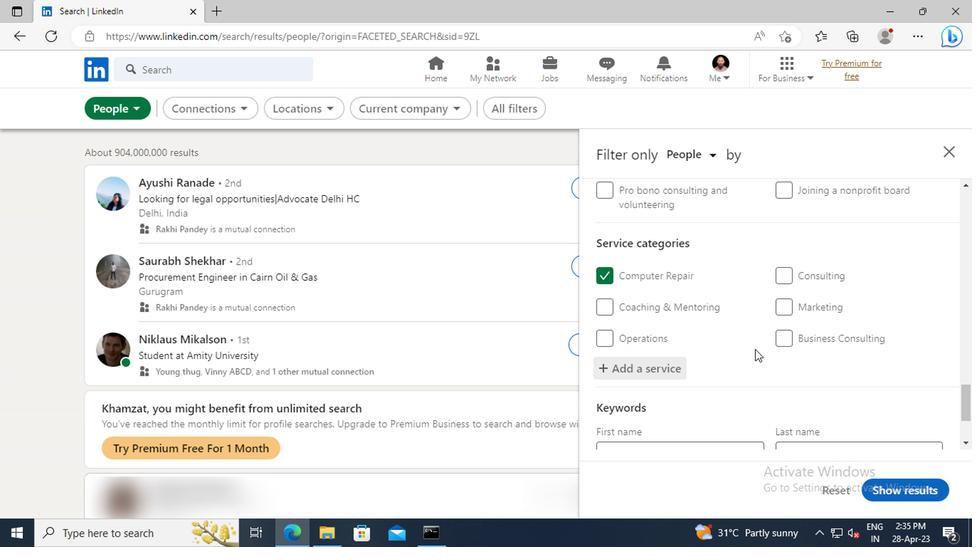 
Action: Mouse scrolled (751, 349) with delta (0, -1)
Screenshot: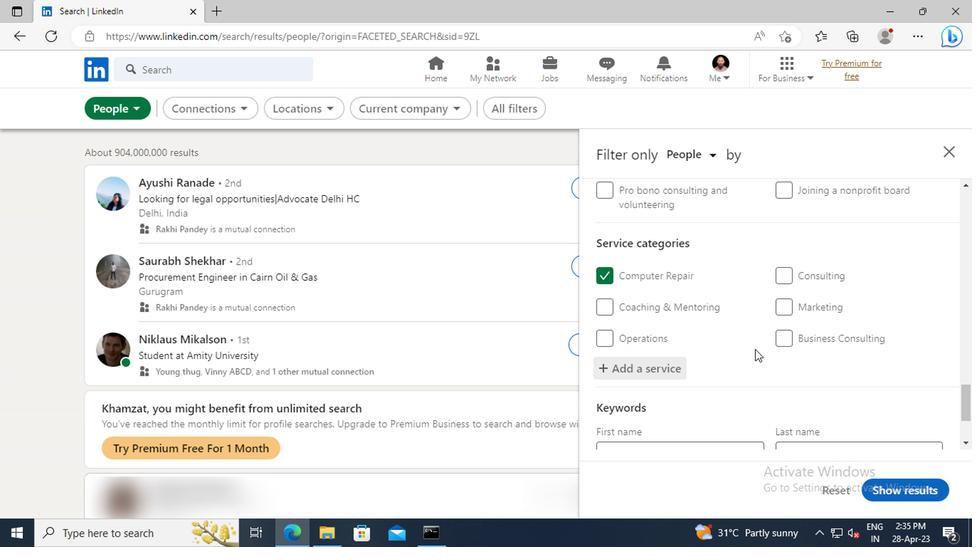 
Action: Mouse scrolled (751, 349) with delta (0, -1)
Screenshot: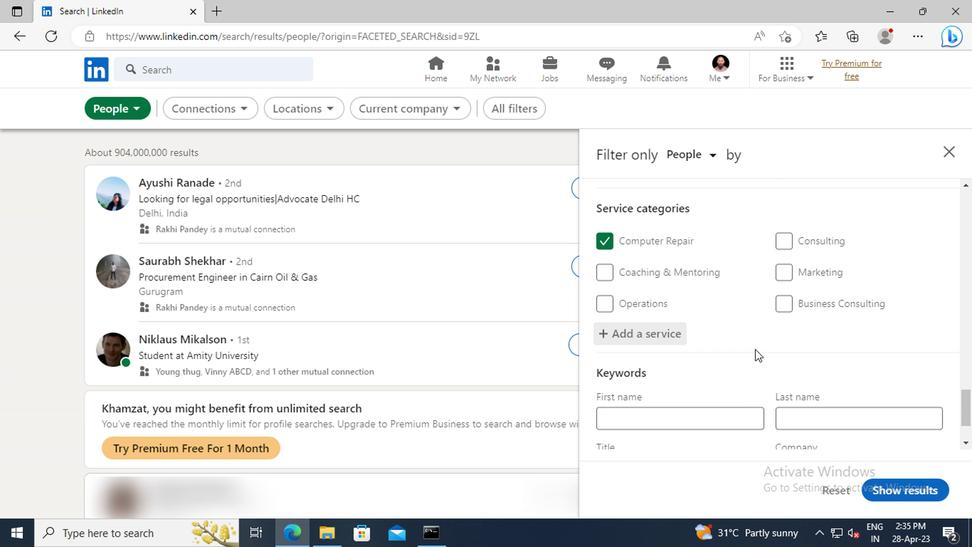 
Action: Mouse scrolled (751, 349) with delta (0, -1)
Screenshot: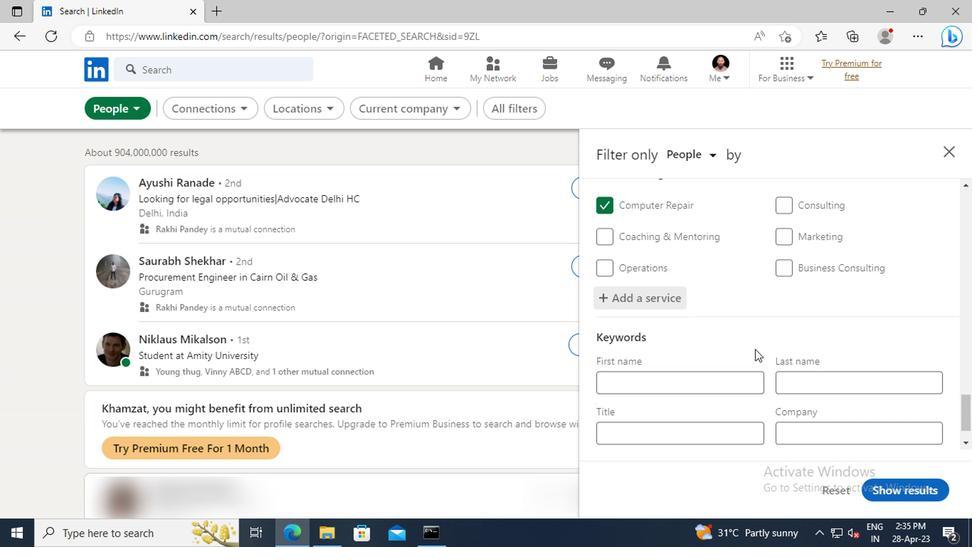 
Action: Mouse moved to (652, 383)
Screenshot: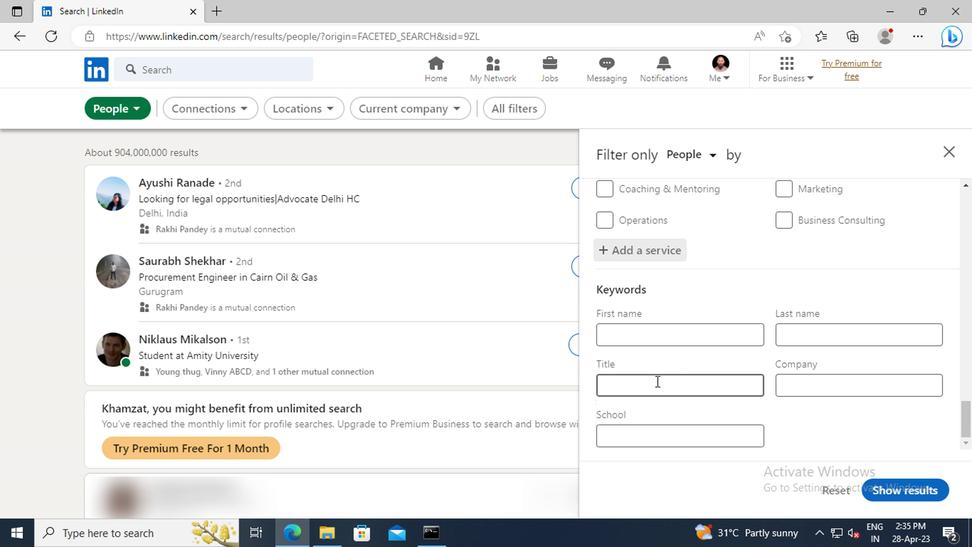 
Action: Mouse pressed left at (652, 383)
Screenshot: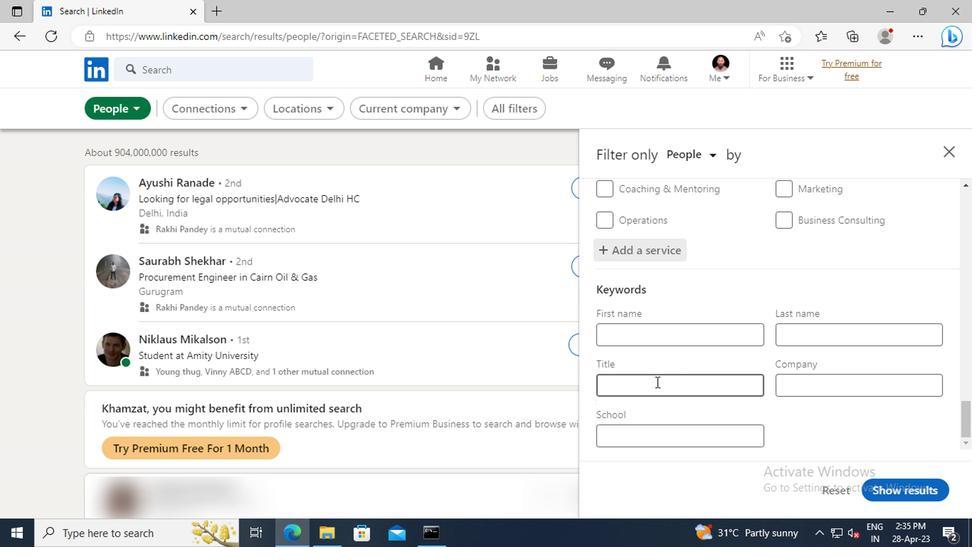 
Action: Key pressed <Key.shift>CLIENT<Key.space><Key.shift>SERVICE<Key.space><Key.shift>SPECIALIST<Key.enter>
Screenshot: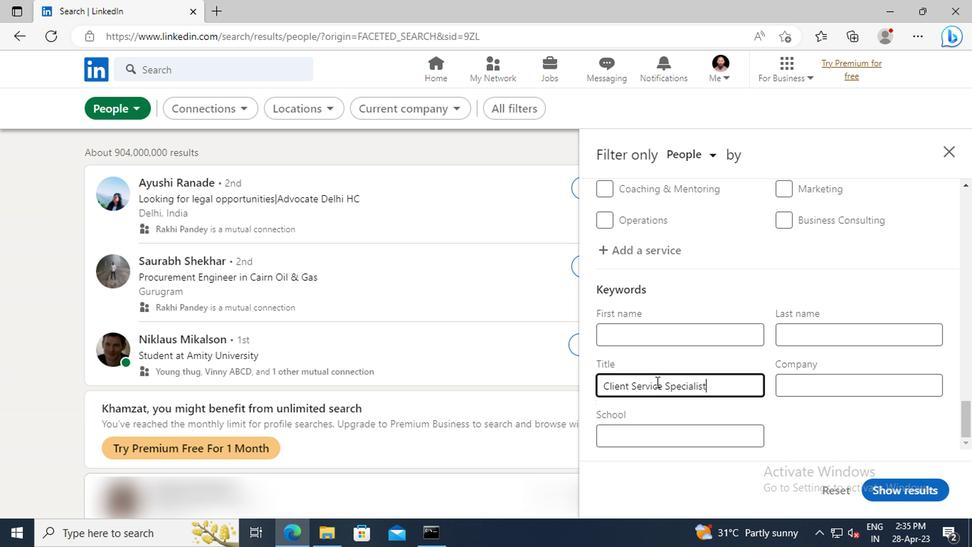 
Action: Mouse moved to (883, 490)
Screenshot: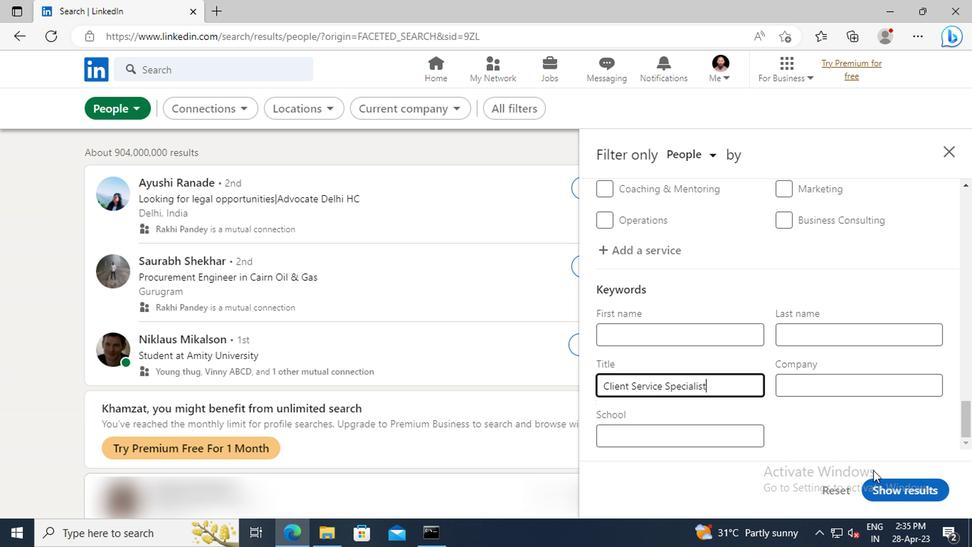 
Action: Mouse pressed left at (883, 490)
Screenshot: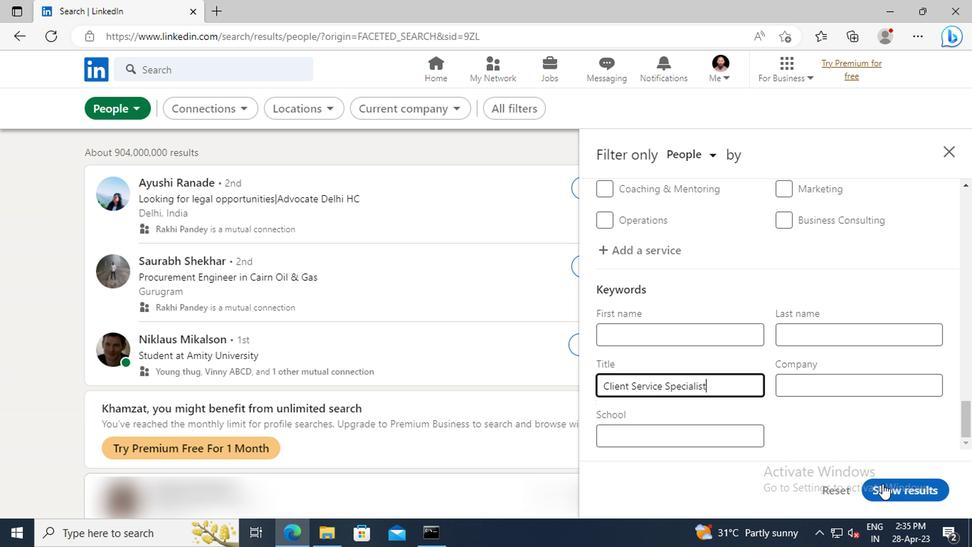 
